 Task: Open the event Second Lunch and Learn: Effective Presentation Delivery and Impact on '2024/04/02', change the date to 2024/04/14, change the font style of the description to Comic Sans MS, set the availability to Tentative, insert an emoji Smile, logged in from the account softage.10@softage.net and add another guest for the event, softage.2@softage.net. Change the alignment of the event description to Align right.Change the font color of the description to Dark Purple and select an event charm, 
Action: Mouse moved to (617, 157)
Screenshot: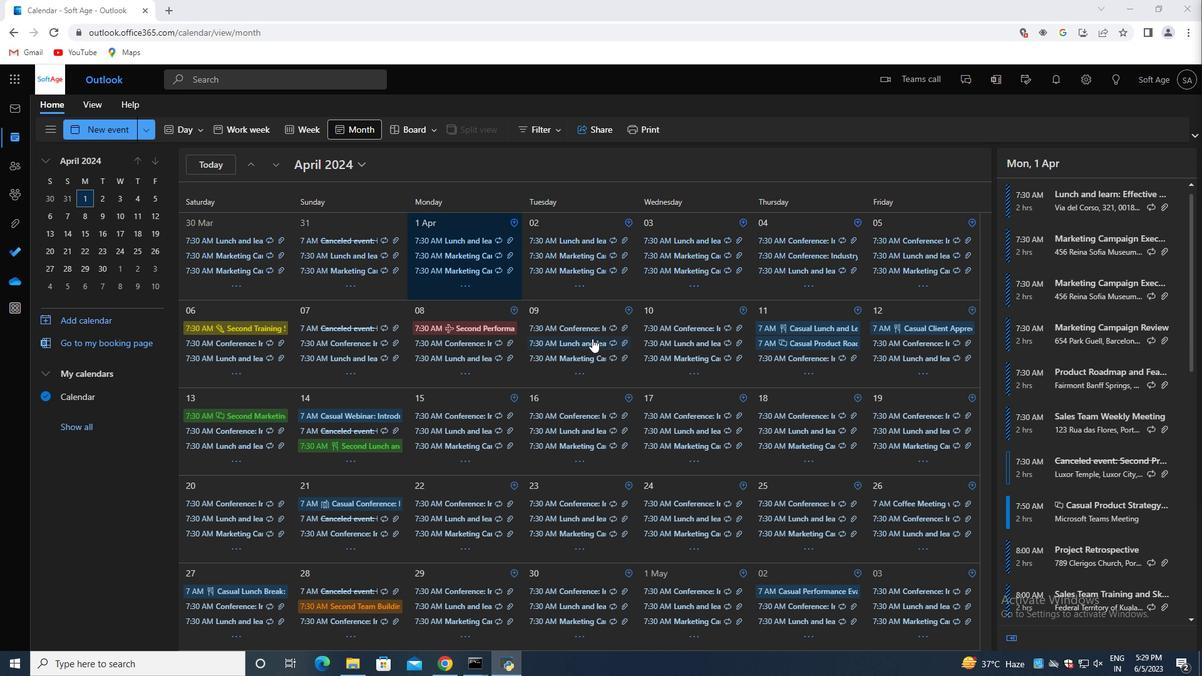 
Action: Mouse pressed left at (617, 157)
Screenshot: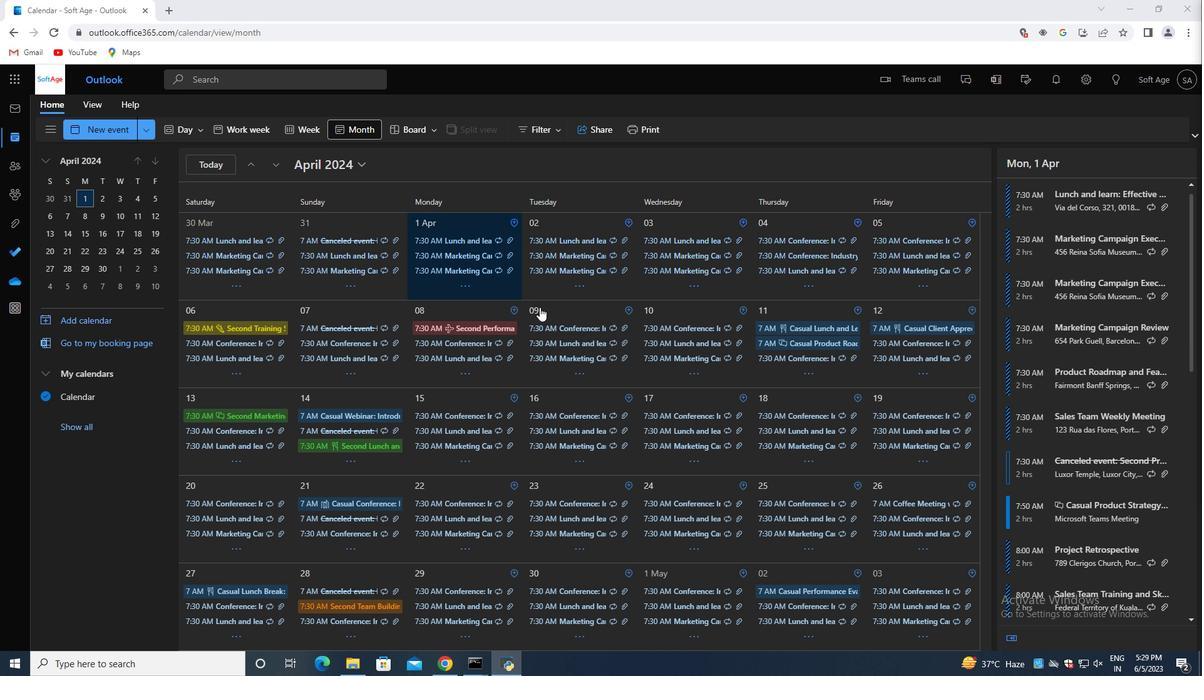 
Action: Mouse moved to (655, 191)
Screenshot: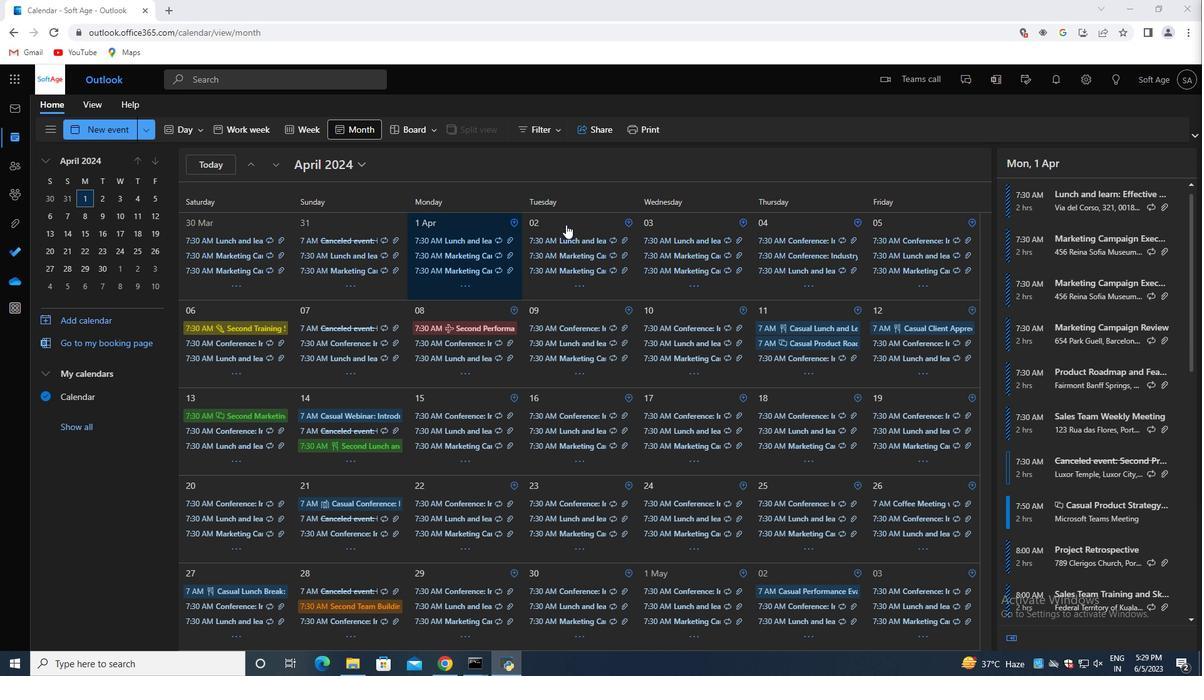 
Action: Mouse pressed left at (655, 191)
Screenshot: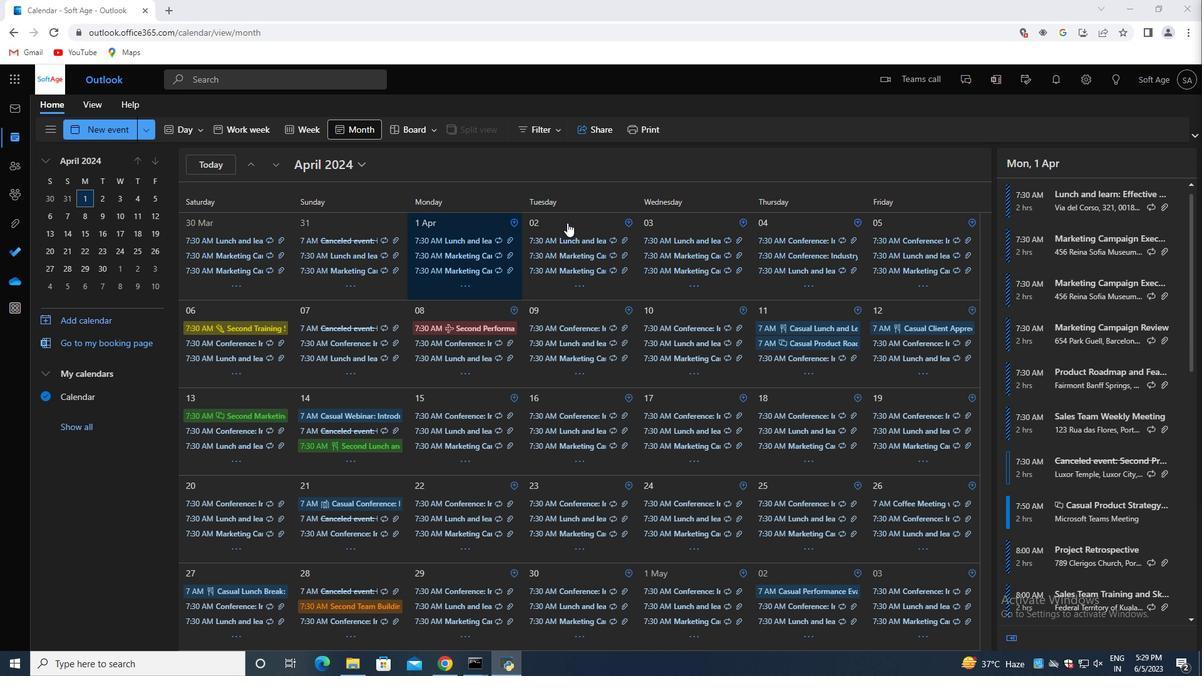 
Action: Mouse moved to (655, 220)
Screenshot: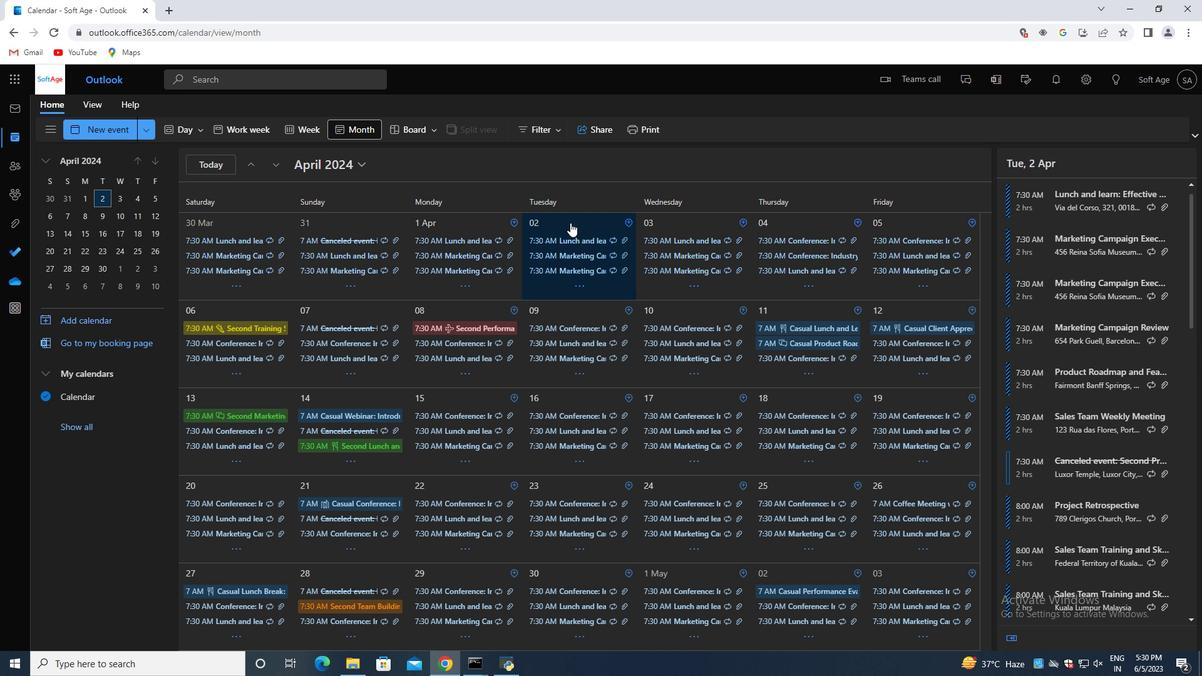 
Action: Mouse pressed left at (655, 220)
Screenshot: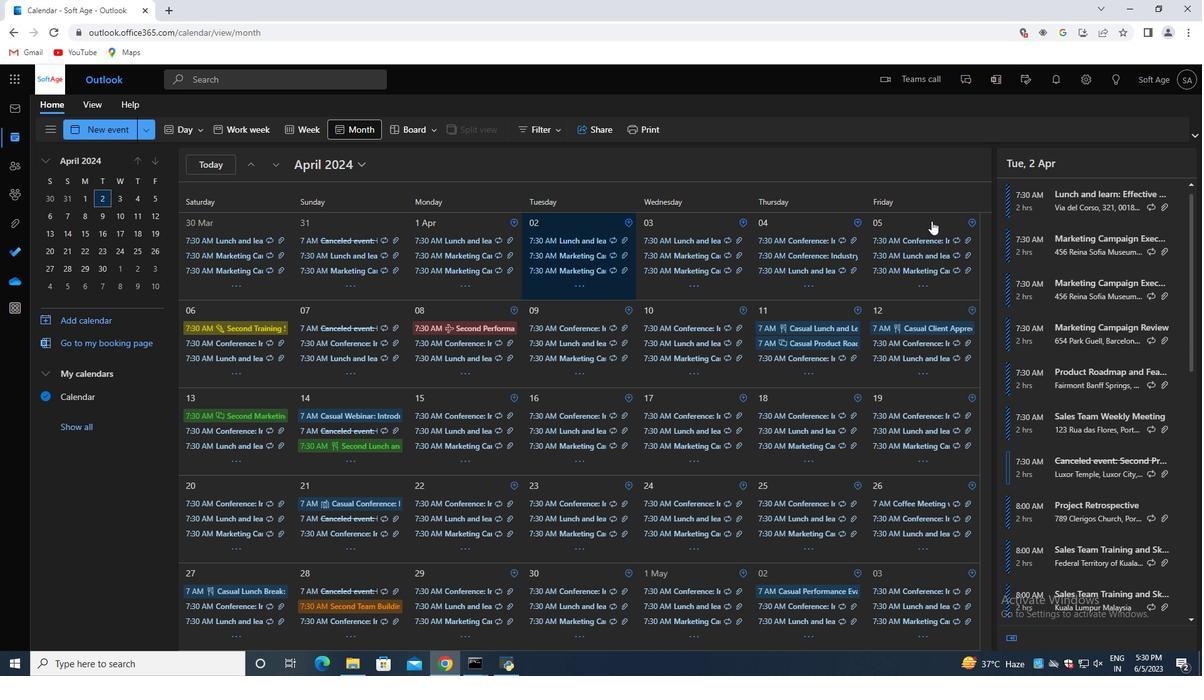 
Action: Mouse moved to (747, 400)
Screenshot: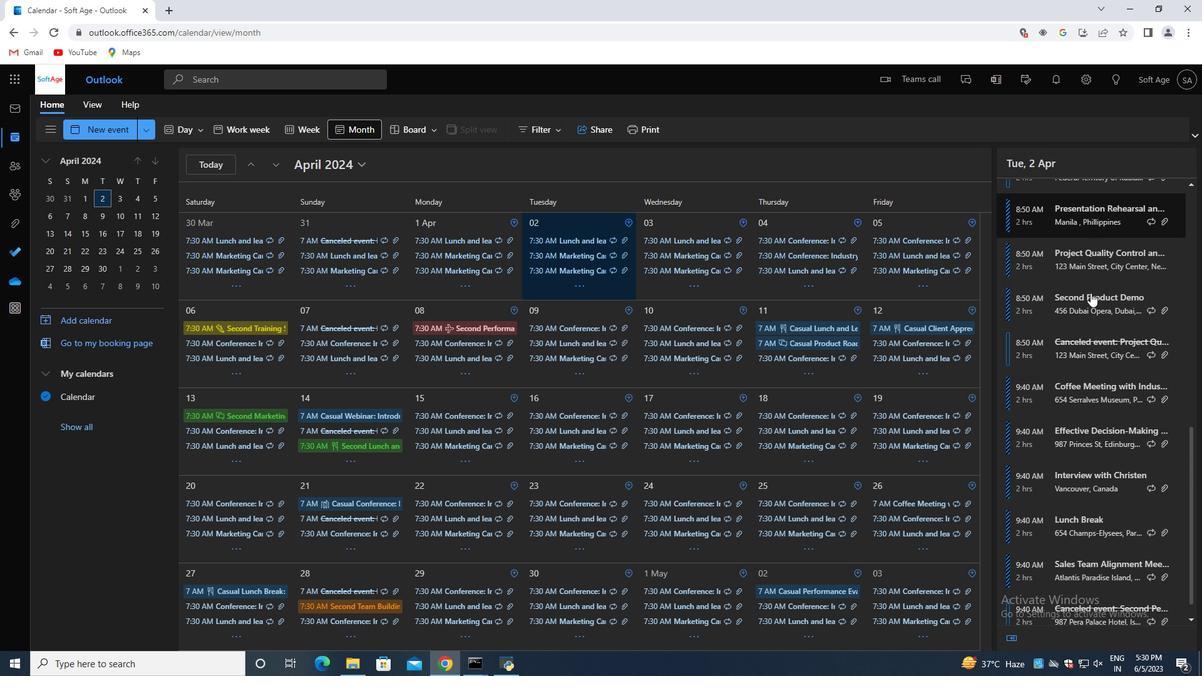 
Action: Mouse scrolled (747, 400) with delta (0, 0)
Screenshot: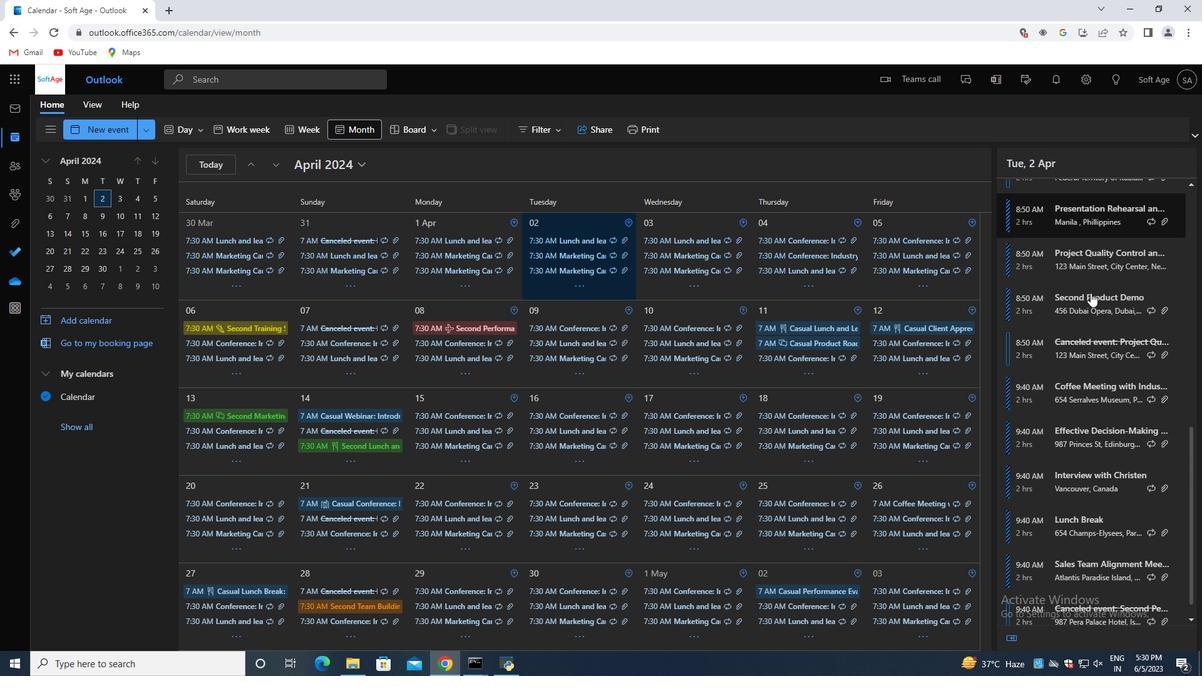 
Action: Mouse moved to (748, 402)
Screenshot: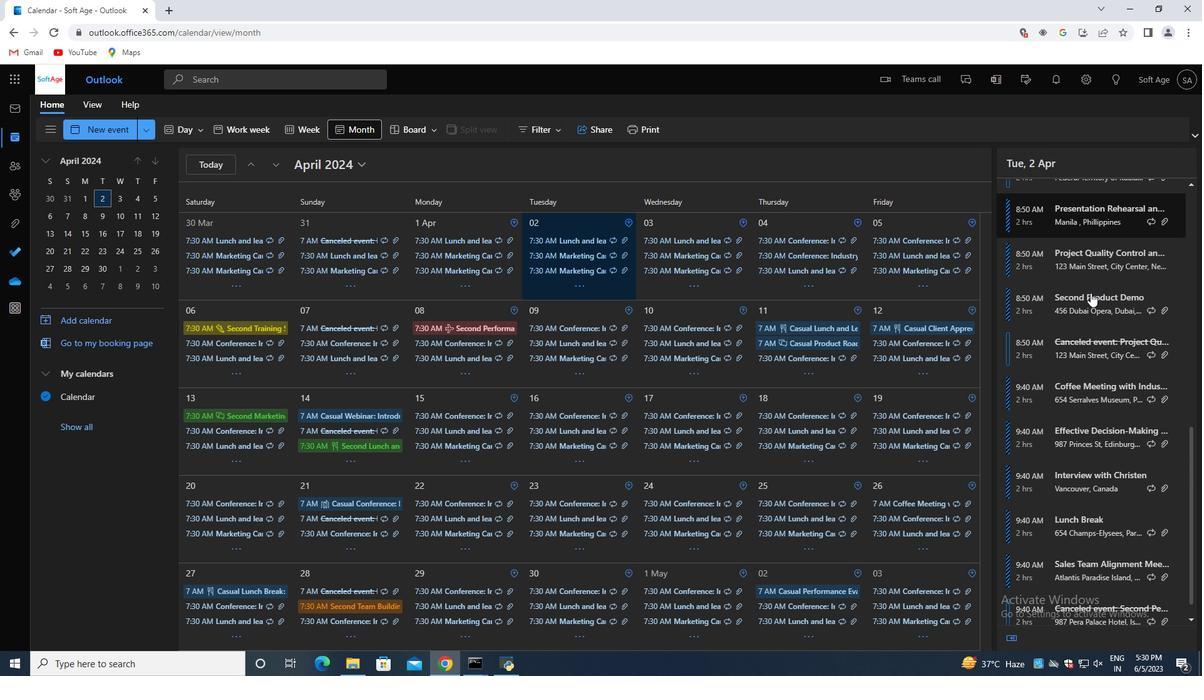
Action: Mouse scrolled (748, 401) with delta (0, 0)
Screenshot: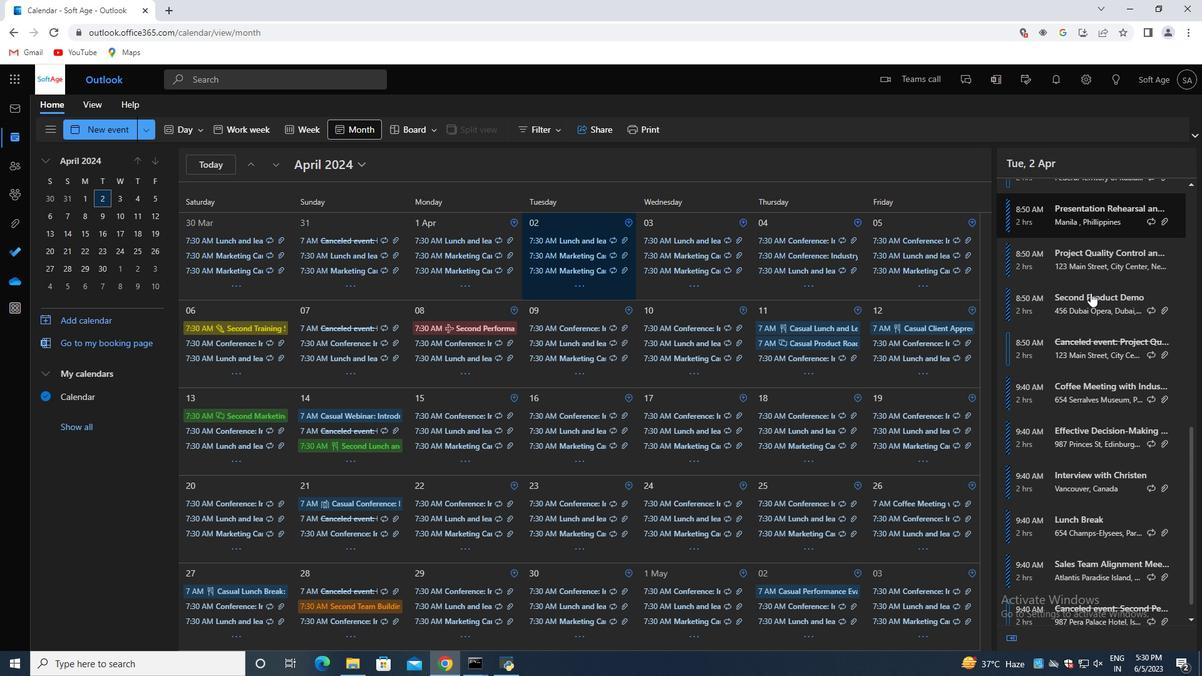 
Action: Mouse moved to (748, 402)
Screenshot: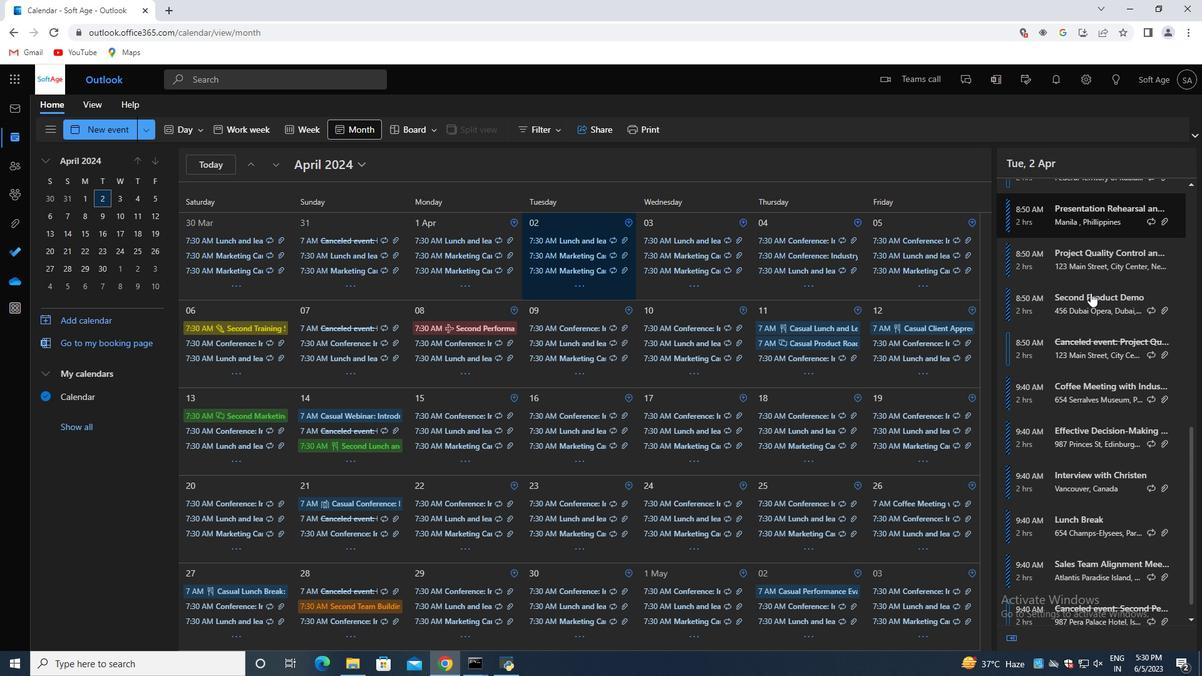 
Action: Mouse scrolled (748, 401) with delta (0, 0)
Screenshot: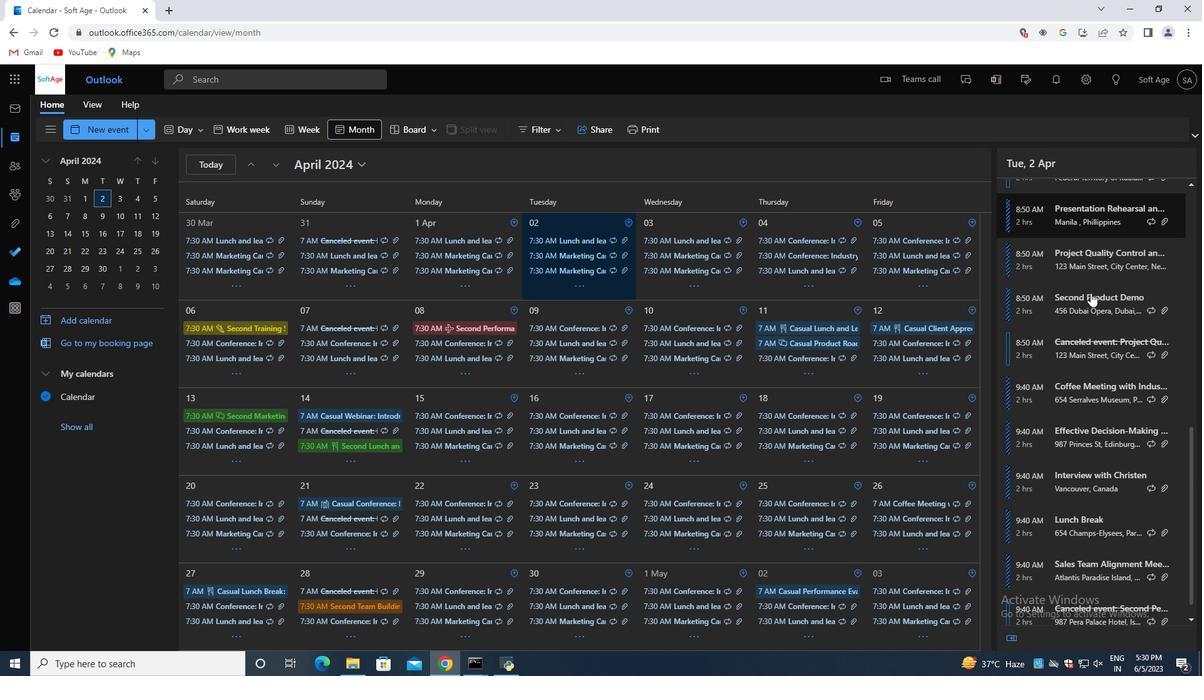 
Action: Mouse scrolled (748, 401) with delta (0, 0)
Screenshot: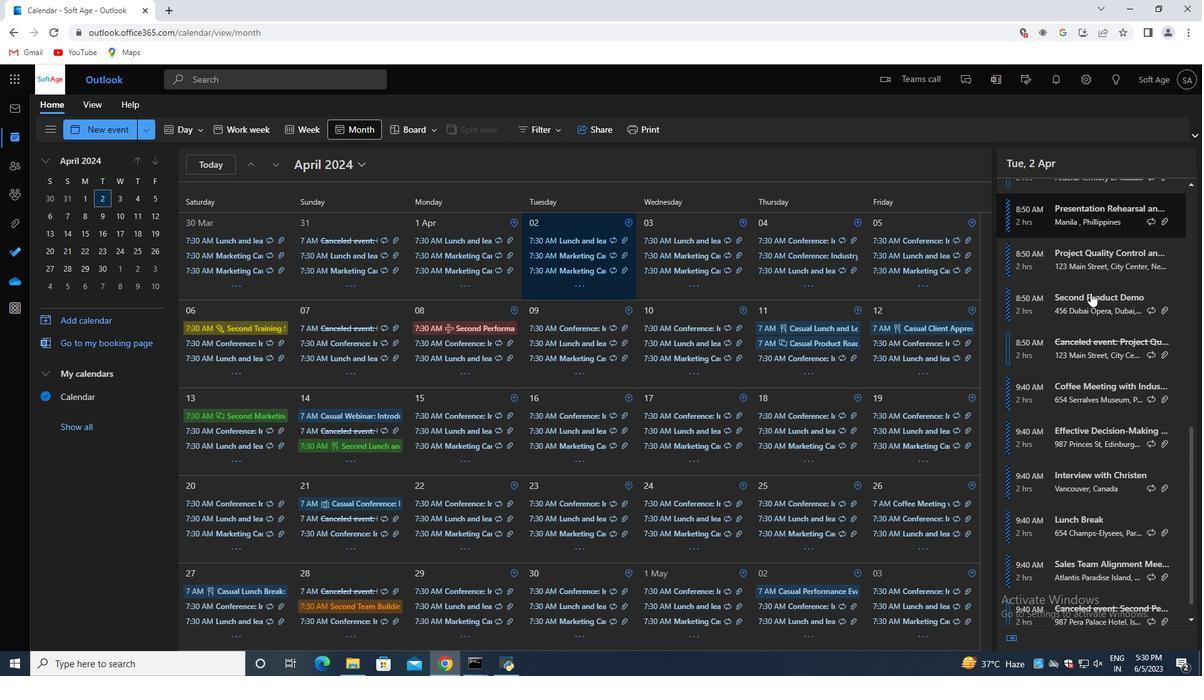 
Action: Mouse moved to (751, 395)
Screenshot: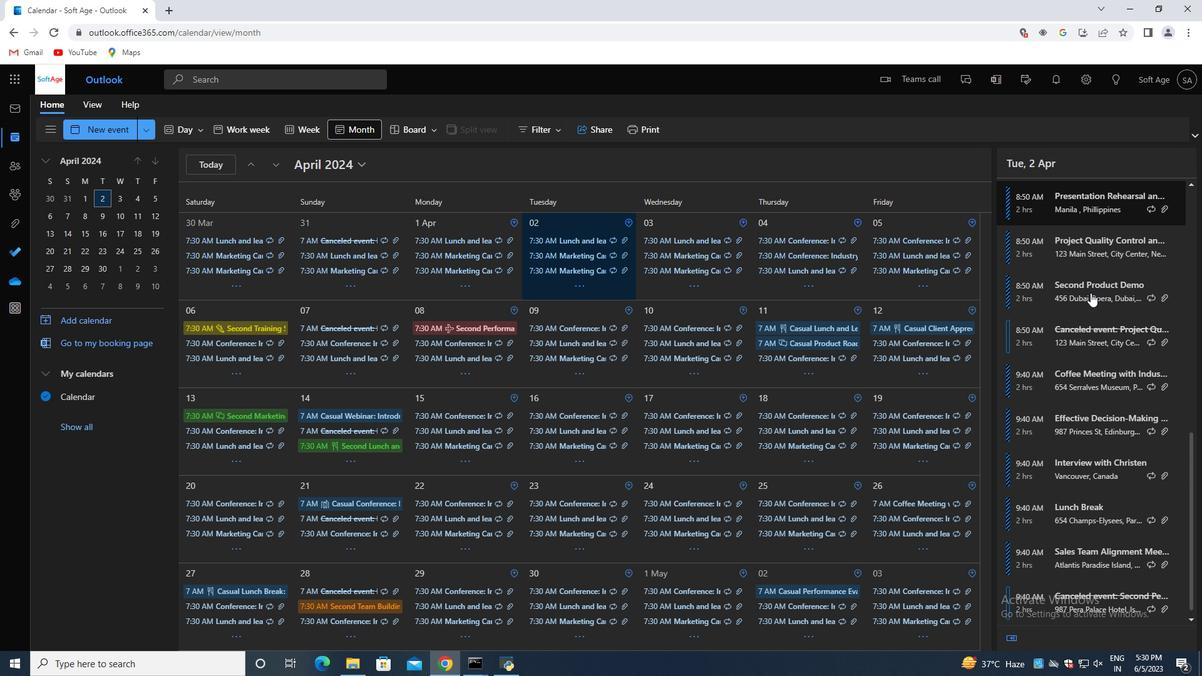 
Action: Mouse scrolled (751, 396) with delta (0, 0)
Screenshot: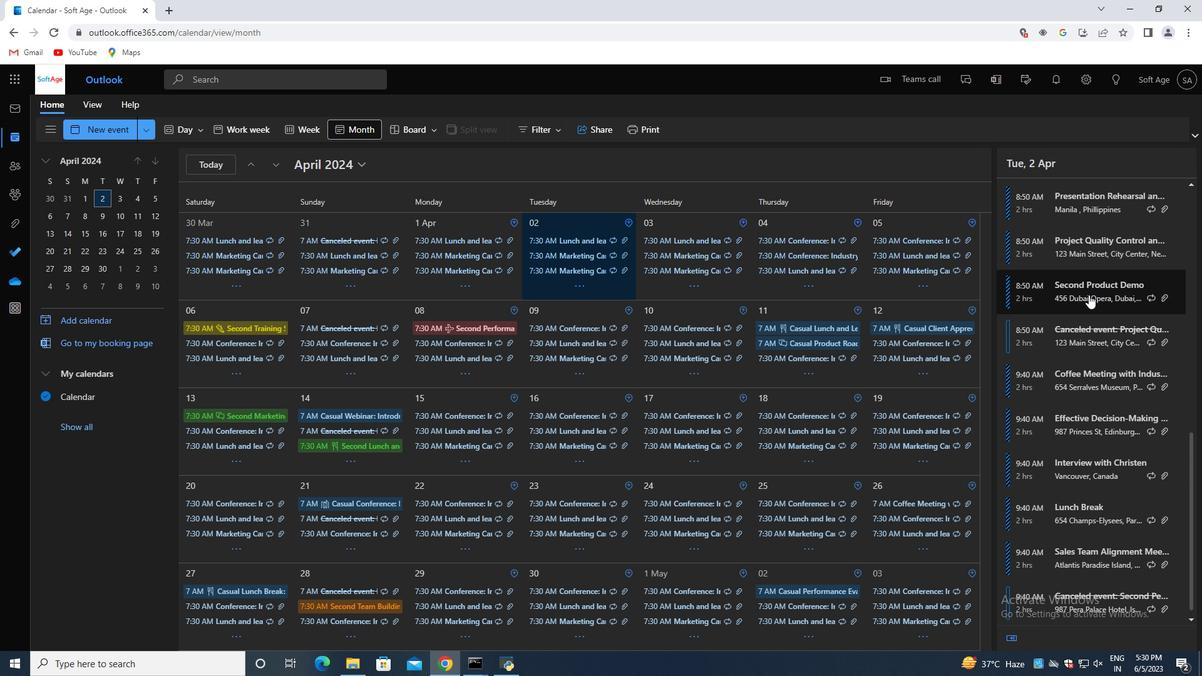 
Action: Mouse scrolled (751, 396) with delta (0, 0)
Screenshot: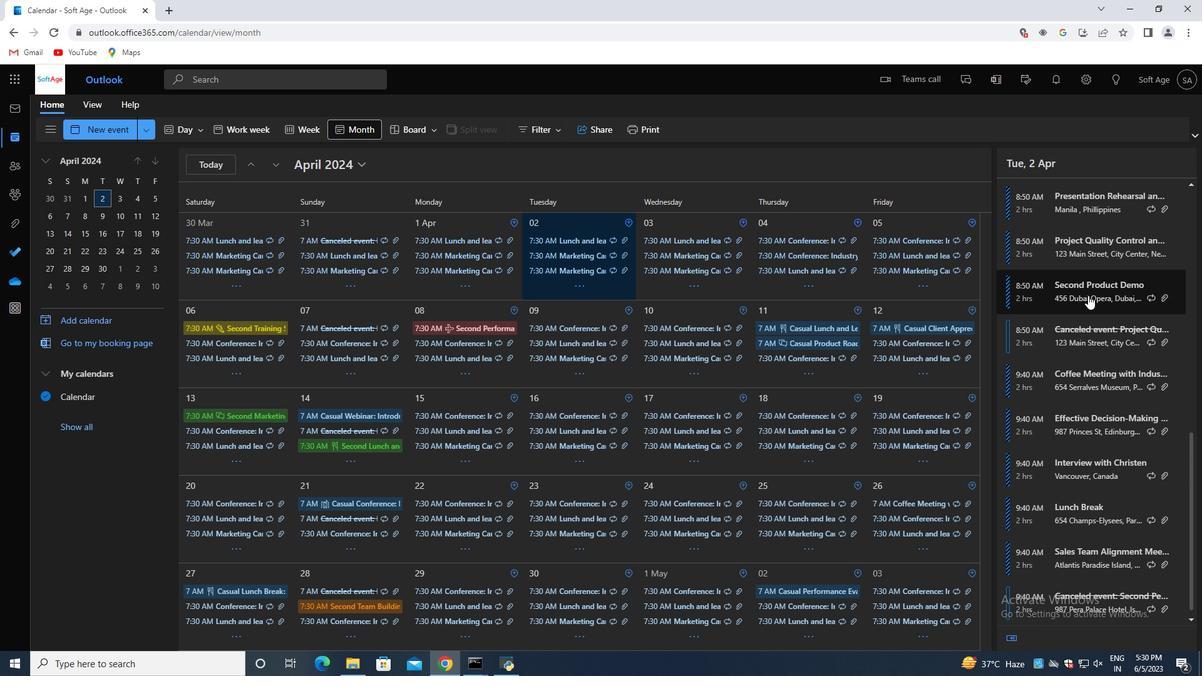 
Action: Mouse scrolled (751, 396) with delta (0, 0)
Screenshot: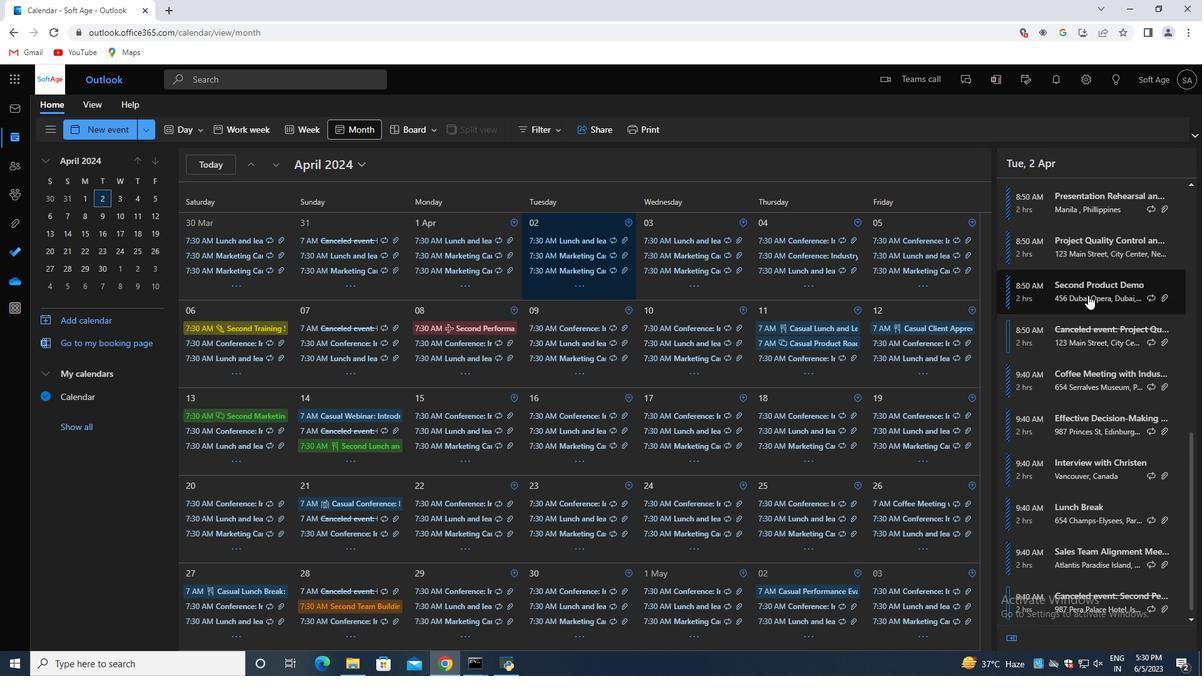 
Action: Mouse moved to (811, 164)
Screenshot: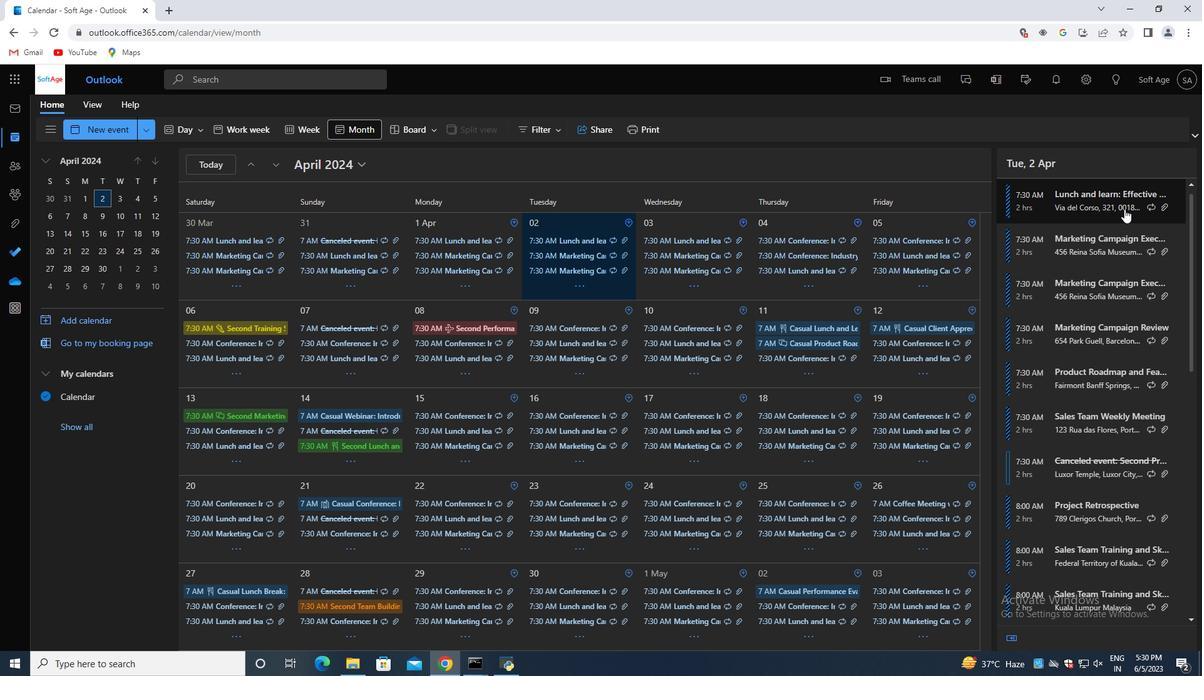 
Action: Mouse pressed left at (811, 164)
Screenshot: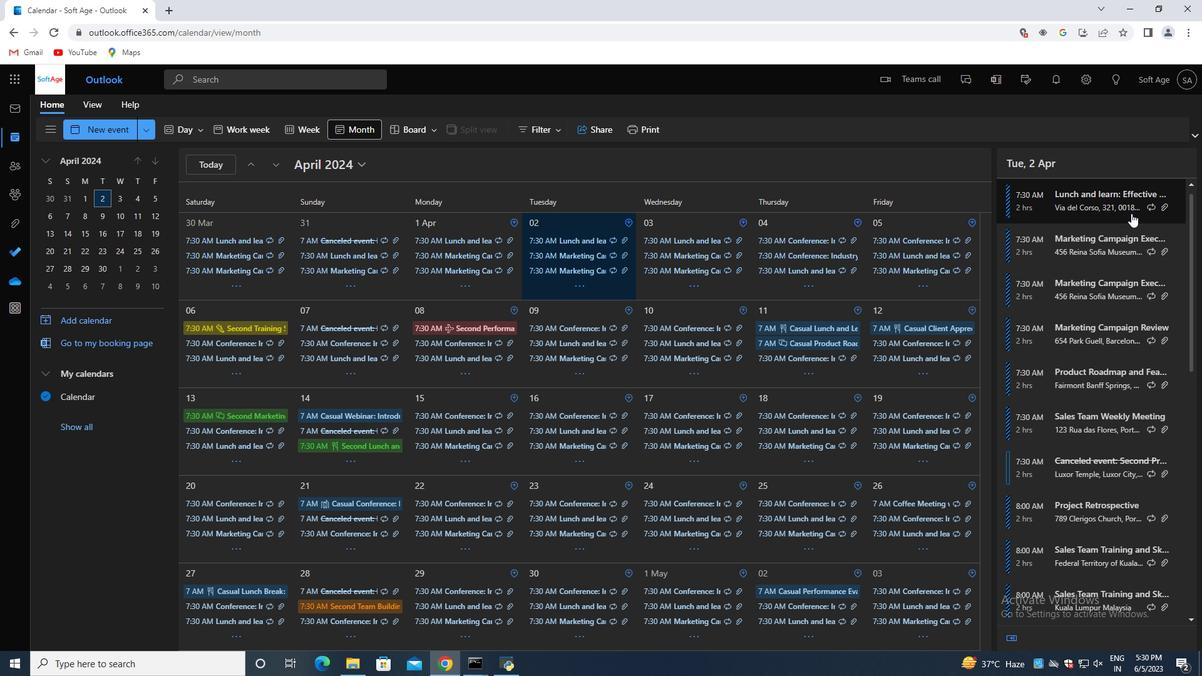 
Action: Mouse moved to (756, 221)
Screenshot: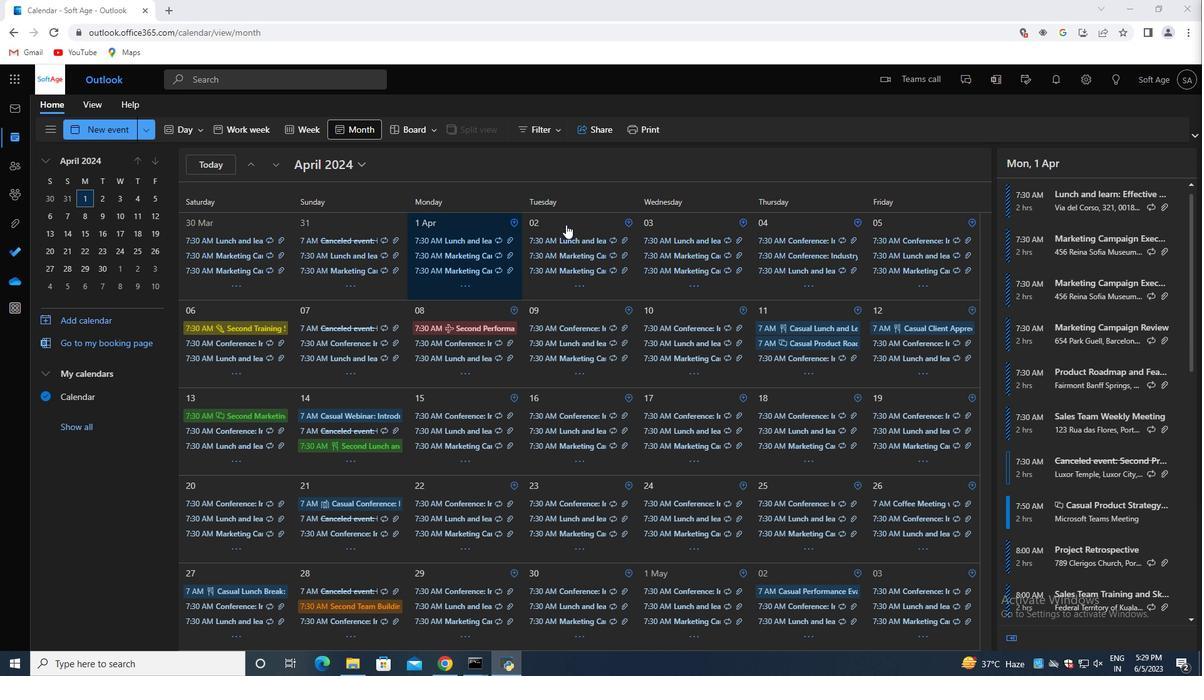 
Action: Mouse pressed left at (756, 221)
Screenshot: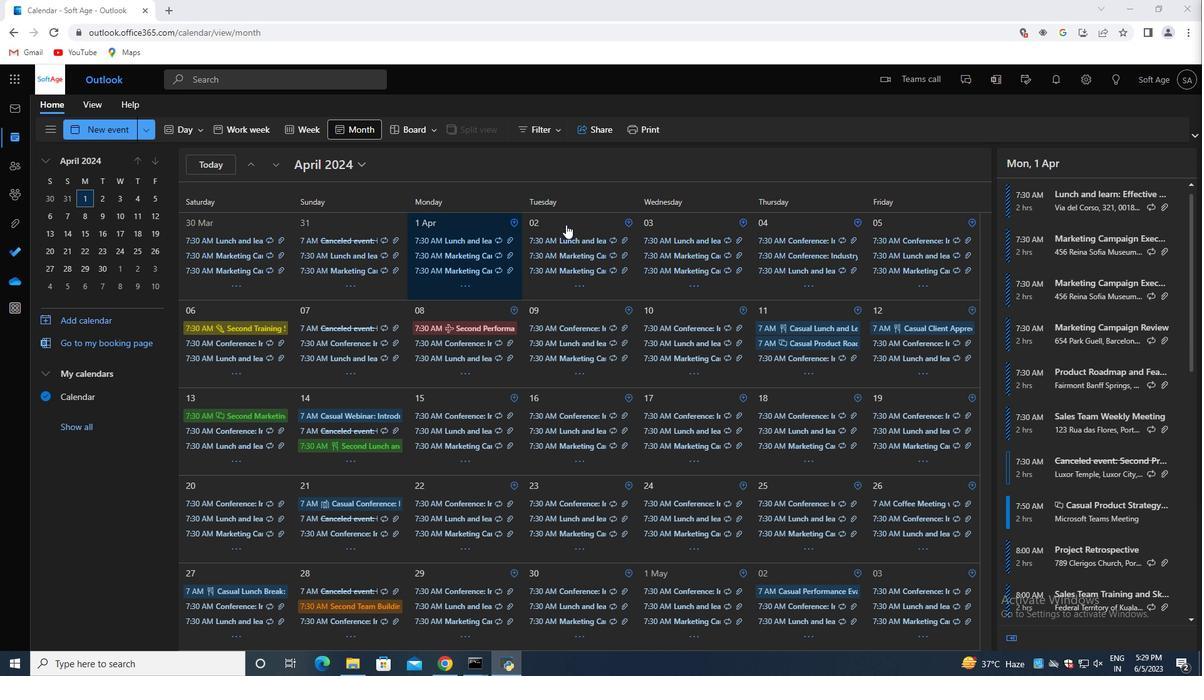 
Action: Mouse moved to (1096, 233)
Screenshot: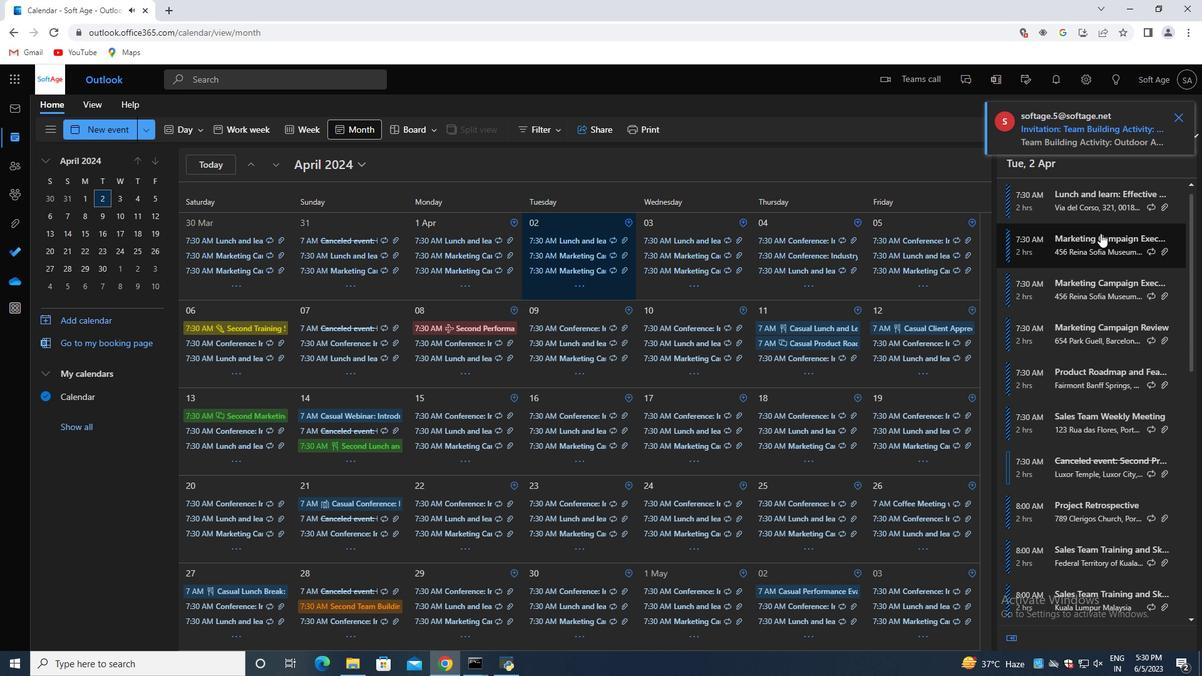 
Action: Mouse scrolled (1096, 232) with delta (0, 0)
Screenshot: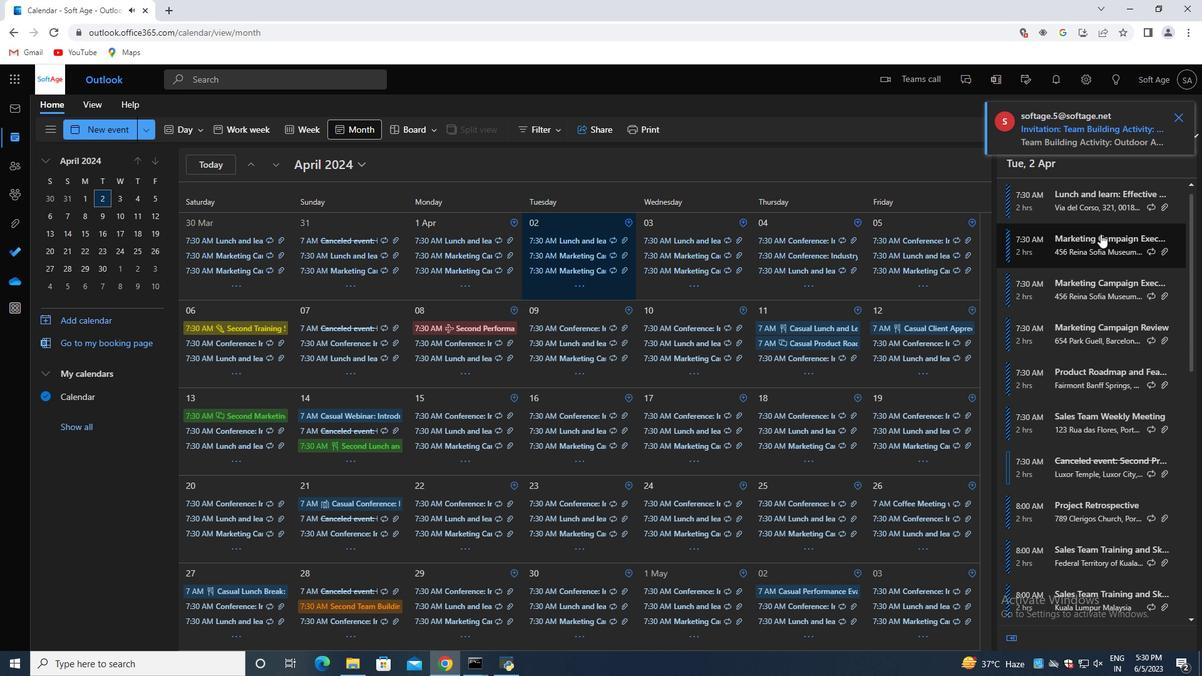 
Action: Mouse moved to (1096, 234)
Screenshot: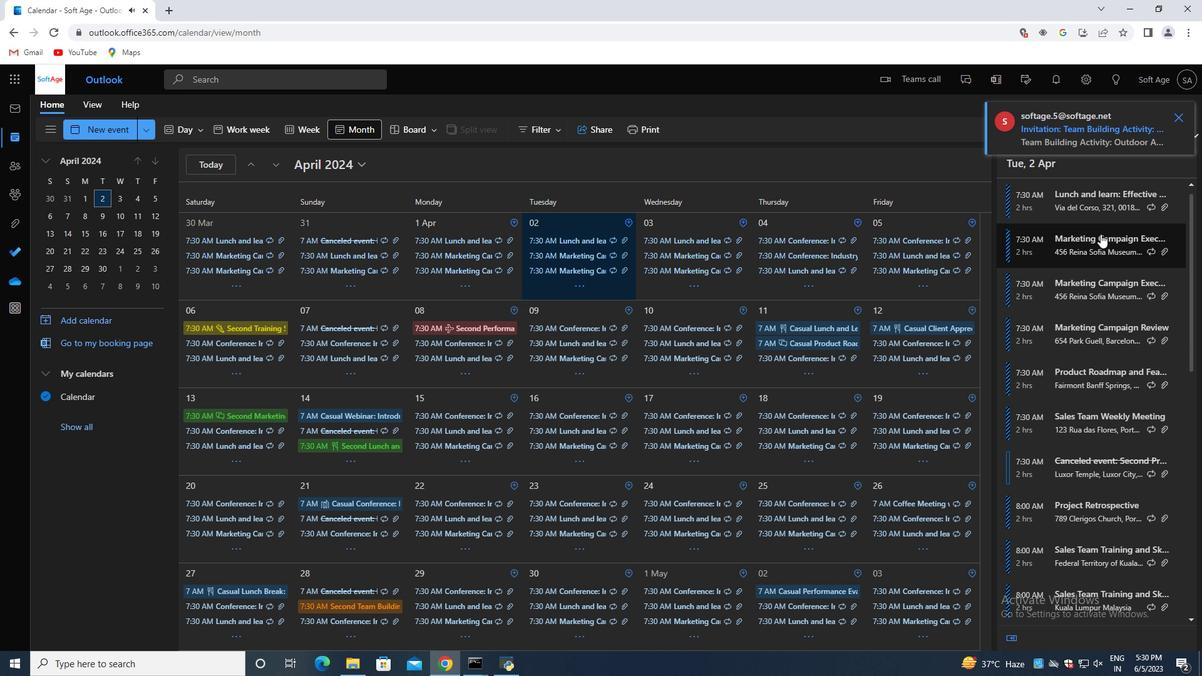 
Action: Mouse scrolled (1096, 233) with delta (0, 0)
Screenshot: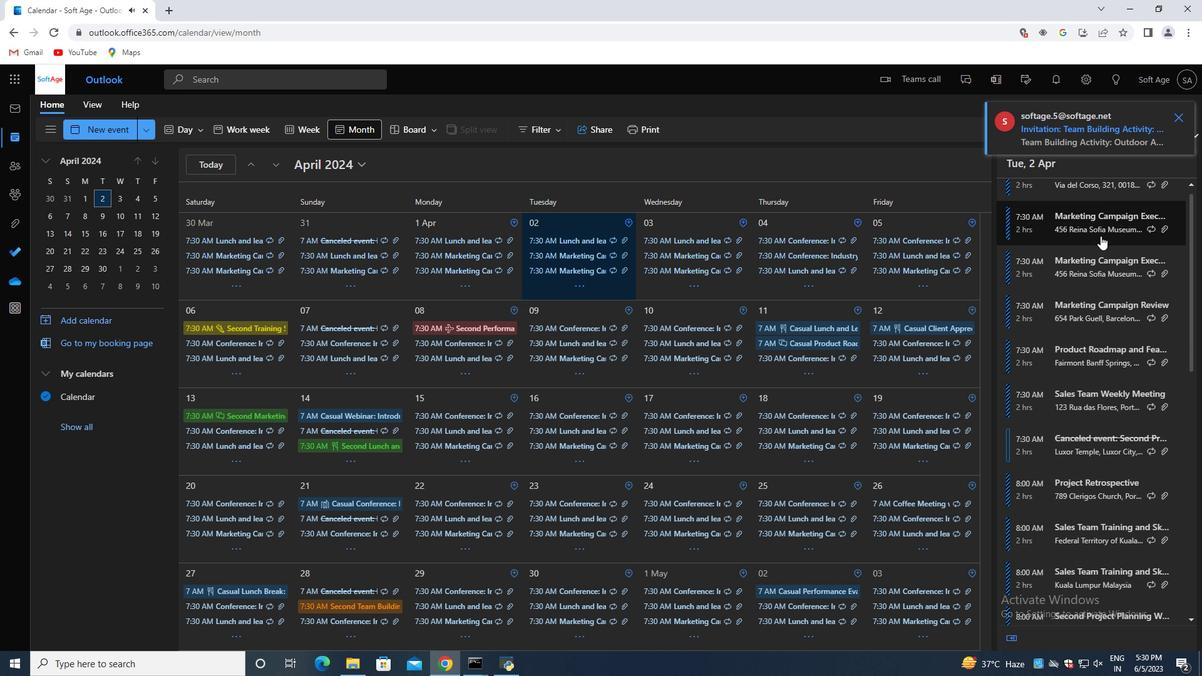 
Action: Mouse scrolled (1096, 233) with delta (0, 0)
Screenshot: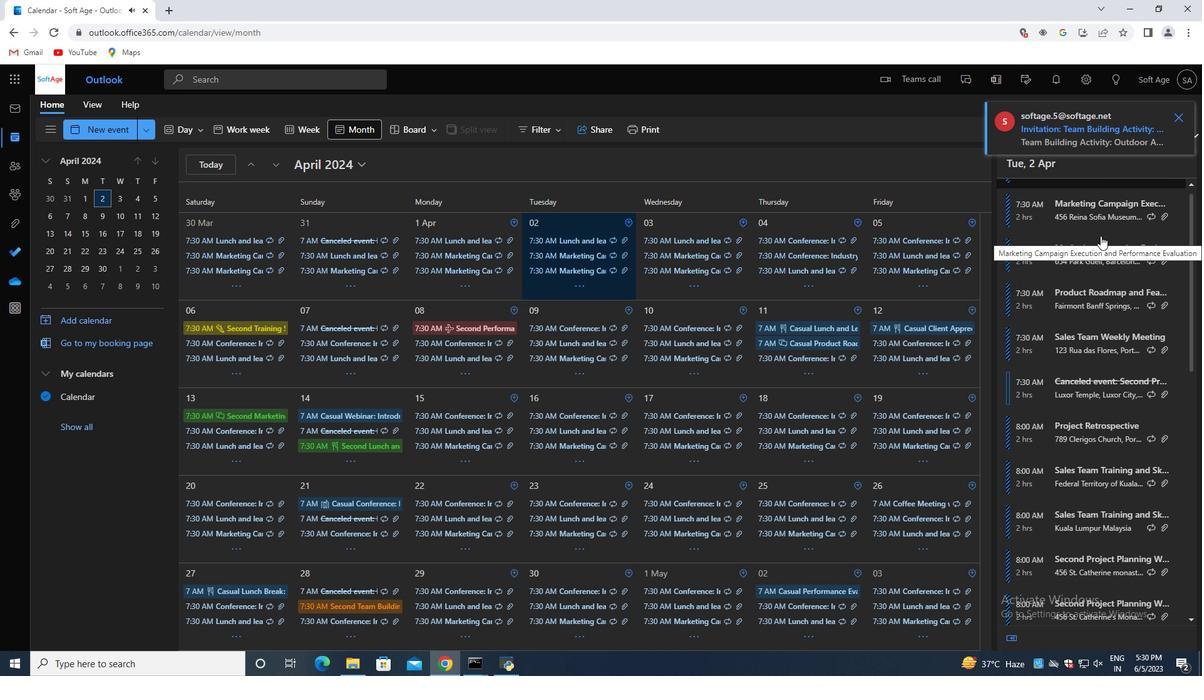 
Action: Mouse moved to (1096, 256)
Screenshot: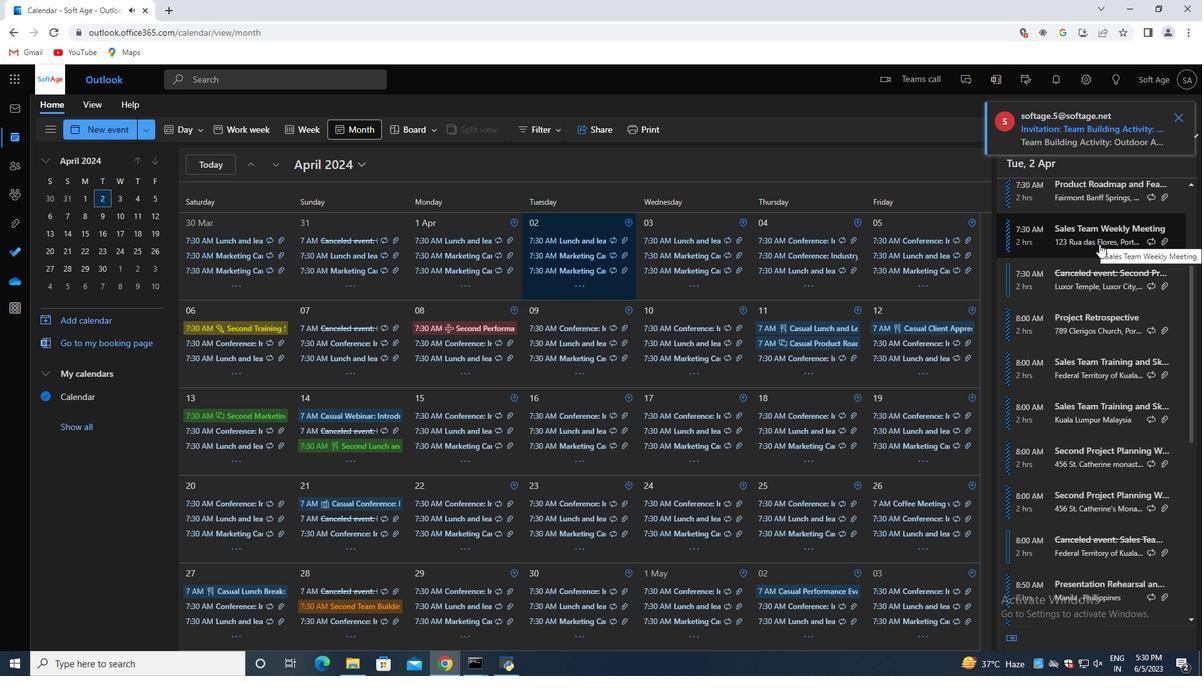 
Action: Mouse scrolled (1096, 256) with delta (0, 0)
Screenshot: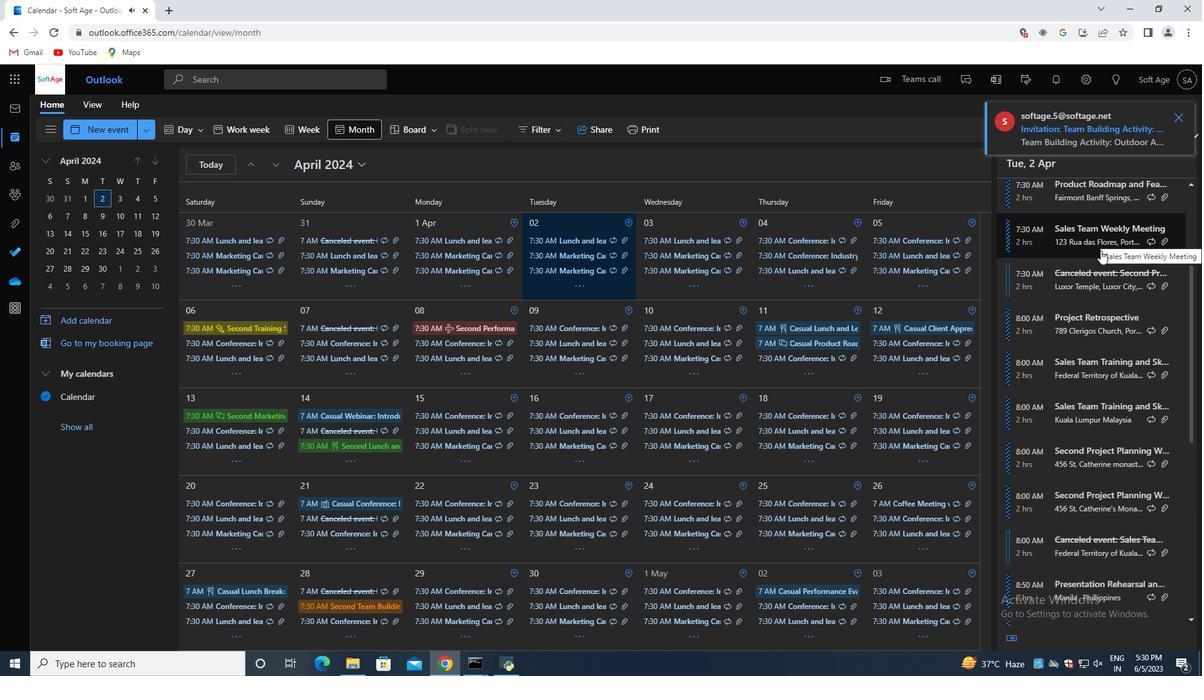 
Action: Mouse moved to (1094, 268)
Screenshot: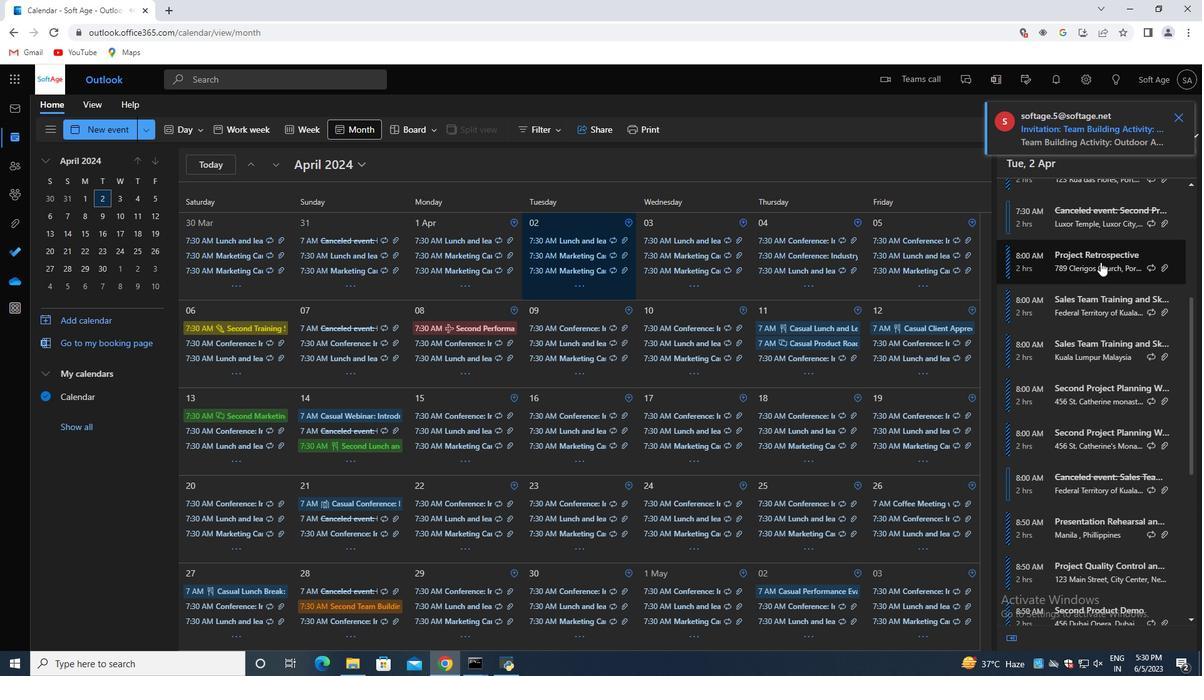 
Action: Mouse scrolled (1094, 268) with delta (0, 0)
Screenshot: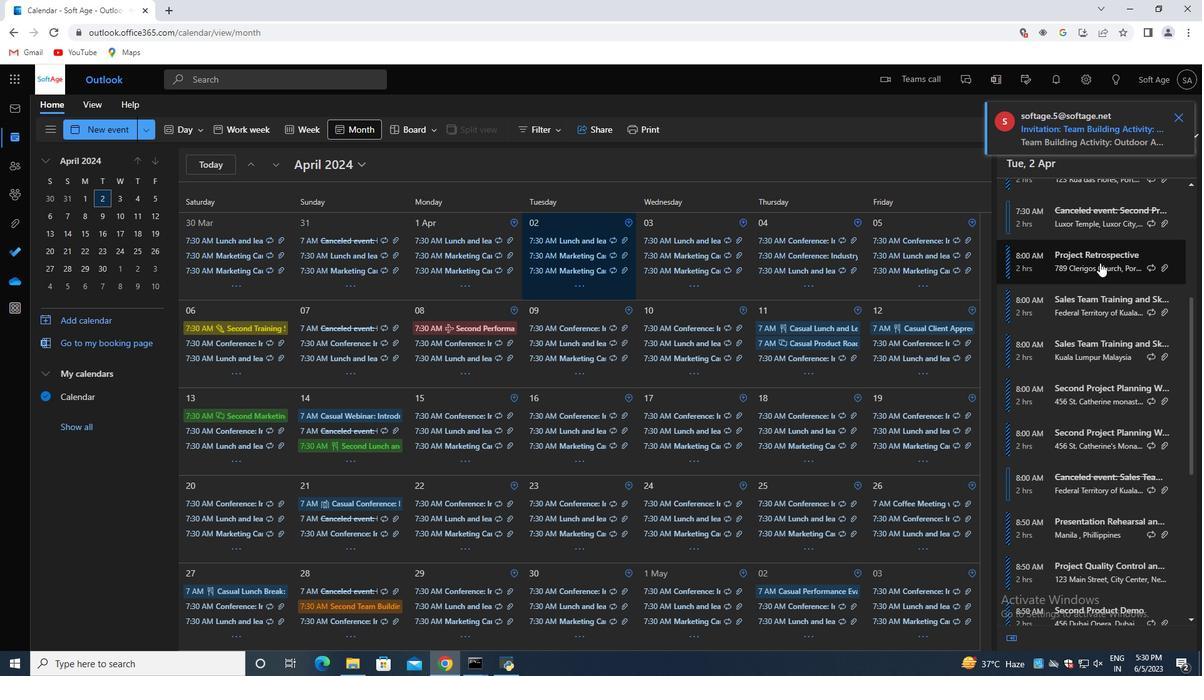 
Action: Mouse moved to (1093, 275)
Screenshot: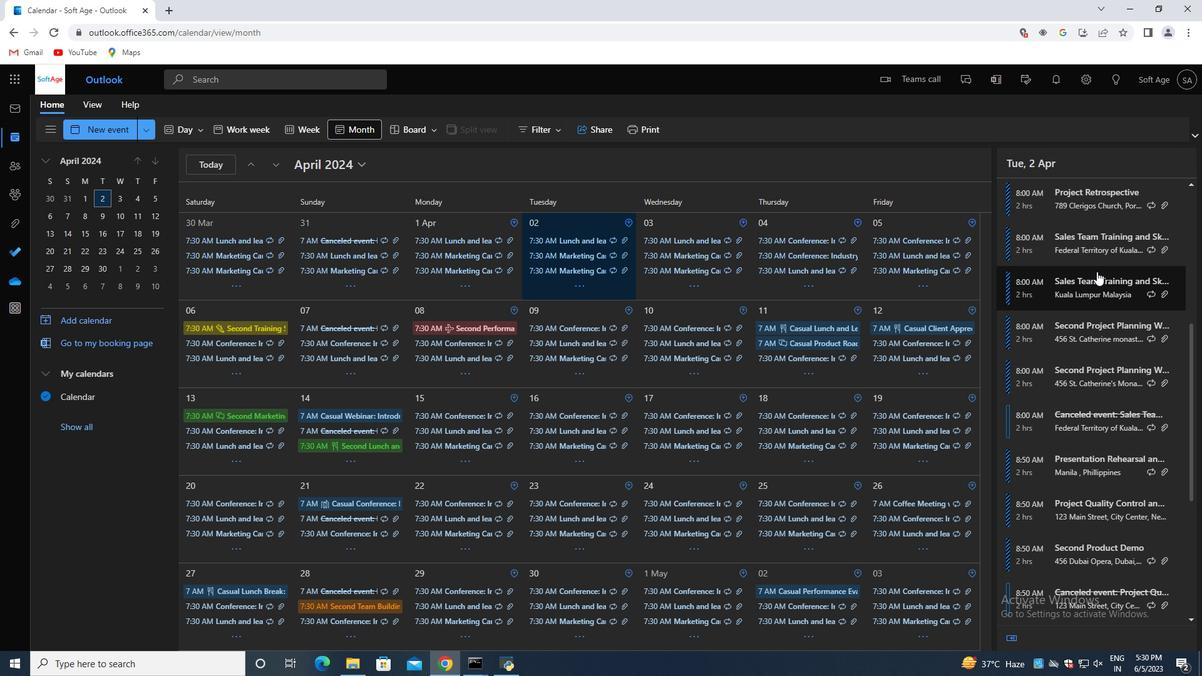 
Action: Mouse scrolled (1093, 274) with delta (0, 0)
Screenshot: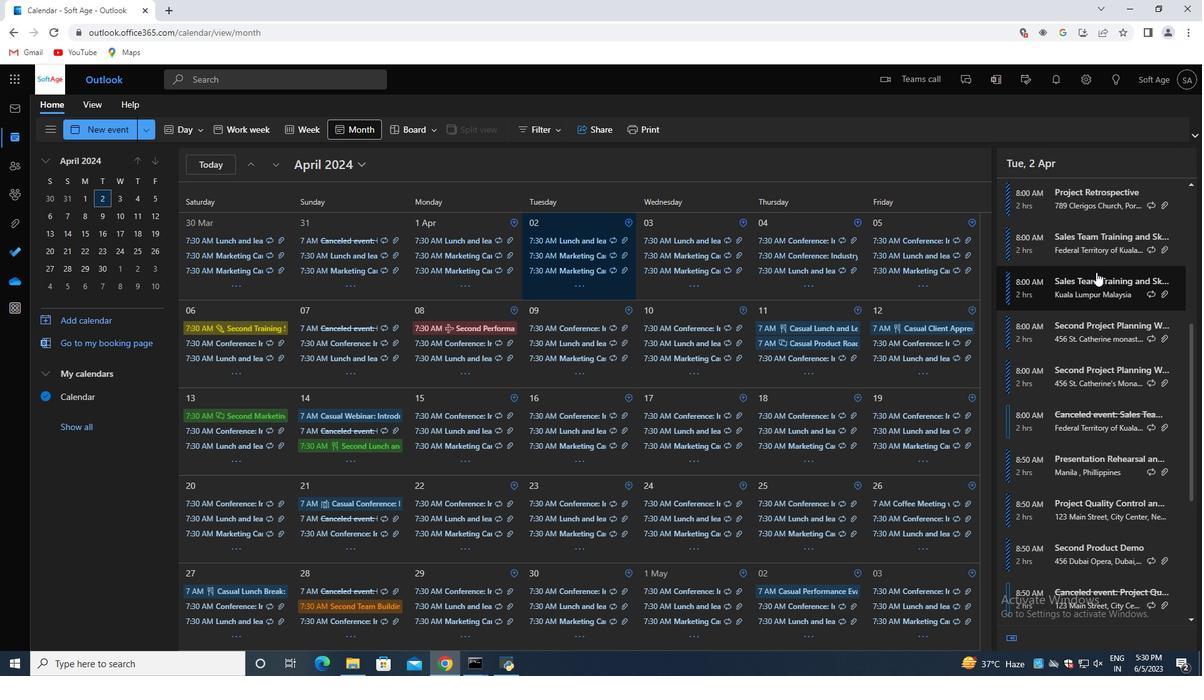 
Action: Mouse moved to (1091, 287)
Screenshot: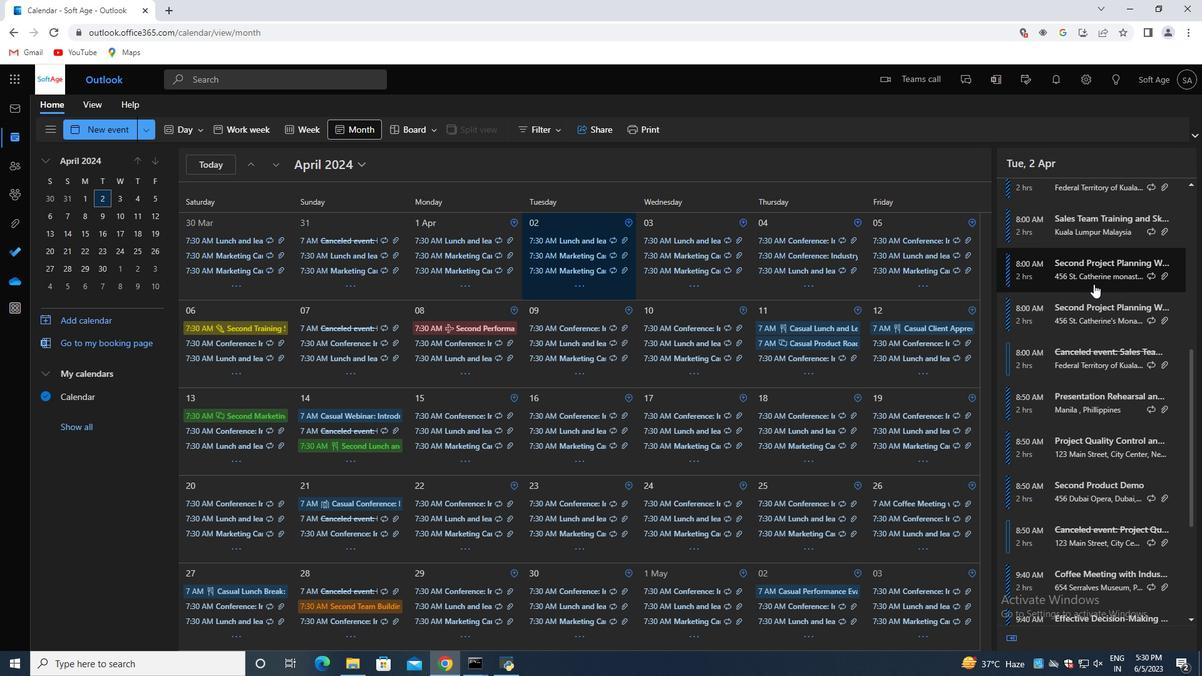 
Action: Mouse scrolled (1091, 286) with delta (0, 0)
Screenshot: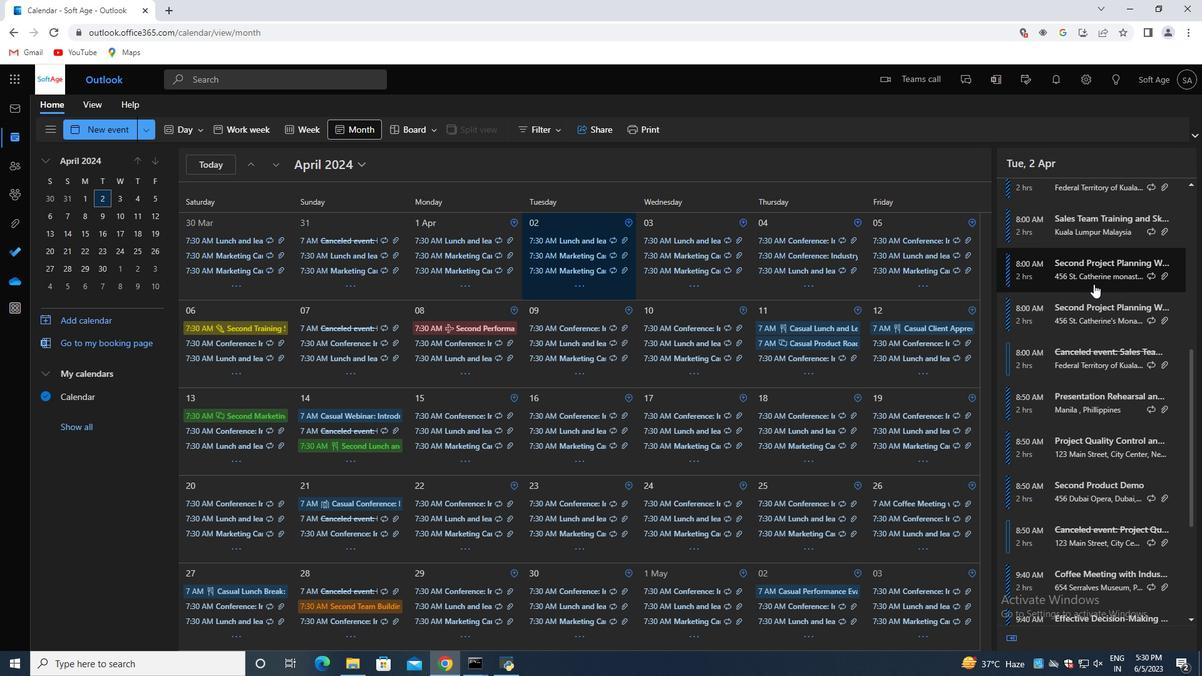 
Action: Mouse moved to (1090, 290)
Screenshot: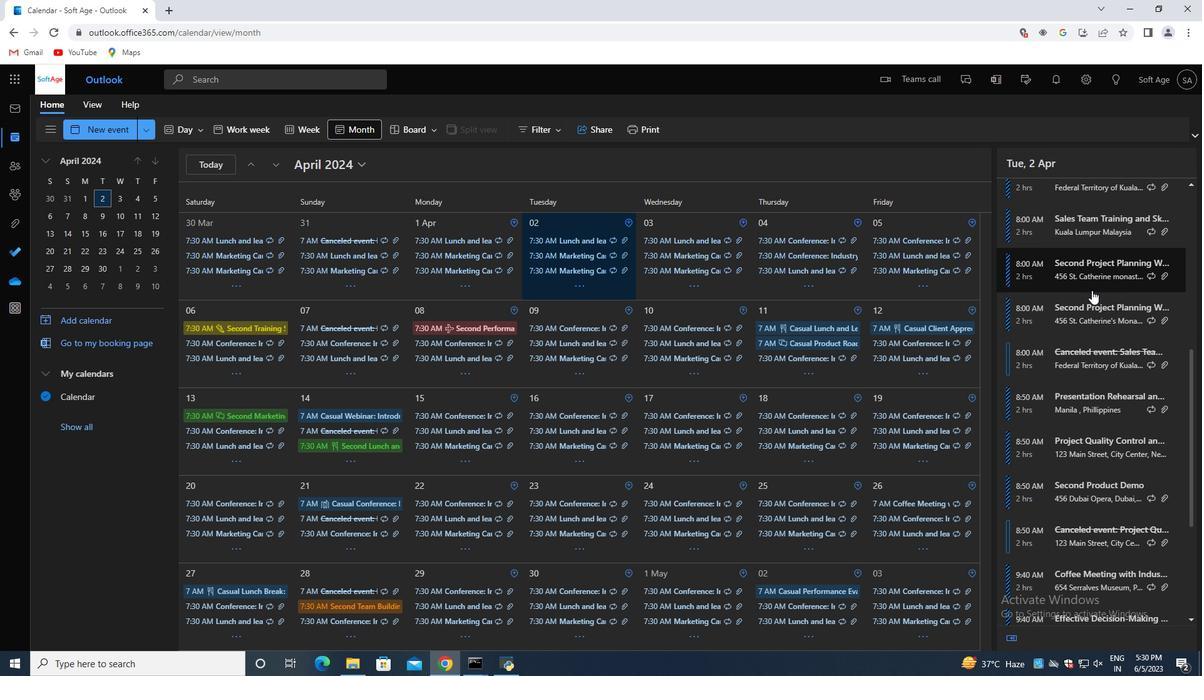 
Action: Mouse scrolled (1090, 290) with delta (0, 0)
Screenshot: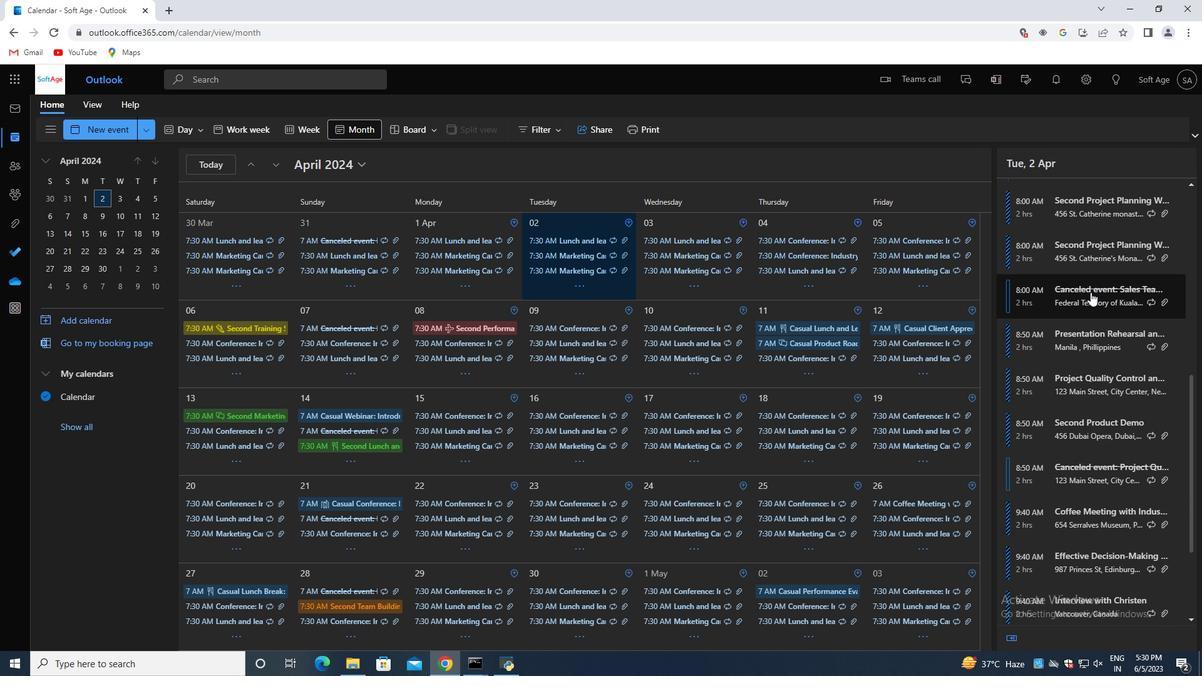 
Action: Mouse scrolled (1090, 290) with delta (0, 0)
Screenshot: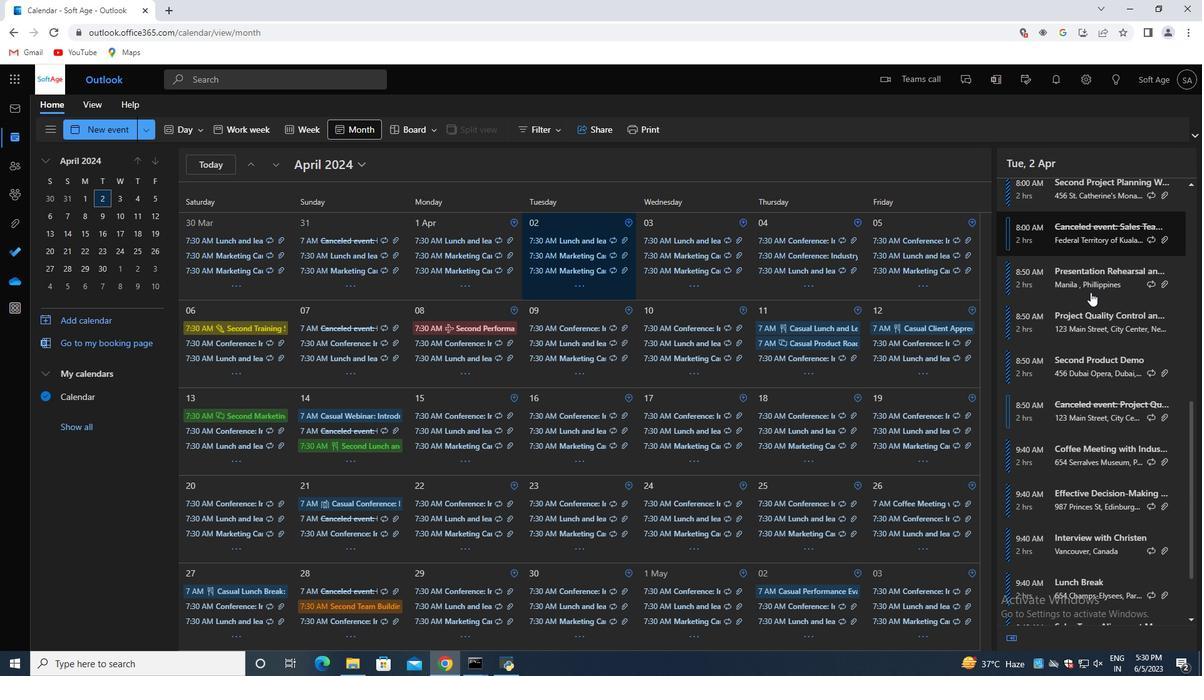 
Action: Mouse moved to (1090, 291)
Screenshot: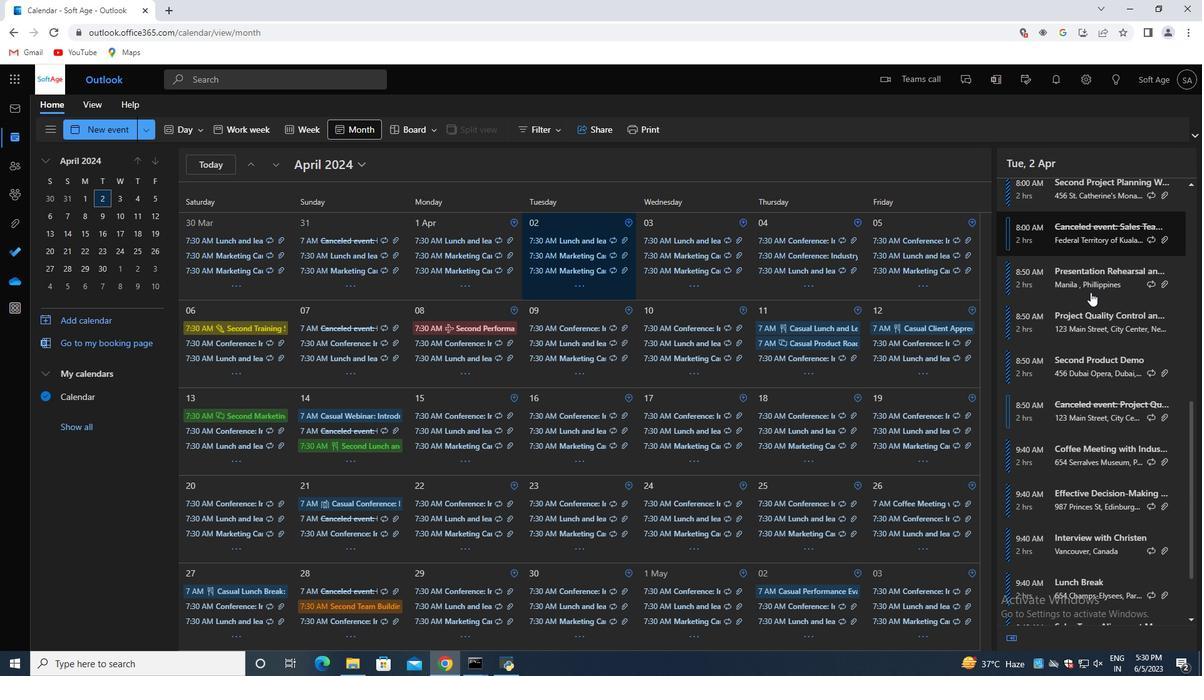 
Action: Mouse scrolled (1090, 290) with delta (0, 0)
Screenshot: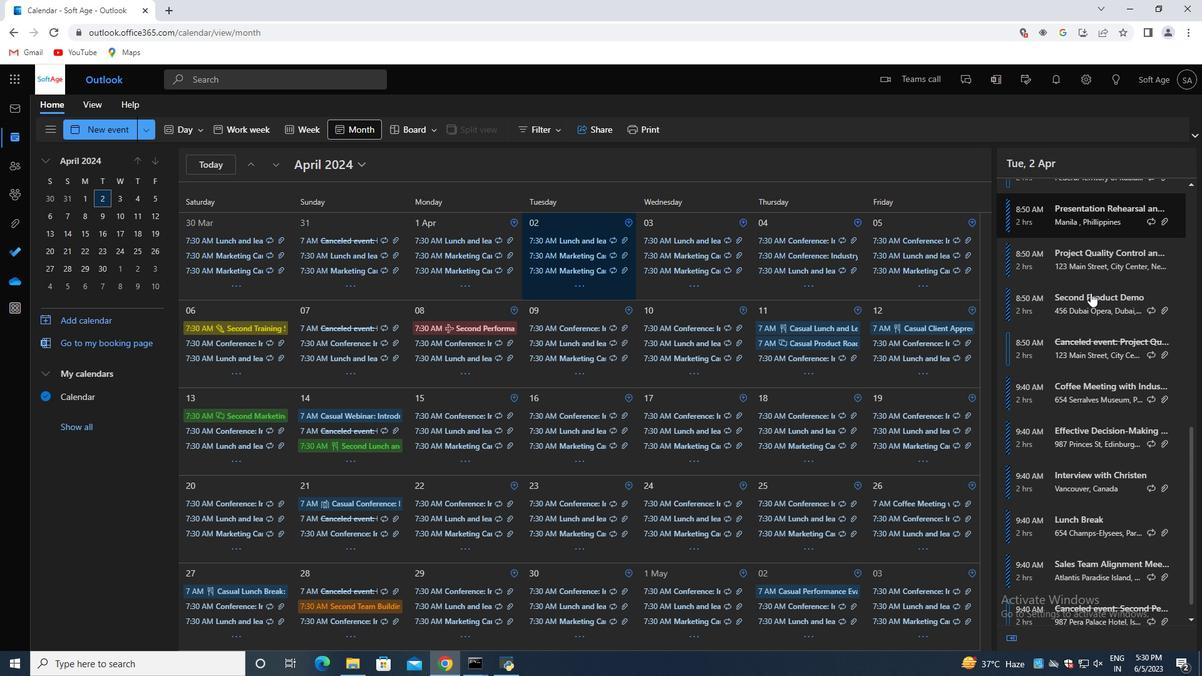 
Action: Mouse moved to (1089, 291)
Screenshot: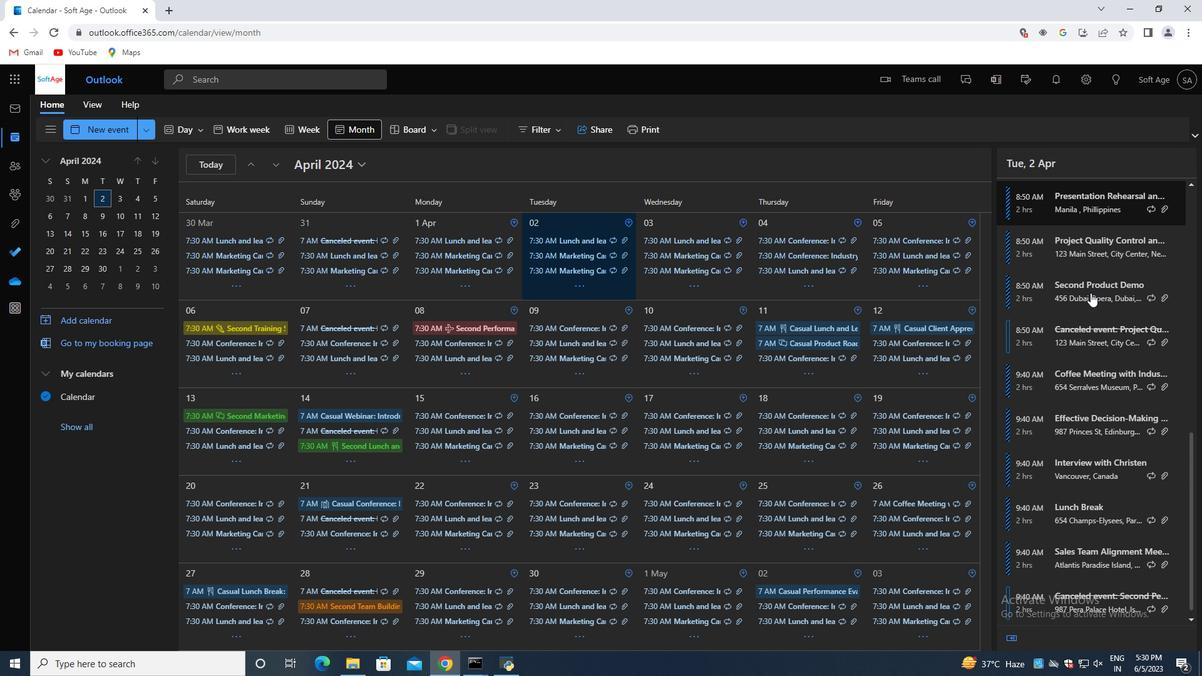 
Action: Mouse scrolled (1089, 291) with delta (0, 0)
Screenshot: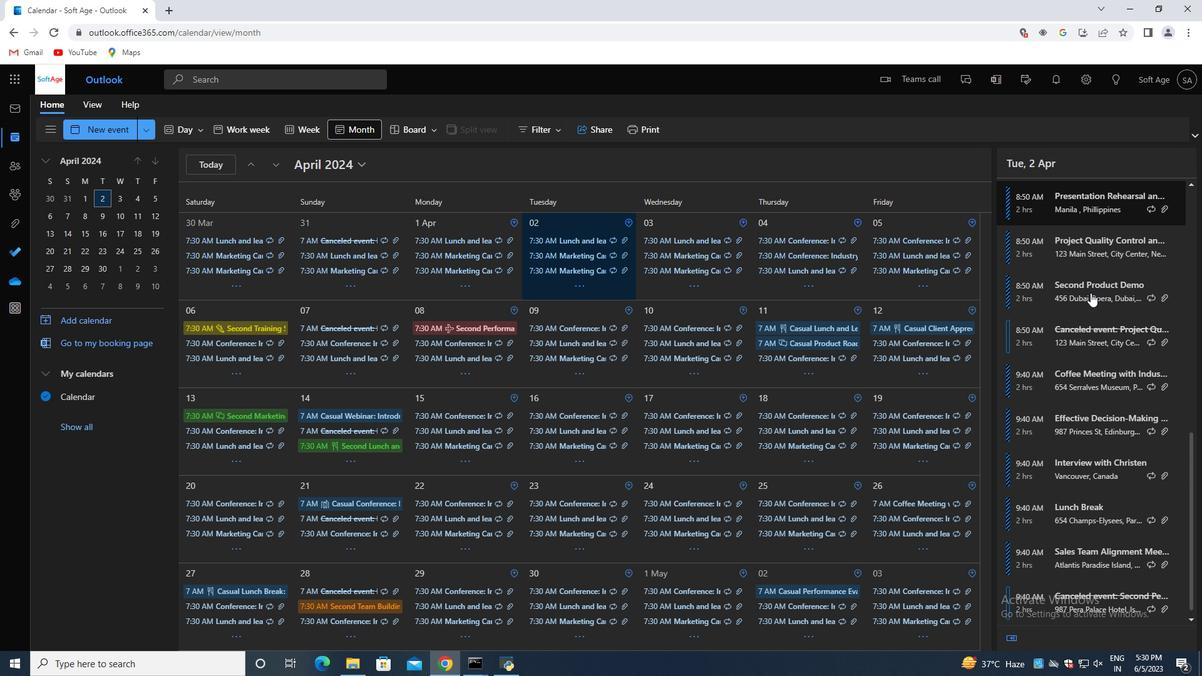 
Action: Mouse moved to (1086, 315)
Screenshot: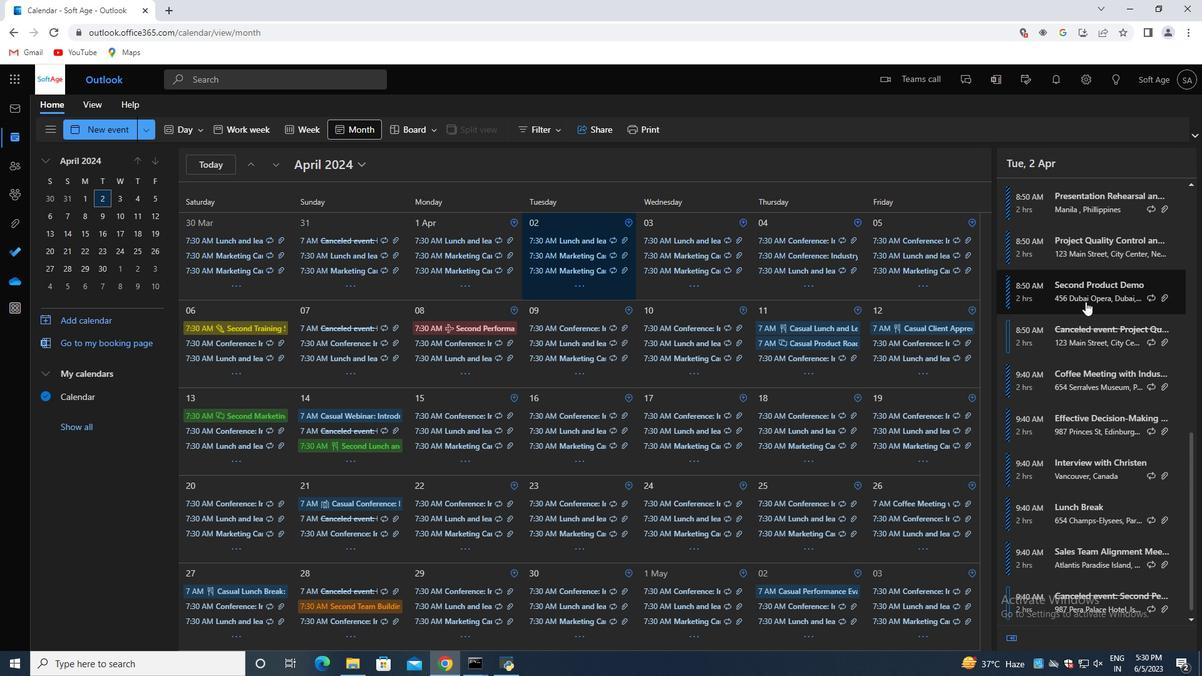 
Action: Mouse scrolled (1086, 314) with delta (0, 0)
Screenshot: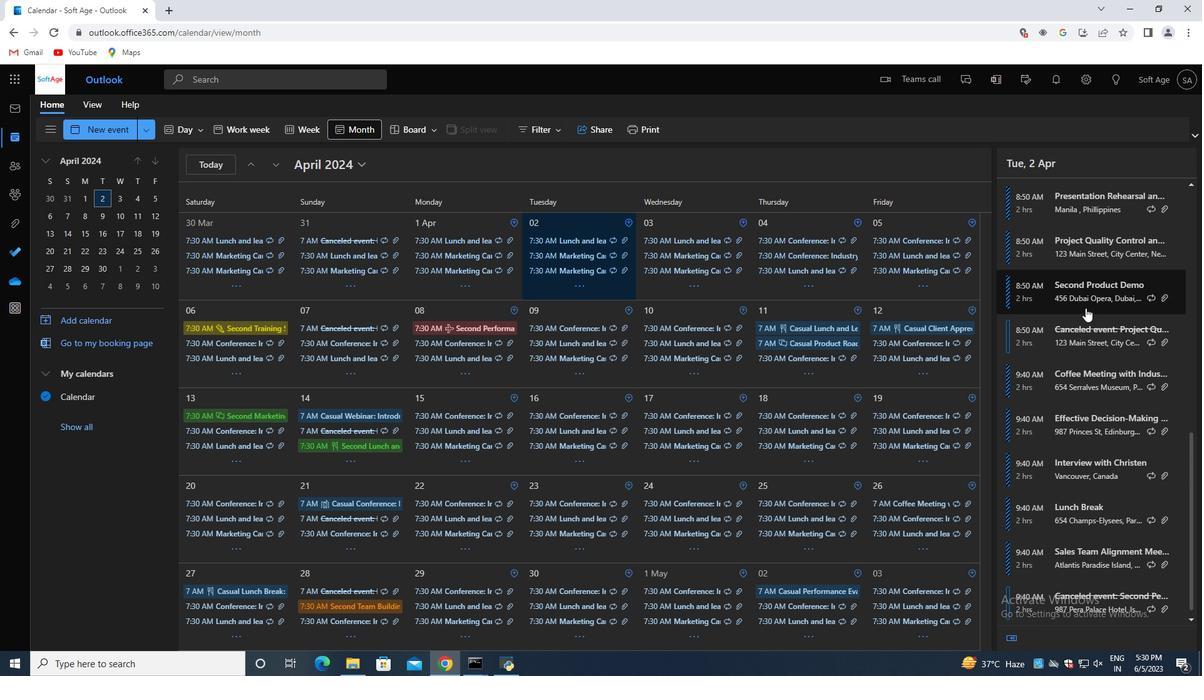 
Action: Mouse moved to (1086, 331)
Screenshot: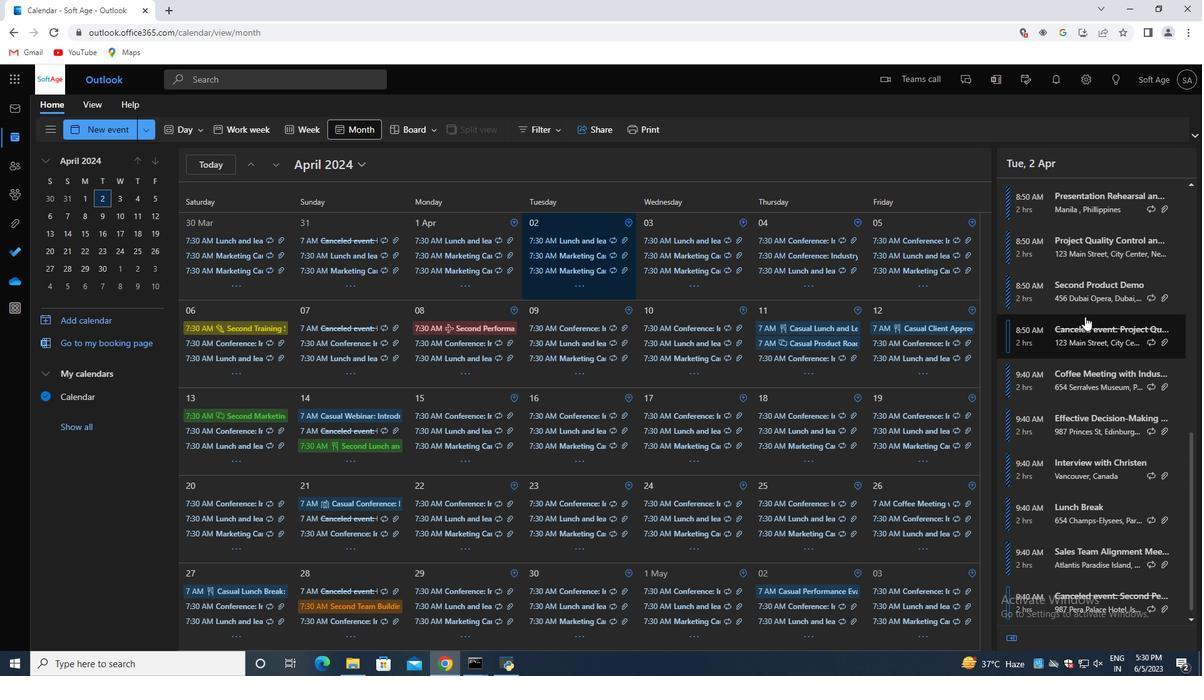 
Action: Mouse scrolled (1086, 323) with delta (0, 0)
Screenshot: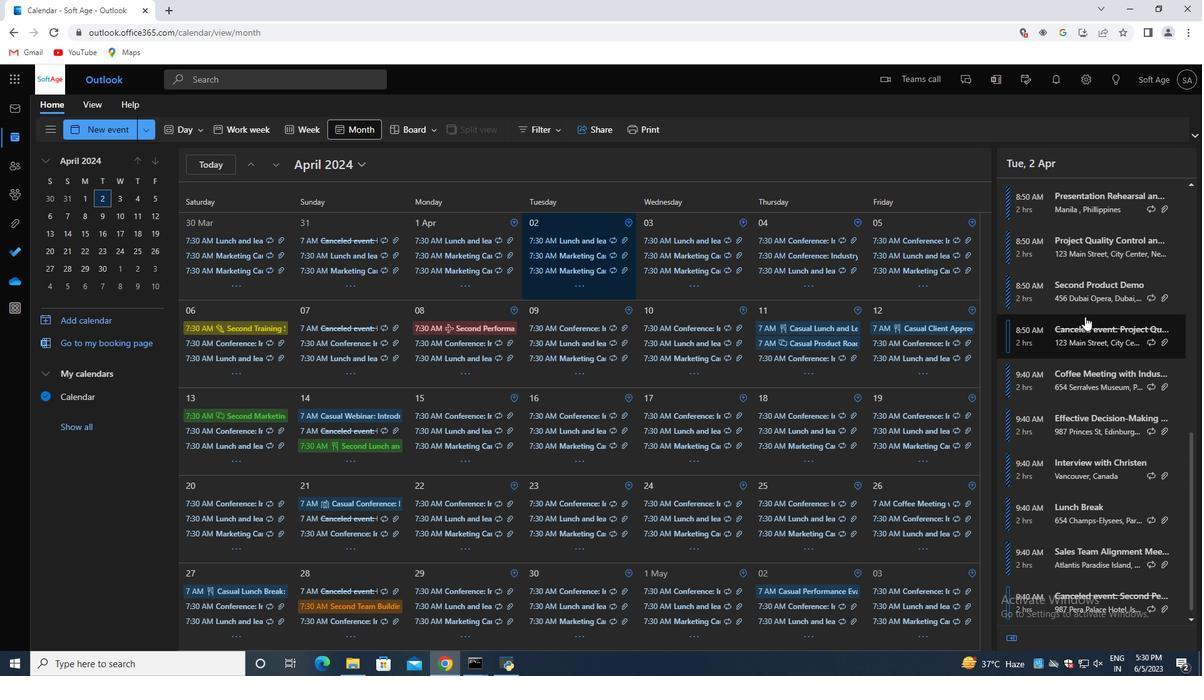 
Action: Mouse moved to (1097, 487)
Screenshot: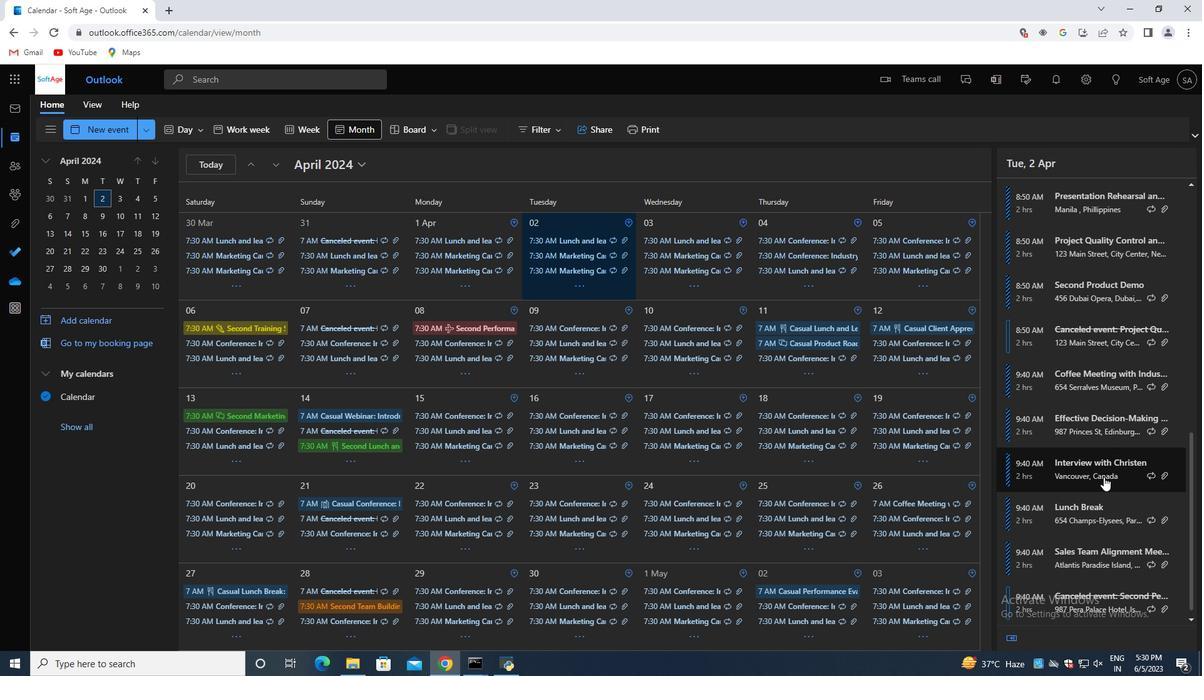 
Action: Mouse scrolled (1098, 484) with delta (0, 0)
Screenshot: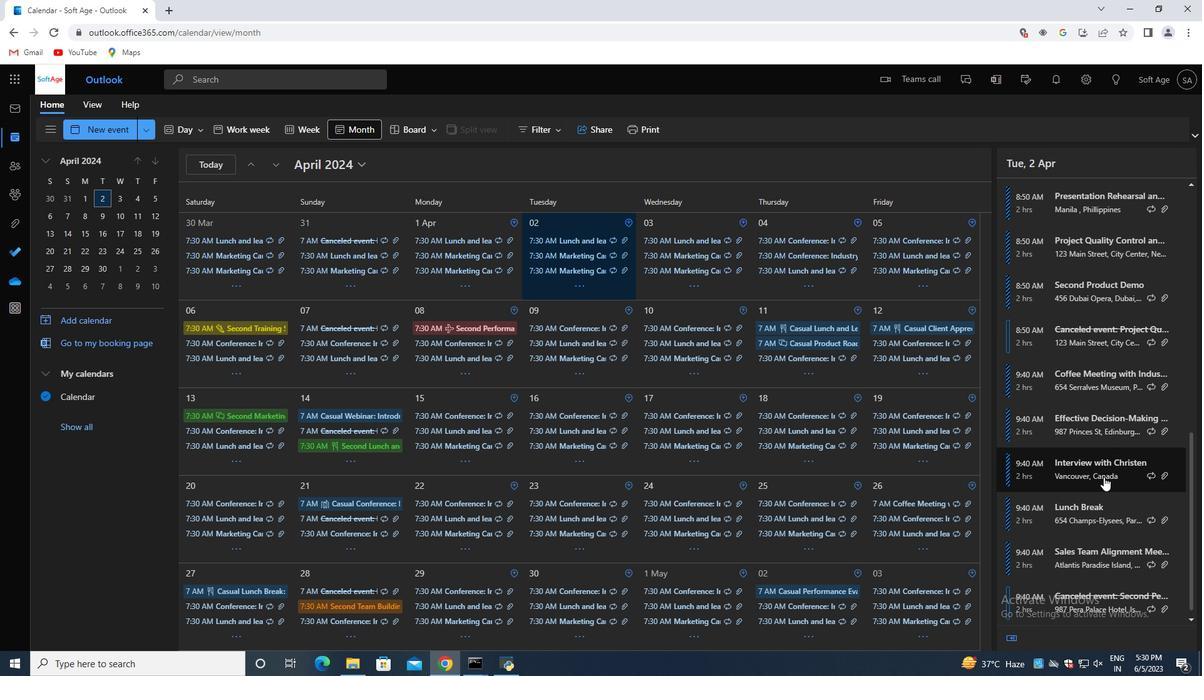 
Action: Mouse moved to (1094, 534)
Screenshot: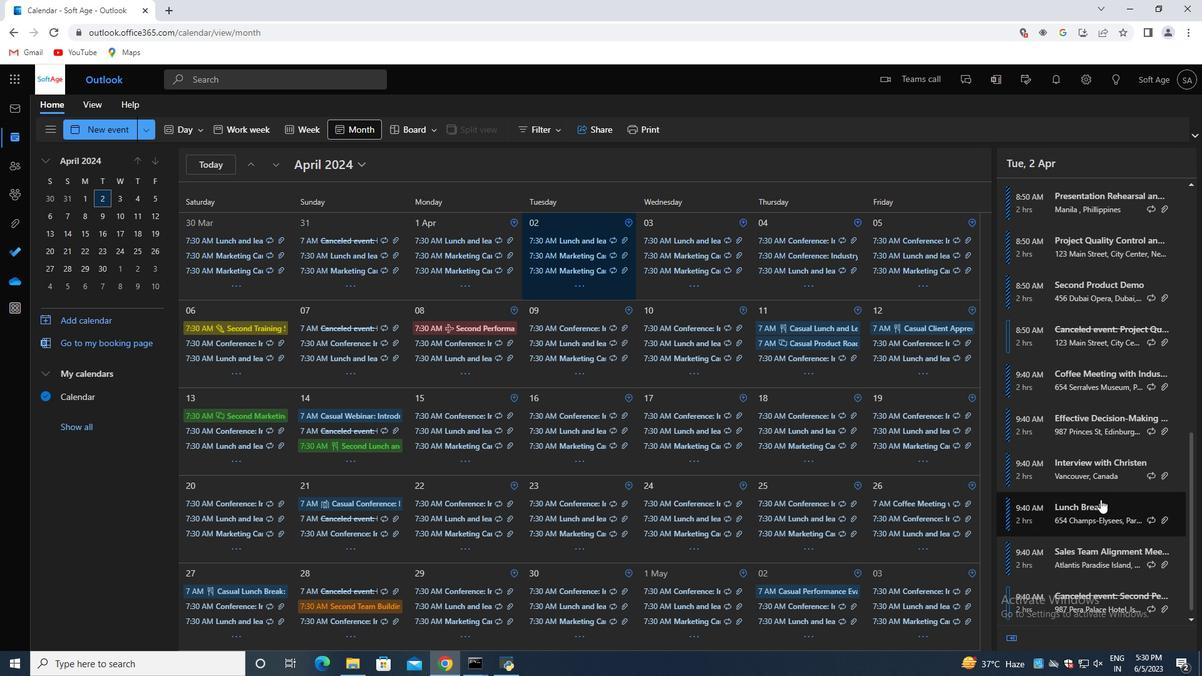 
Action: Mouse scrolled (1095, 523) with delta (0, 0)
Screenshot: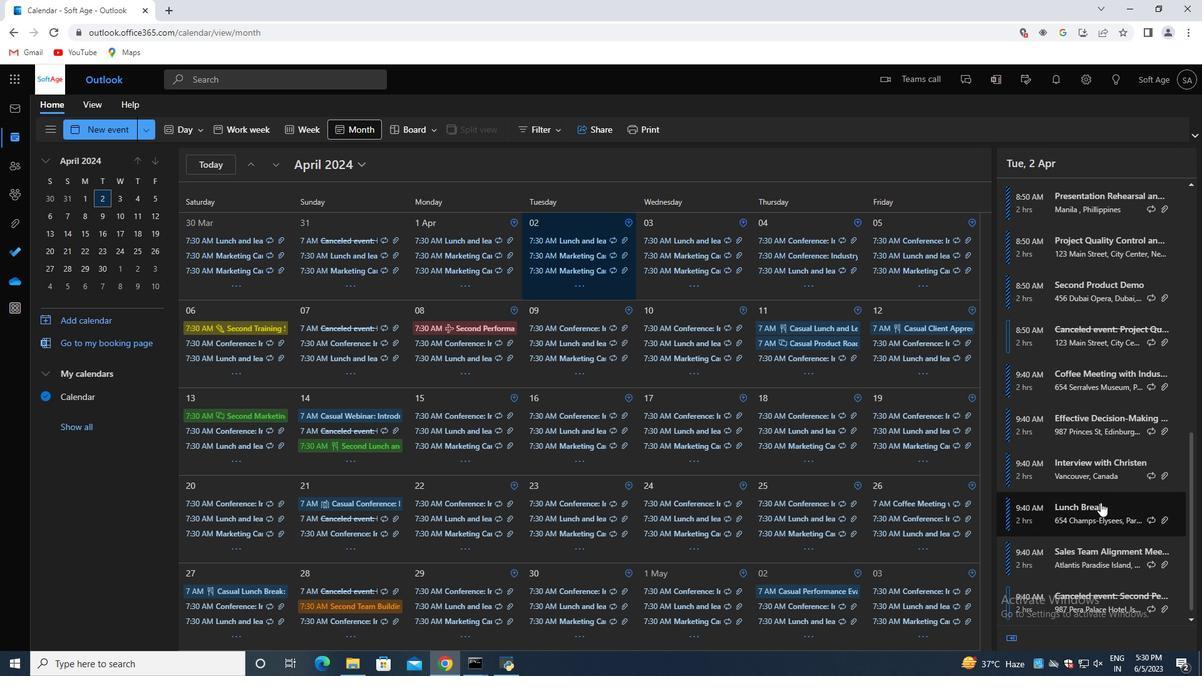 
Action: Mouse moved to (1094, 540)
Screenshot: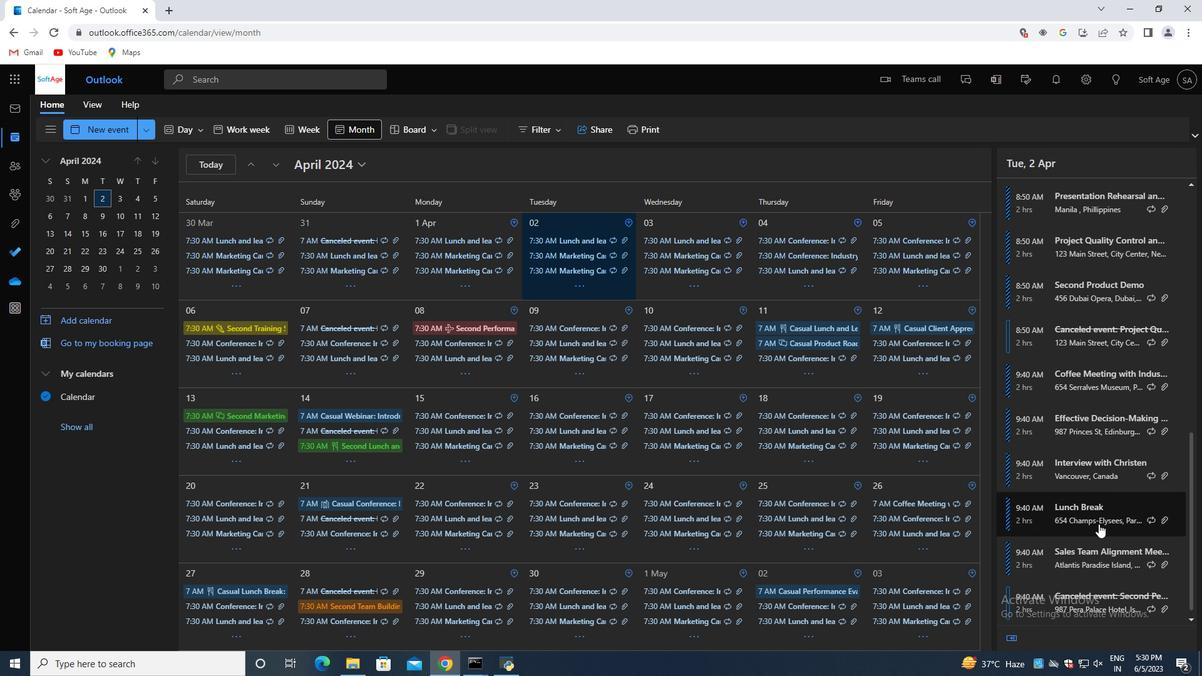 
Action: Mouse scrolled (1094, 539) with delta (0, 0)
Screenshot: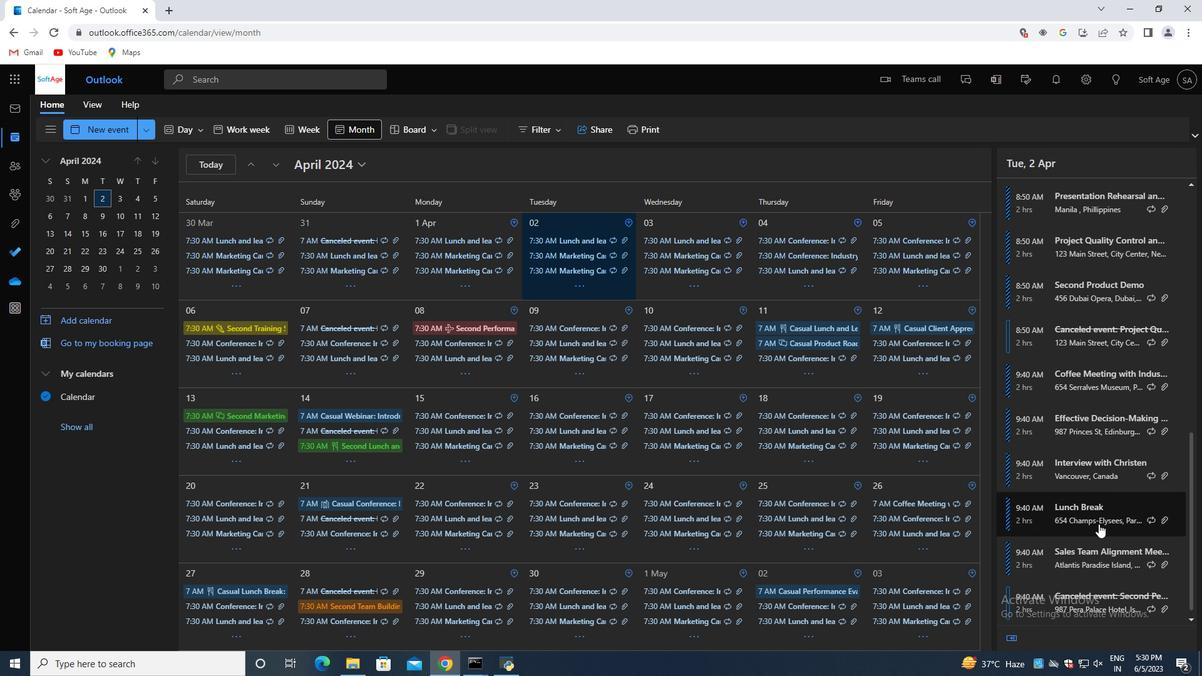 
Action: Mouse moved to (1089, 564)
Screenshot: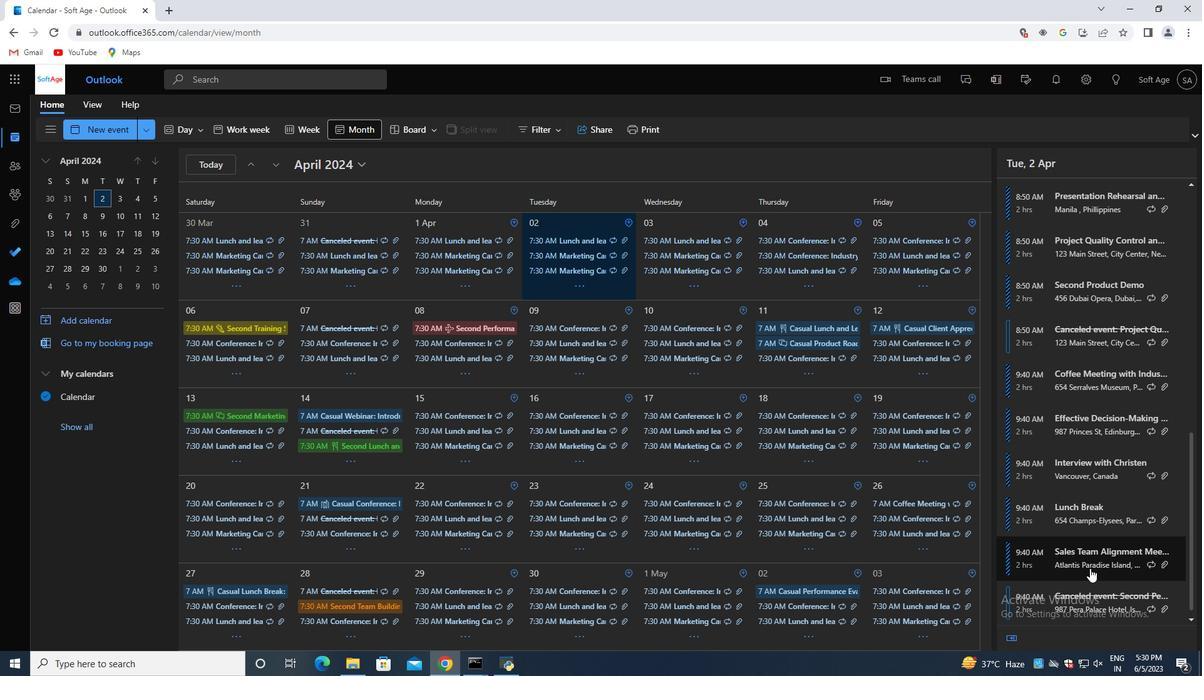 
Action: Mouse scrolled (1089, 565) with delta (0, 0)
Screenshot: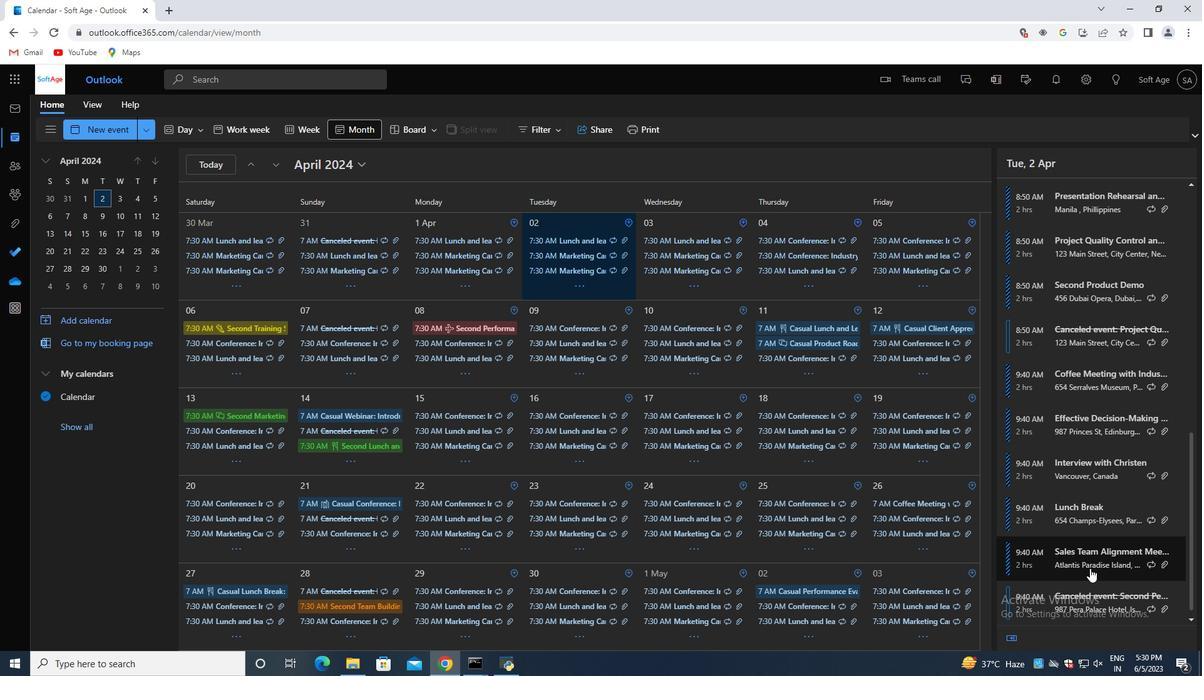 
Action: Mouse moved to (1089, 564)
Screenshot: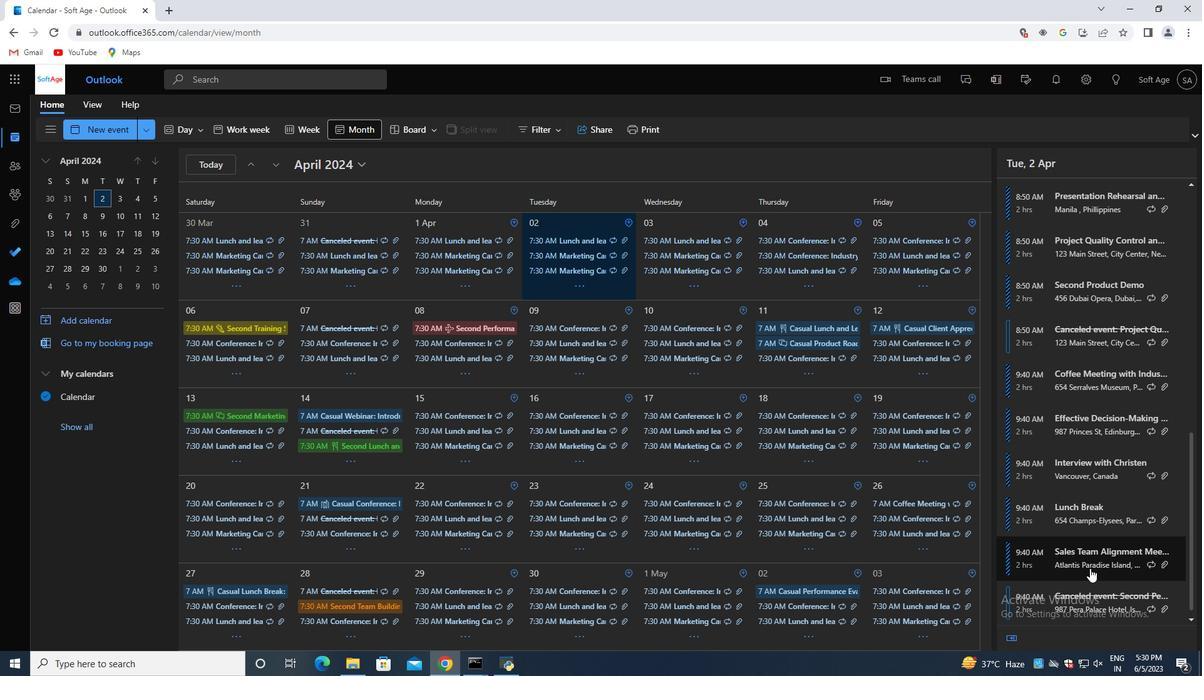 
Action: Mouse scrolled (1089, 564) with delta (0, 0)
Screenshot: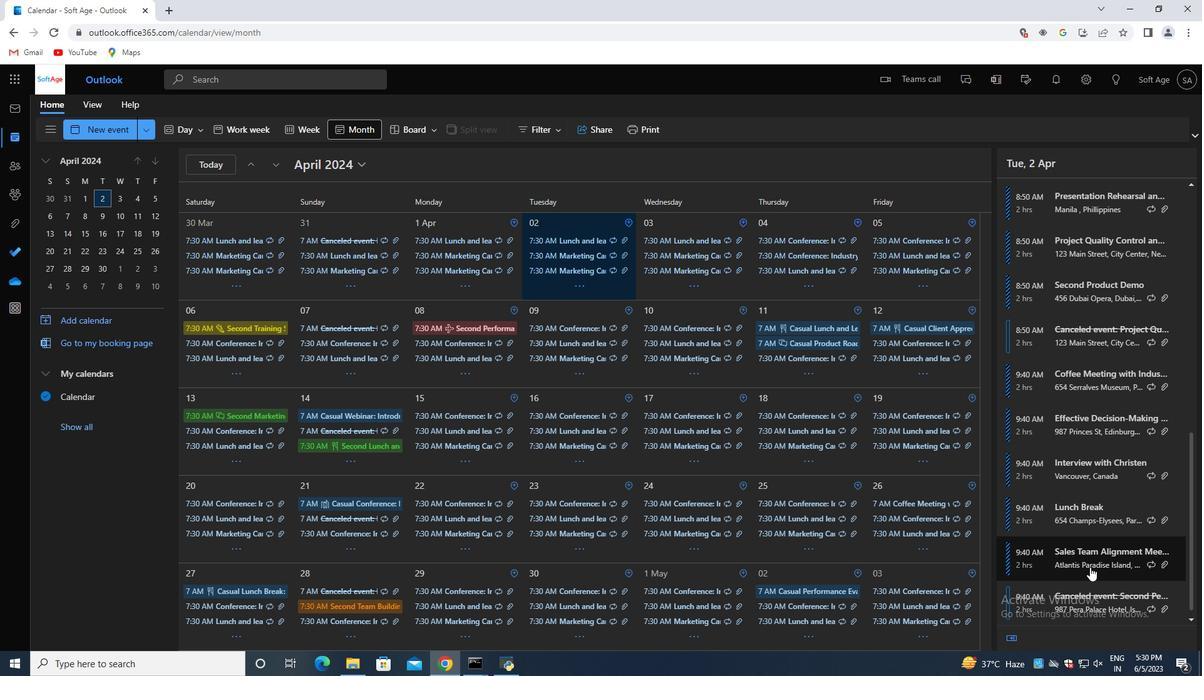 
Action: Mouse moved to (1090, 563)
Screenshot: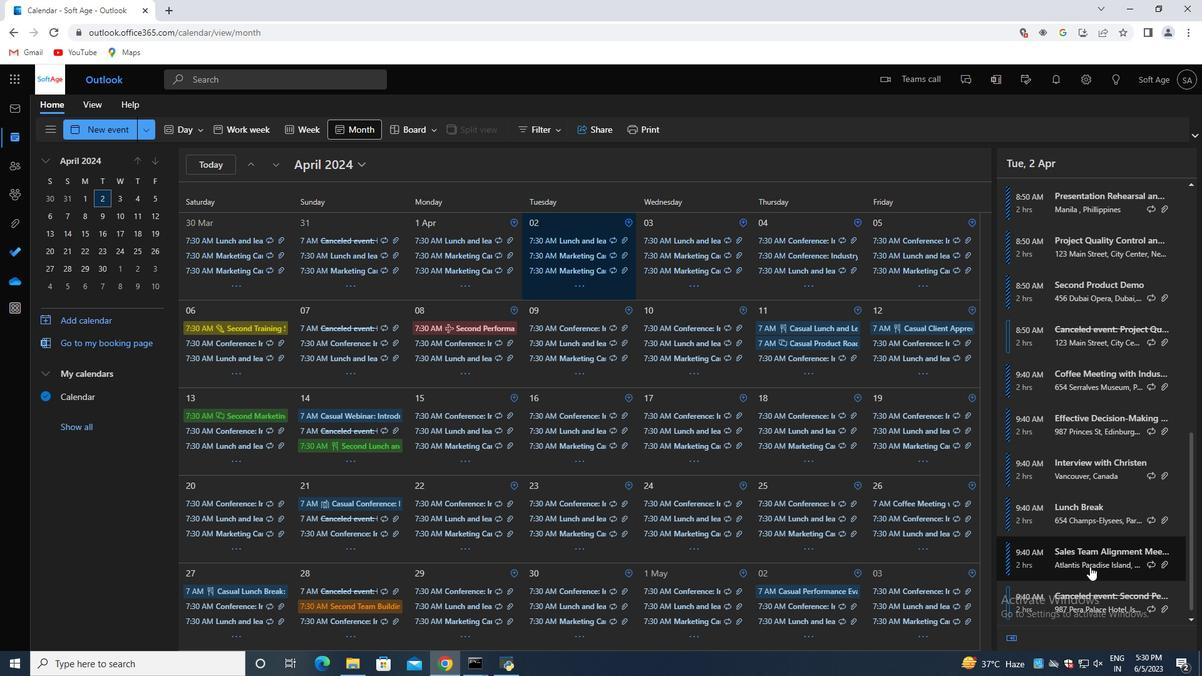 
Action: Mouse scrolled (1090, 564) with delta (0, 0)
Screenshot: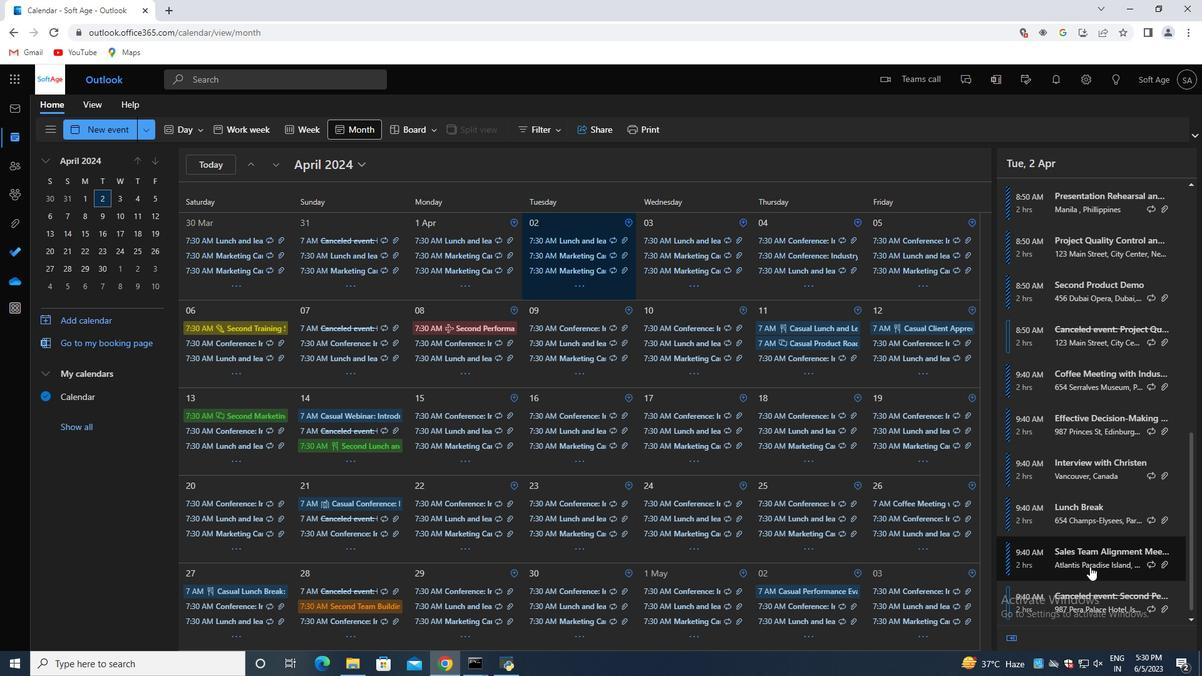 
Action: Mouse moved to (1090, 562)
Screenshot: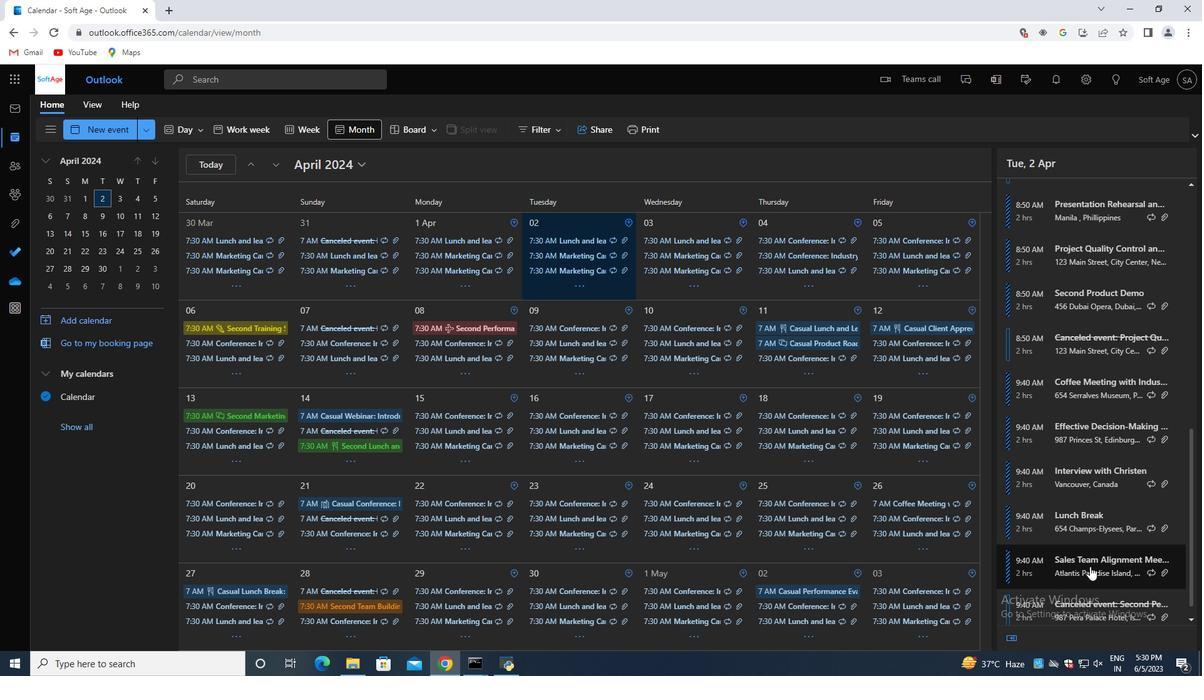 
Action: Mouse scrolled (1090, 563) with delta (0, 0)
Screenshot: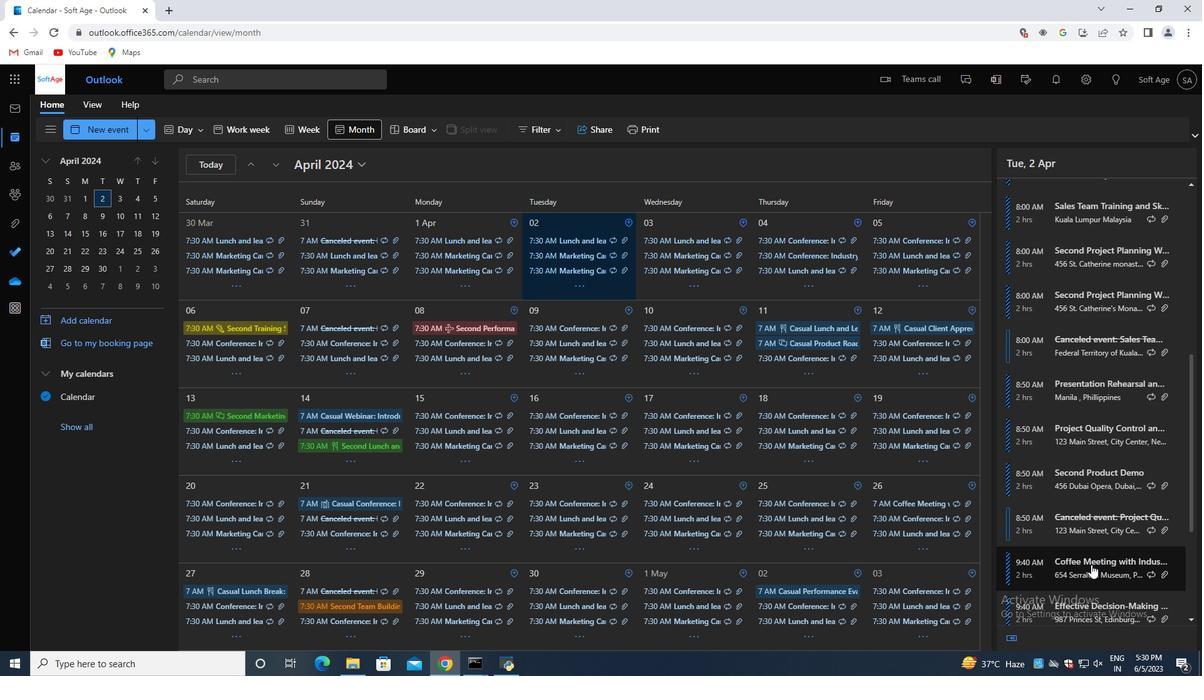 
Action: Mouse scrolled (1090, 563) with delta (0, 0)
Screenshot: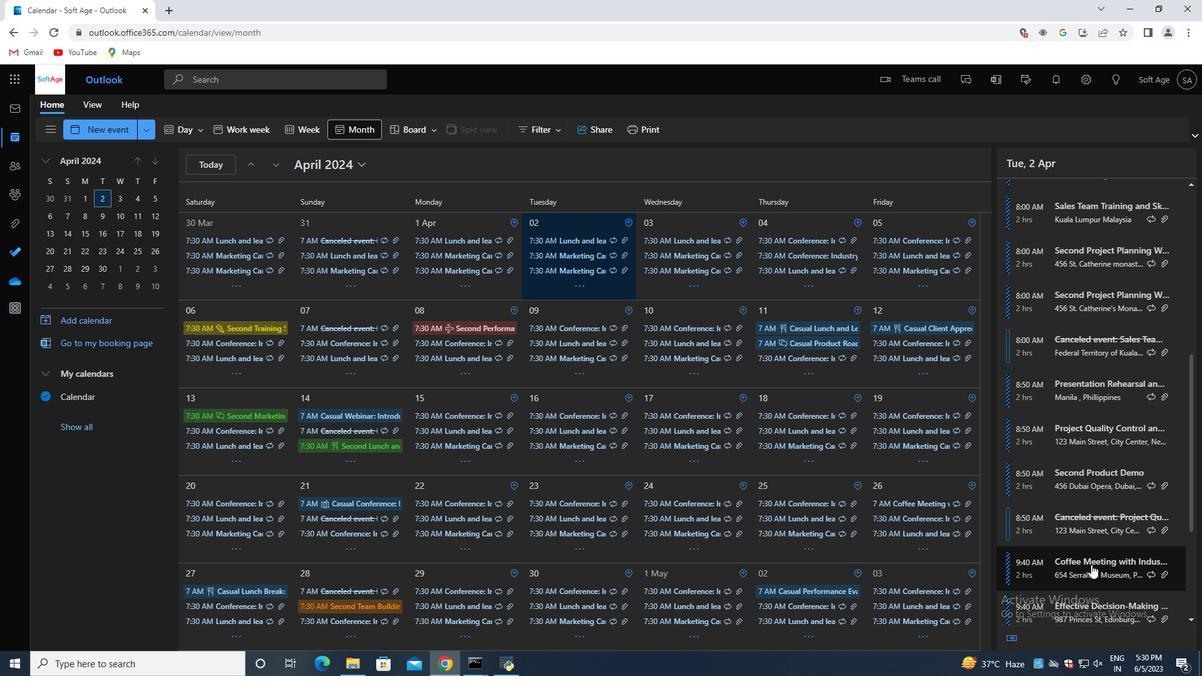 
Action: Mouse scrolled (1090, 563) with delta (0, 0)
Screenshot: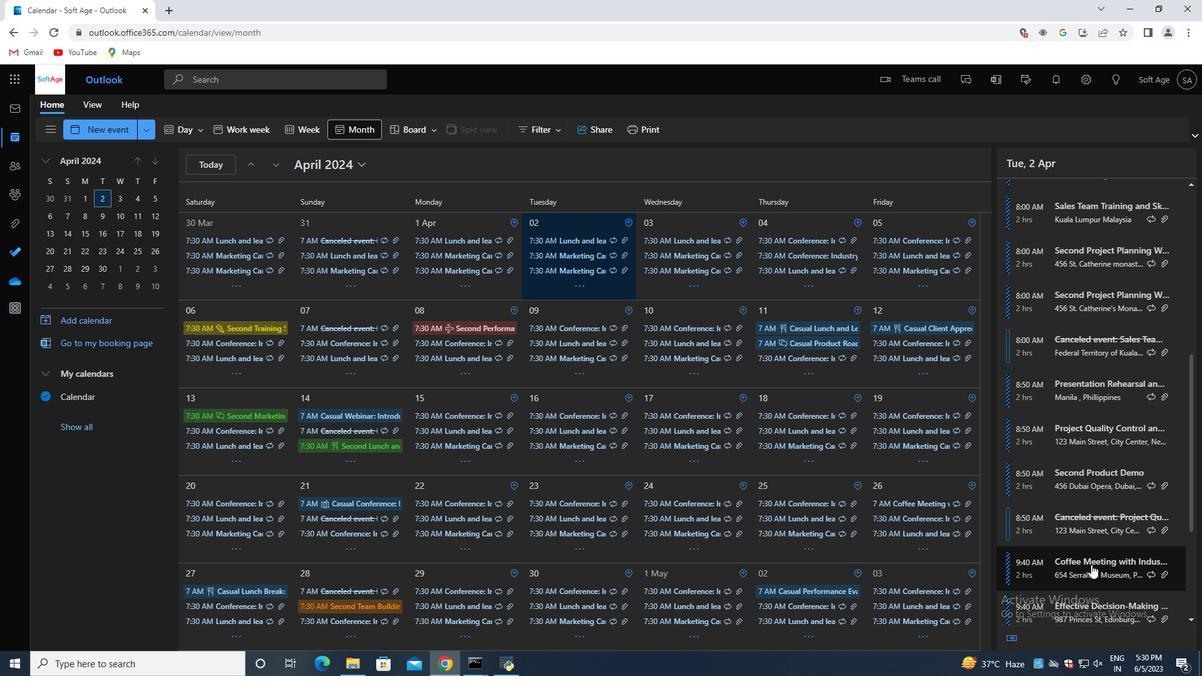 
Action: Mouse scrolled (1090, 563) with delta (0, 0)
Screenshot: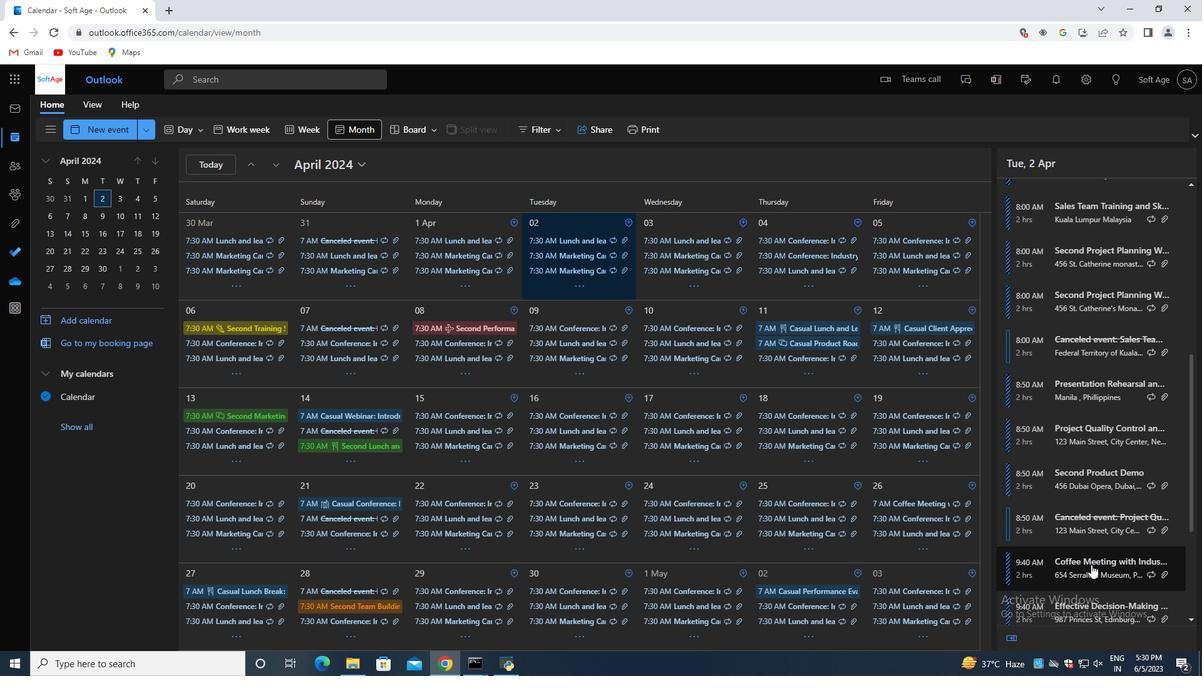 
Action: Mouse scrolled (1090, 563) with delta (0, 0)
Screenshot: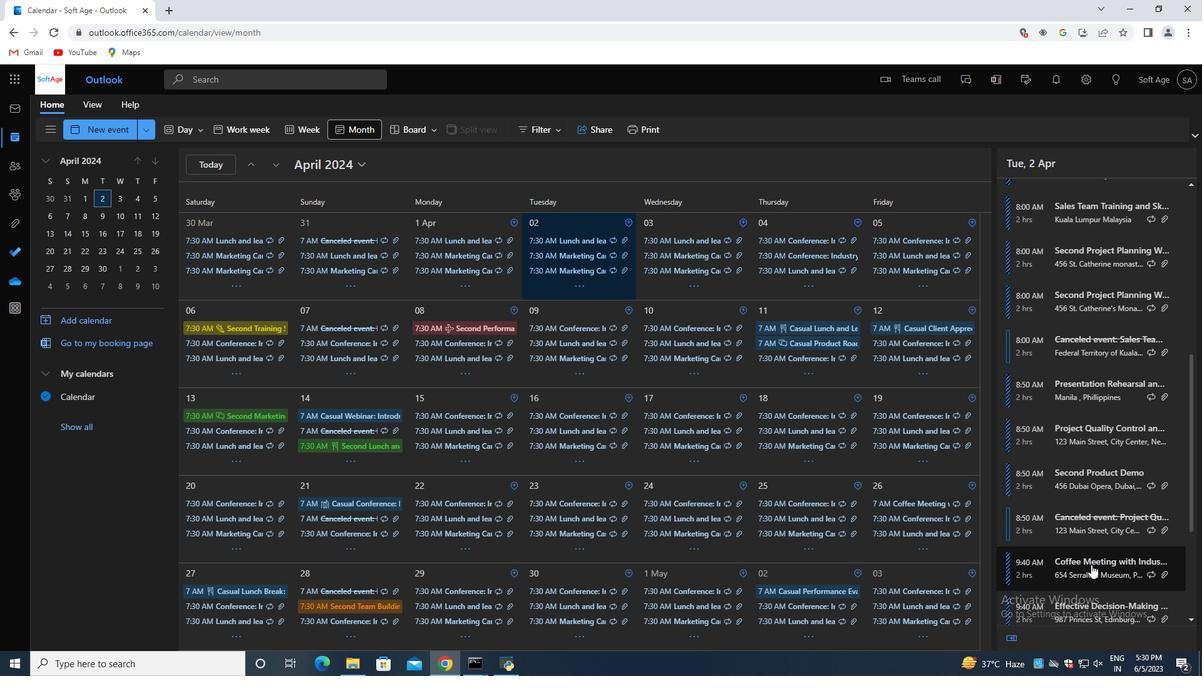 
Action: Mouse scrolled (1090, 563) with delta (0, 0)
Screenshot: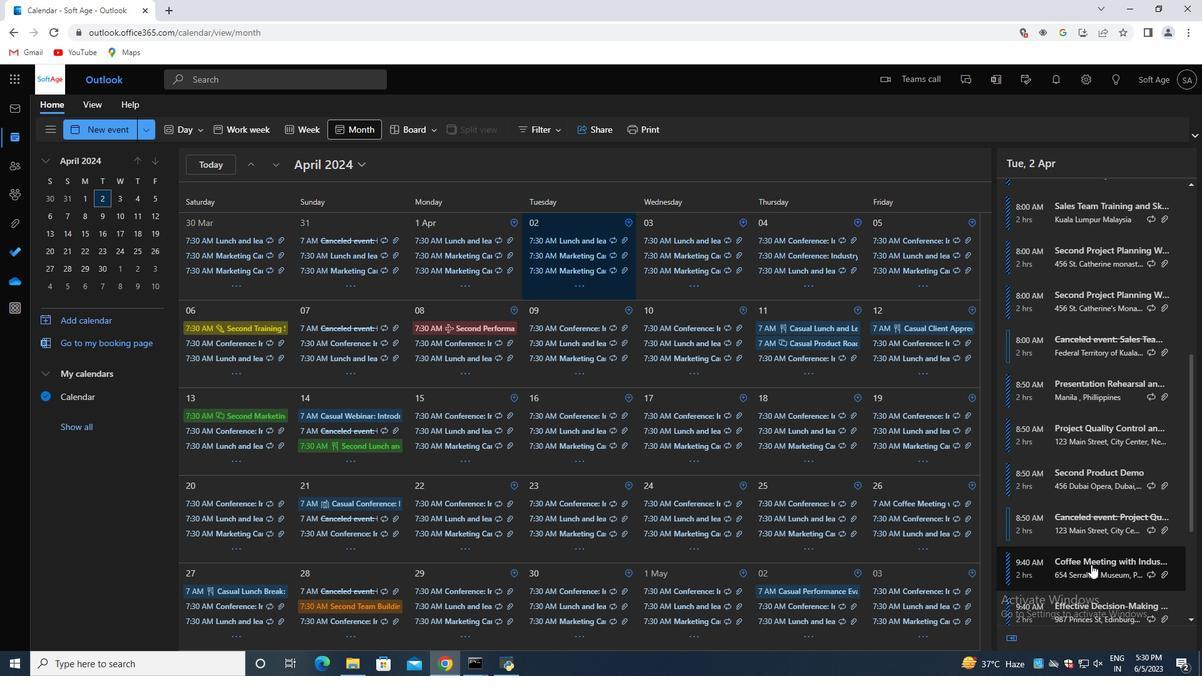 
Action: Mouse scrolled (1090, 563) with delta (0, 0)
Screenshot: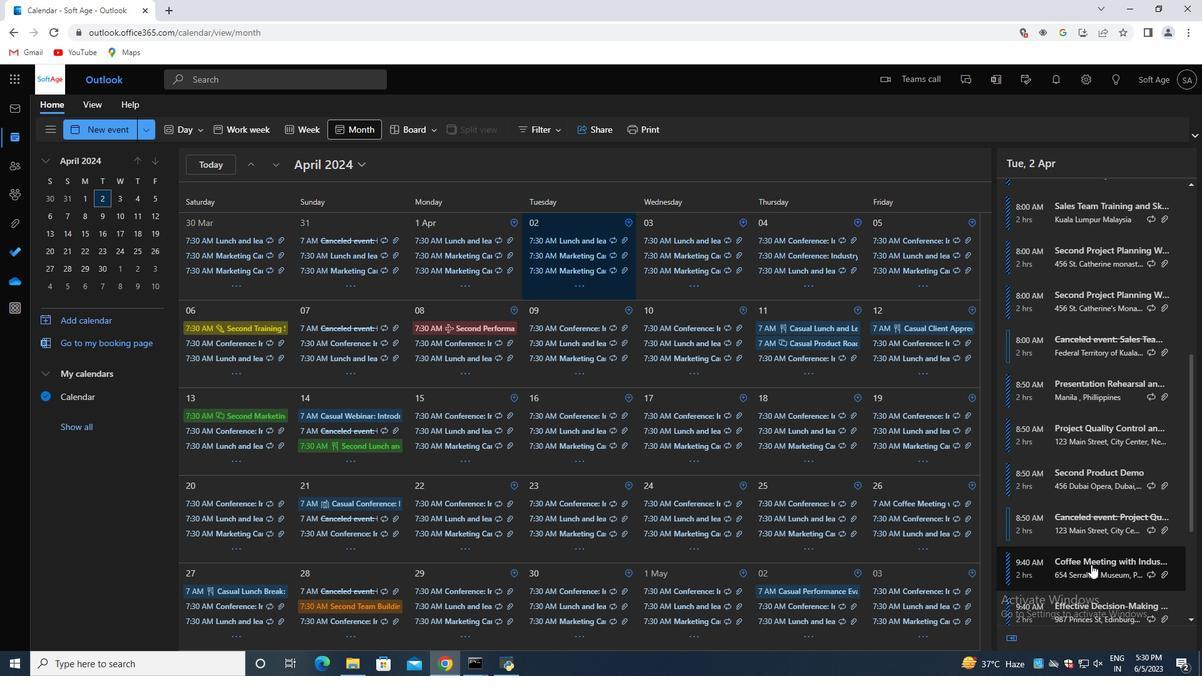 
Action: Mouse moved to (1091, 561)
Screenshot: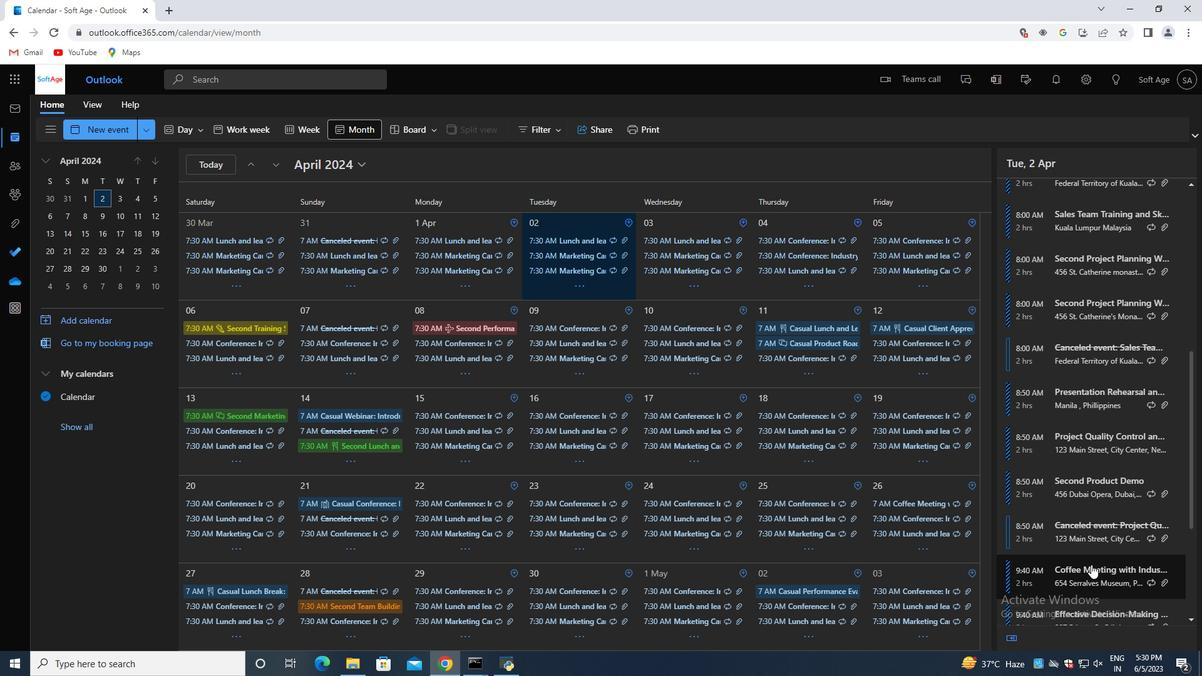 
Action: Mouse scrolled (1091, 562) with delta (0, 0)
Screenshot: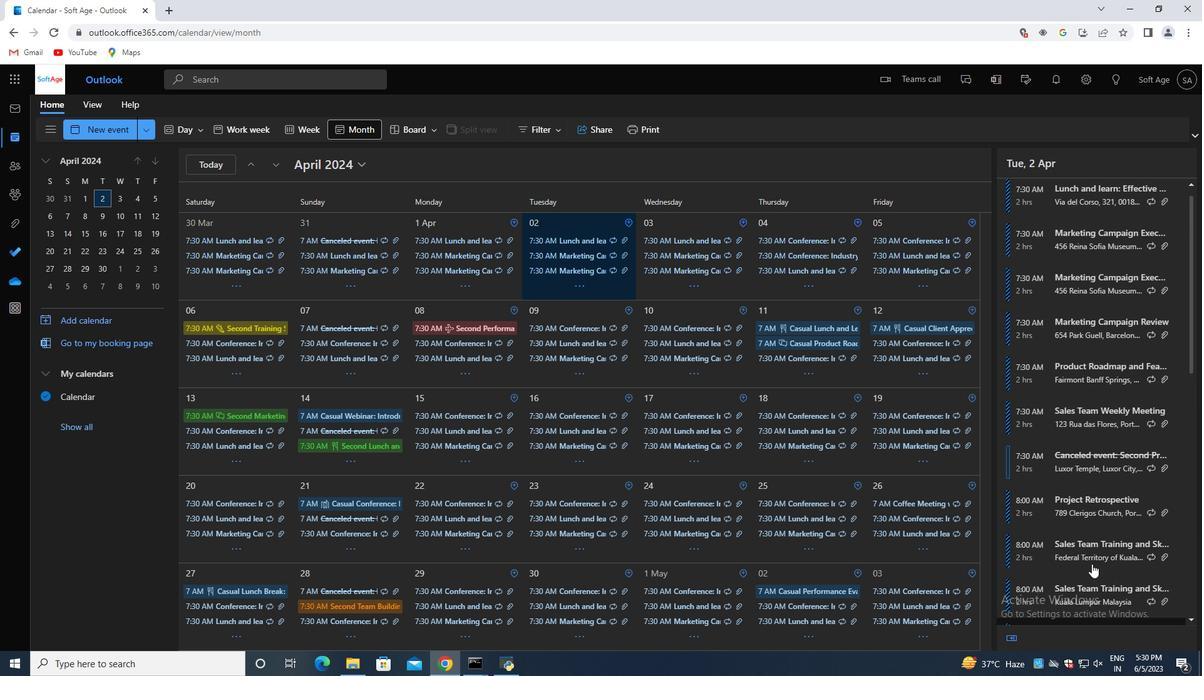 
Action: Mouse scrolled (1091, 562) with delta (0, 0)
Screenshot: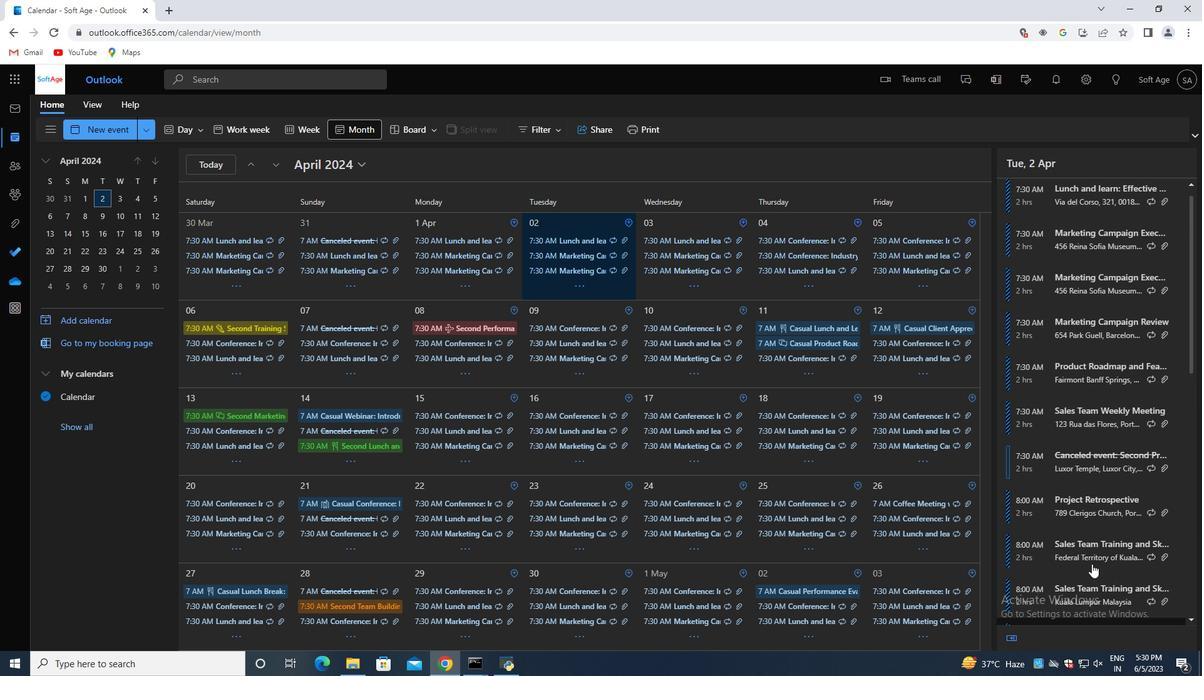 
Action: Mouse scrolled (1091, 562) with delta (0, 0)
Screenshot: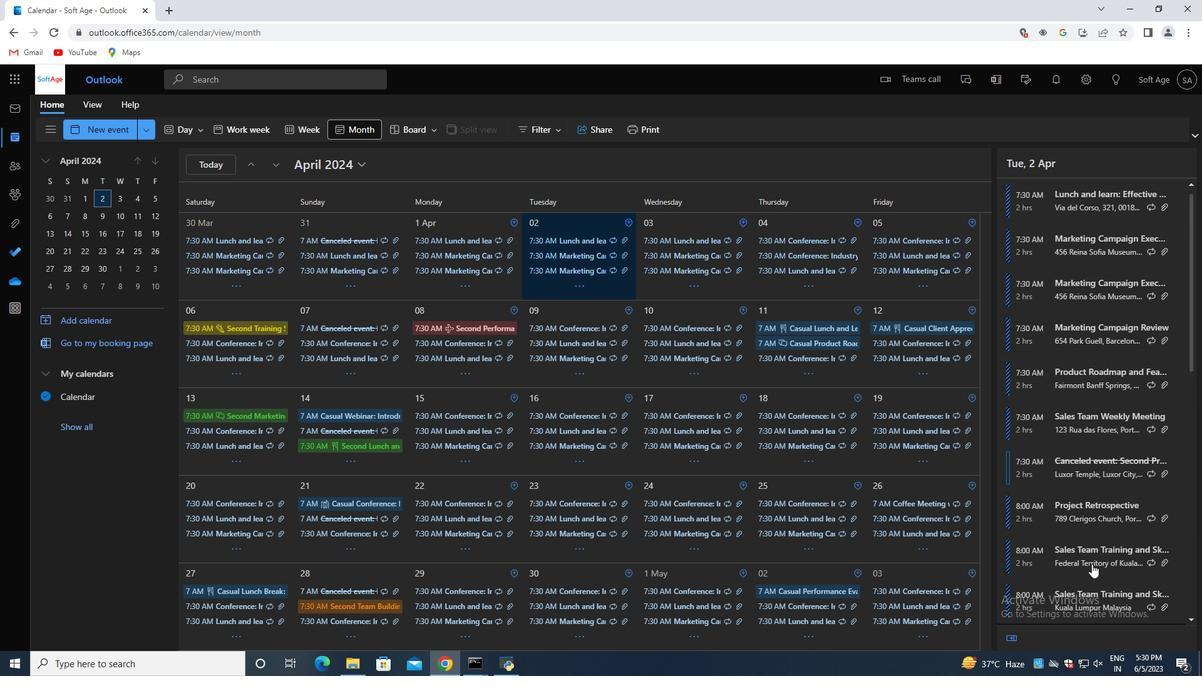 
Action: Mouse scrolled (1091, 562) with delta (0, 0)
Screenshot: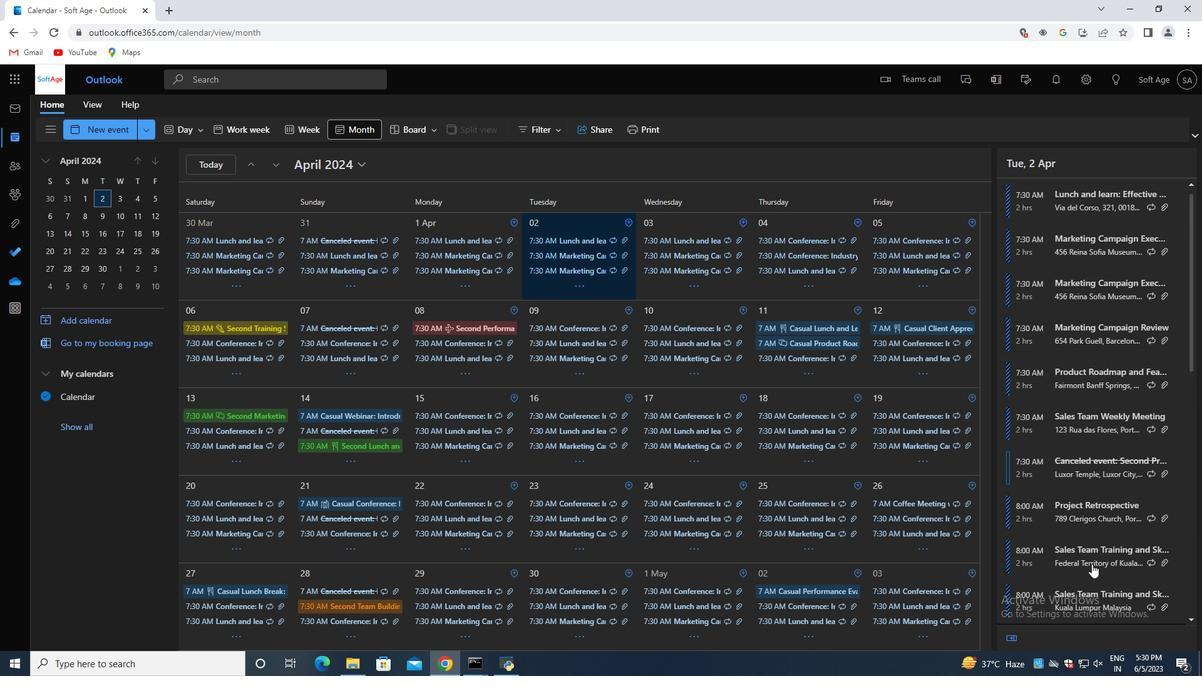 
Action: Mouse scrolled (1091, 562) with delta (0, 0)
Screenshot: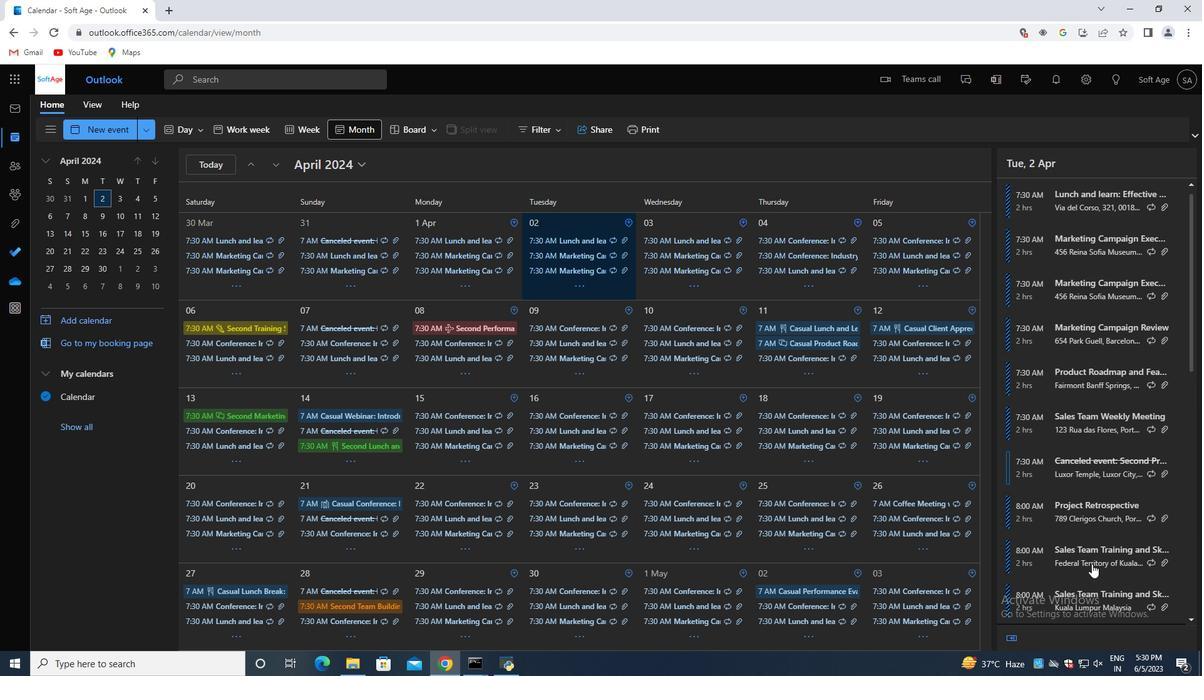 
Action: Mouse scrolled (1091, 562) with delta (0, 0)
Screenshot: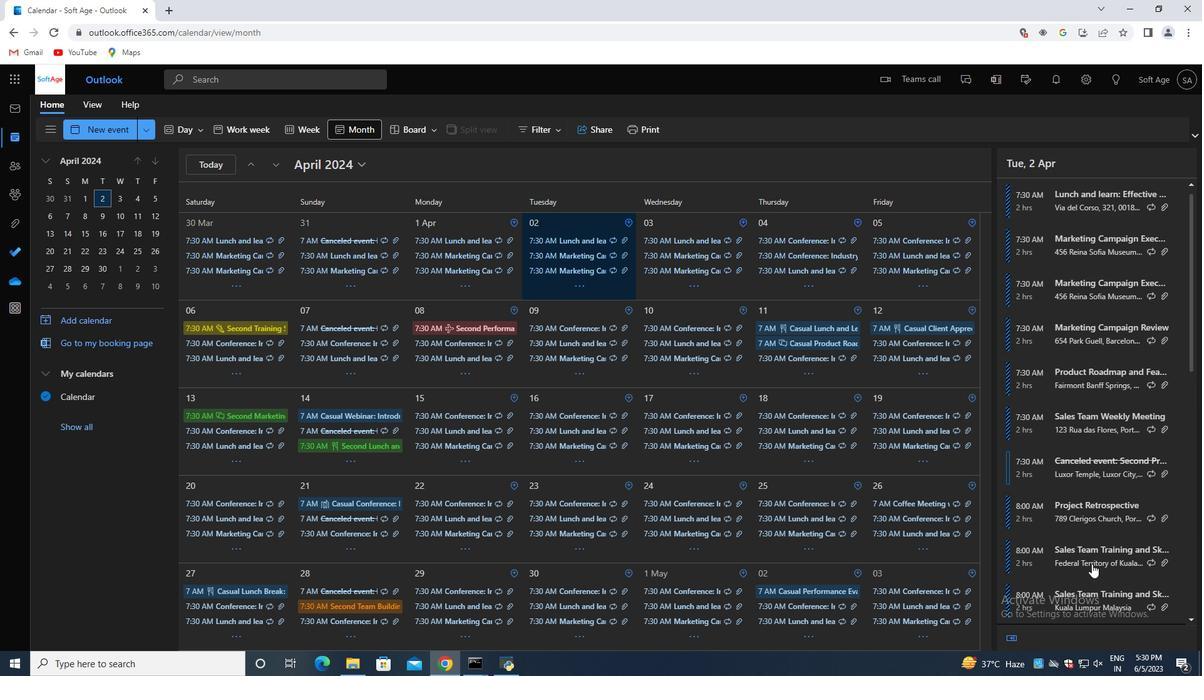 
Action: Mouse scrolled (1091, 562) with delta (0, 0)
Screenshot: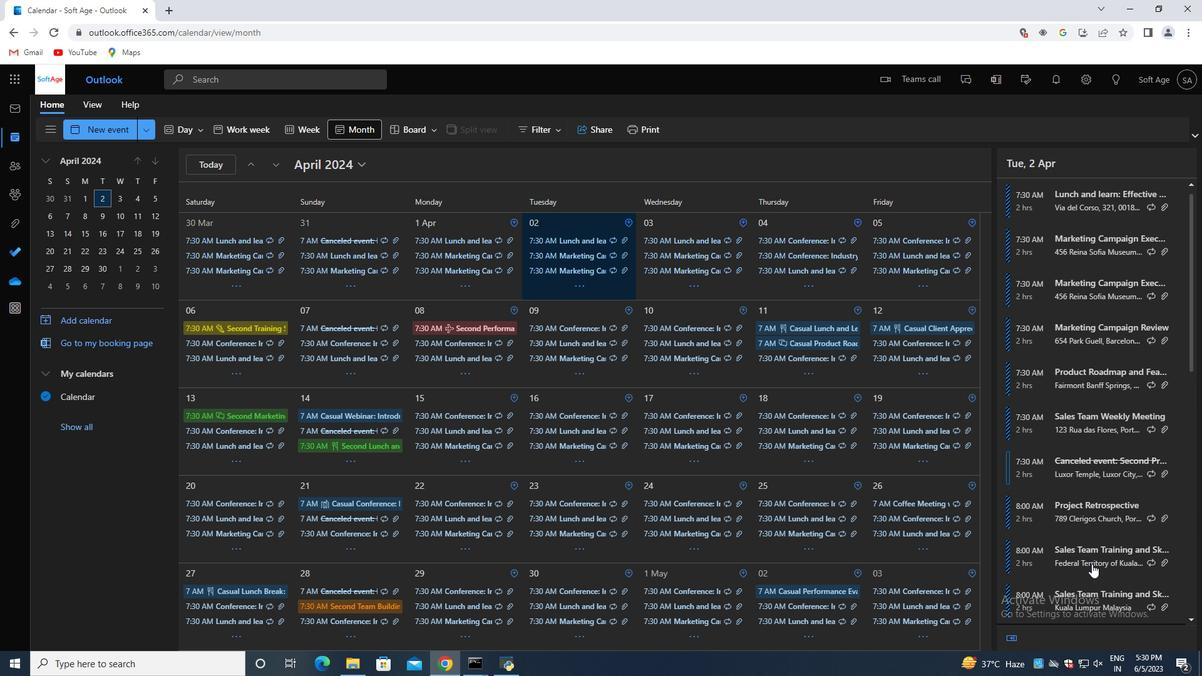 
Action: Mouse scrolled (1091, 562) with delta (0, 0)
Screenshot: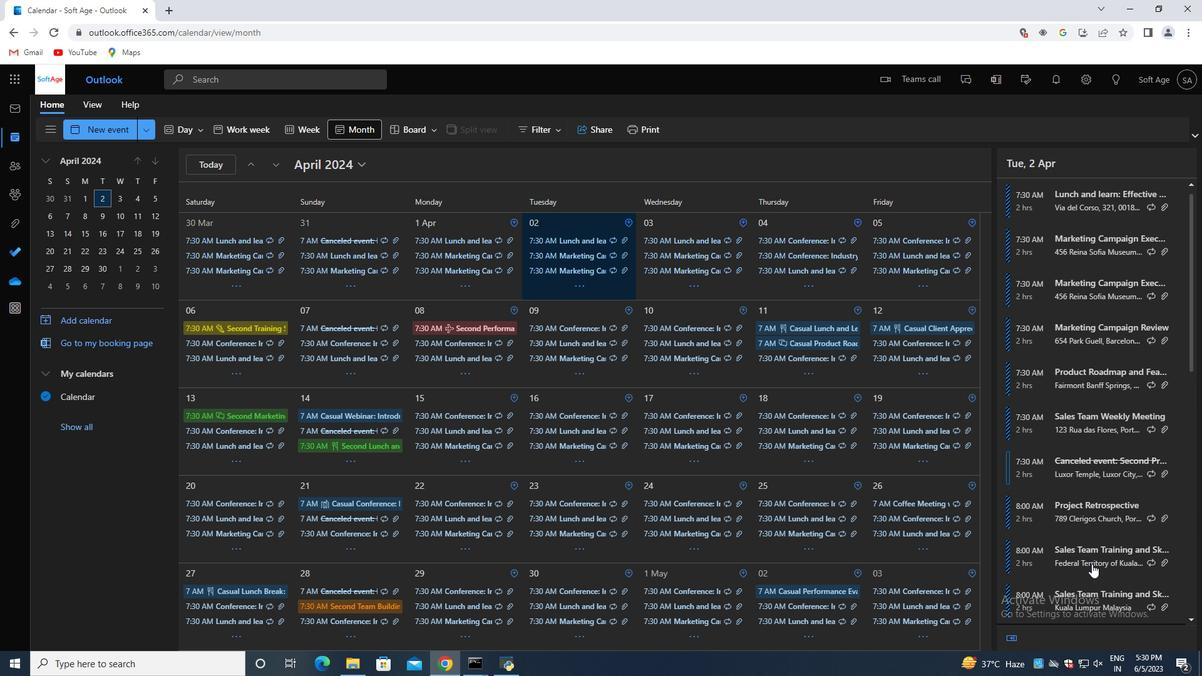 
Action: Mouse scrolled (1091, 562) with delta (0, 0)
Screenshot: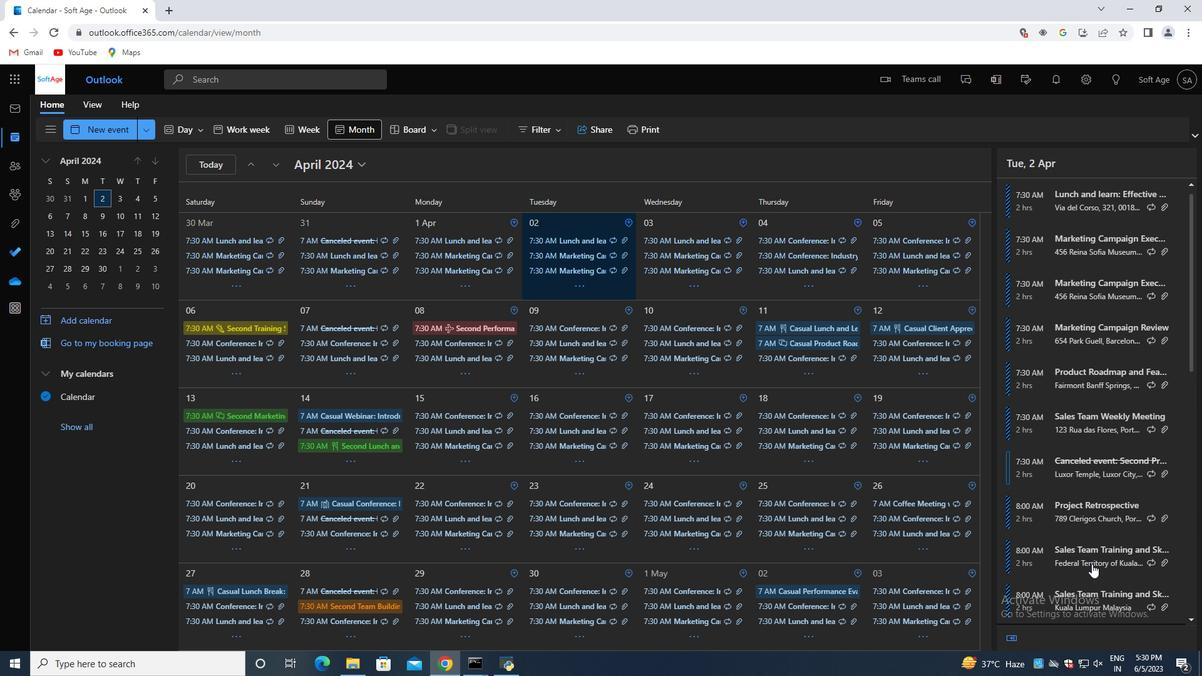 
Action: Mouse scrolled (1091, 562) with delta (0, 0)
Screenshot: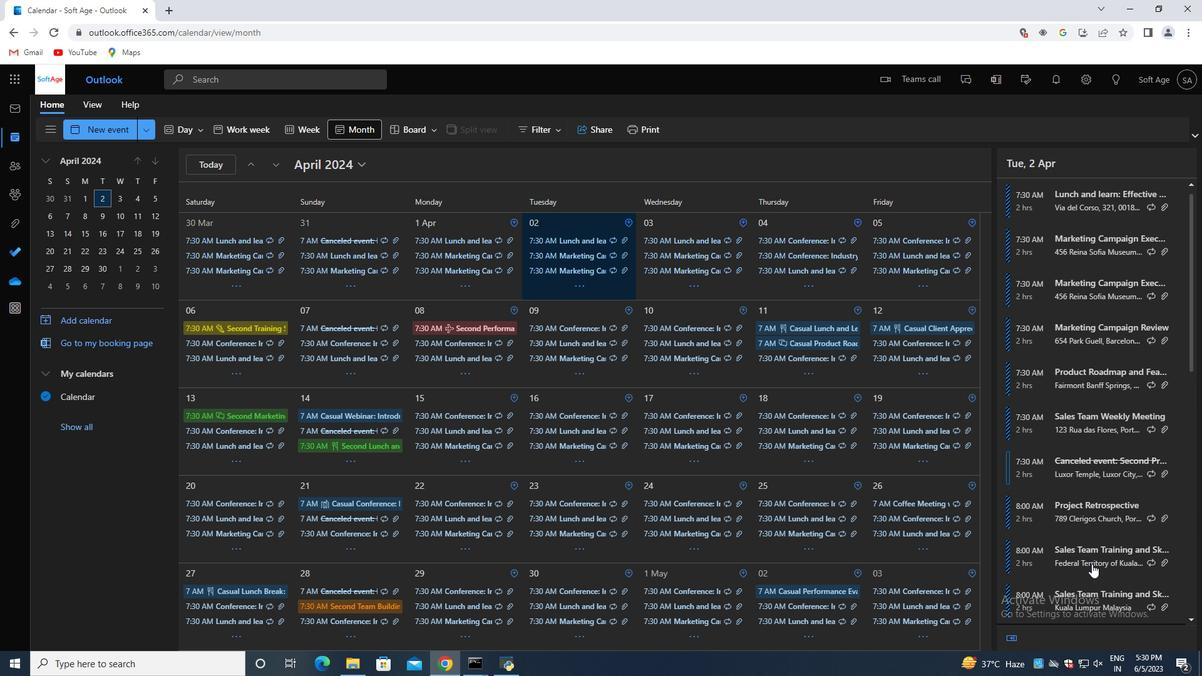 
Action: Mouse scrolled (1091, 562) with delta (0, 0)
Screenshot: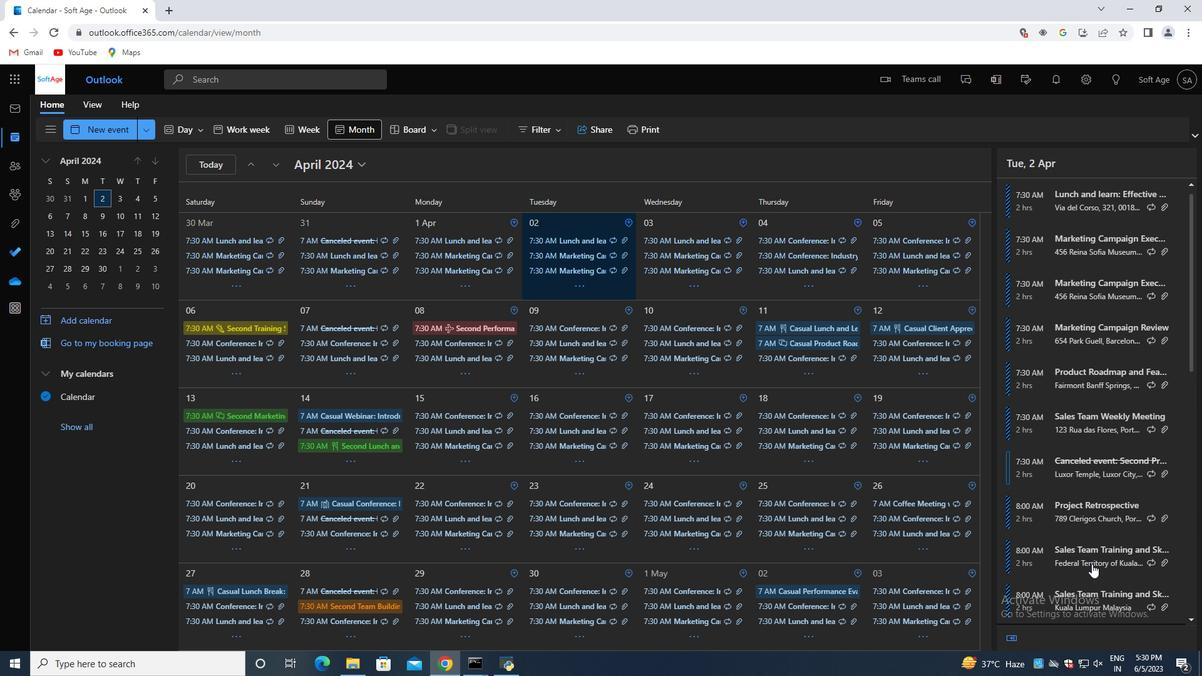 
Action: Mouse scrolled (1091, 562) with delta (0, 0)
Screenshot: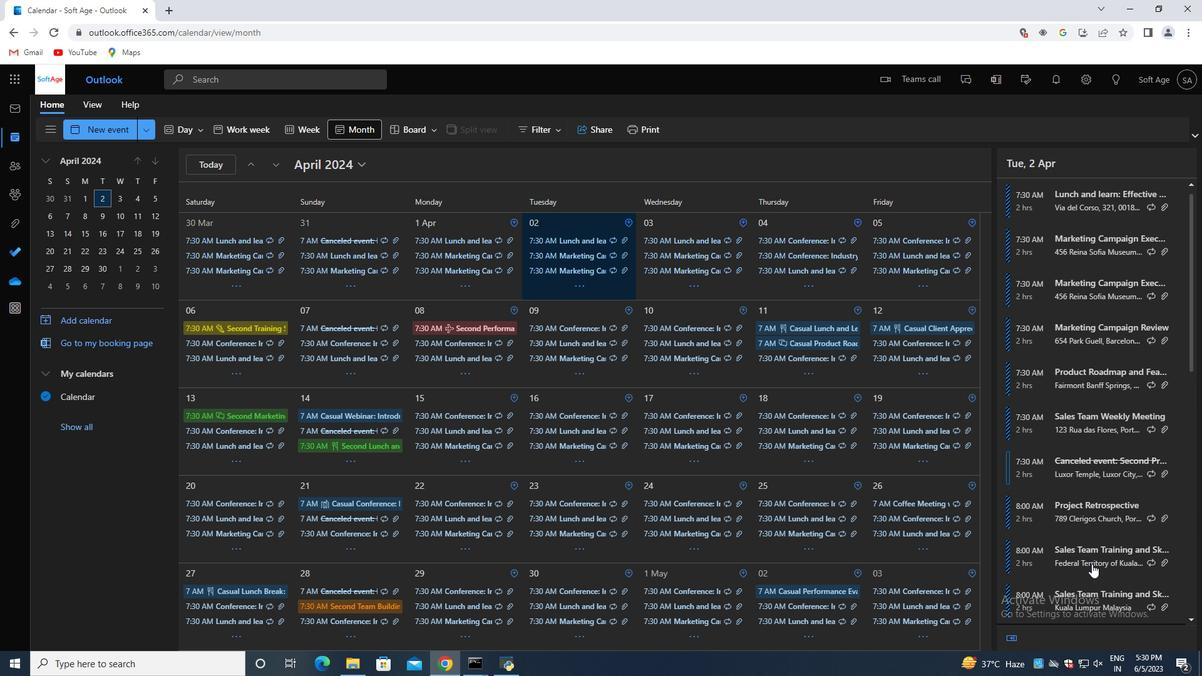 
Action: Mouse scrolled (1091, 562) with delta (0, 0)
Screenshot: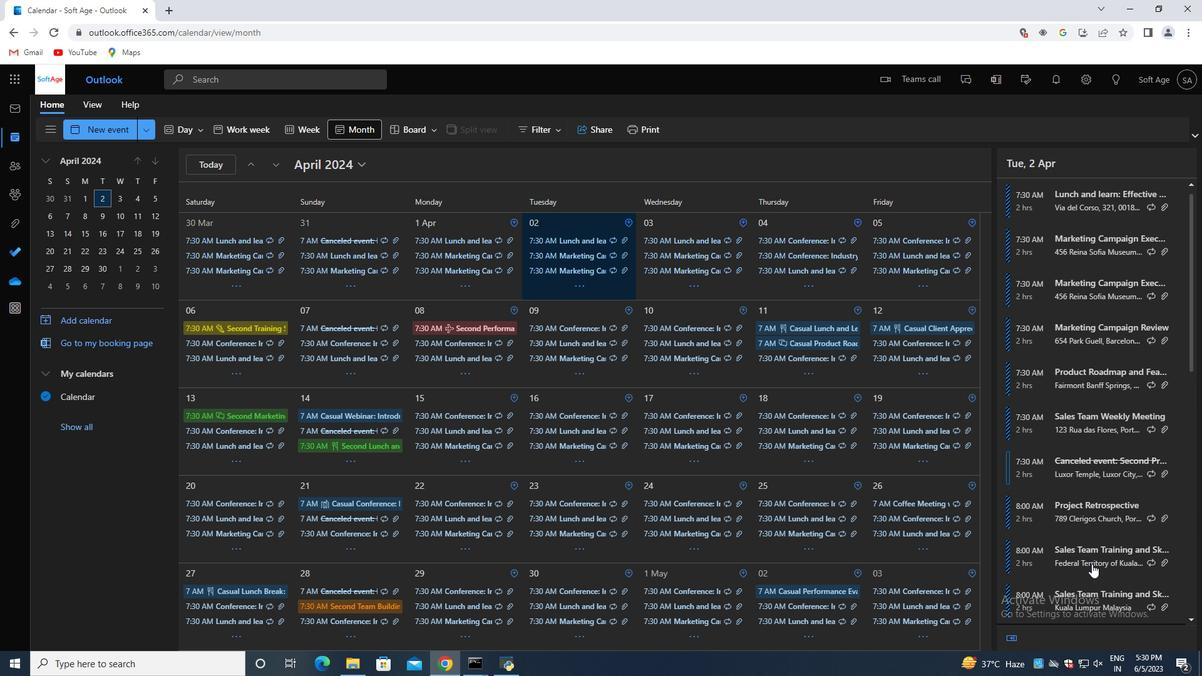 
Action: Mouse moved to (1116, 209)
Screenshot: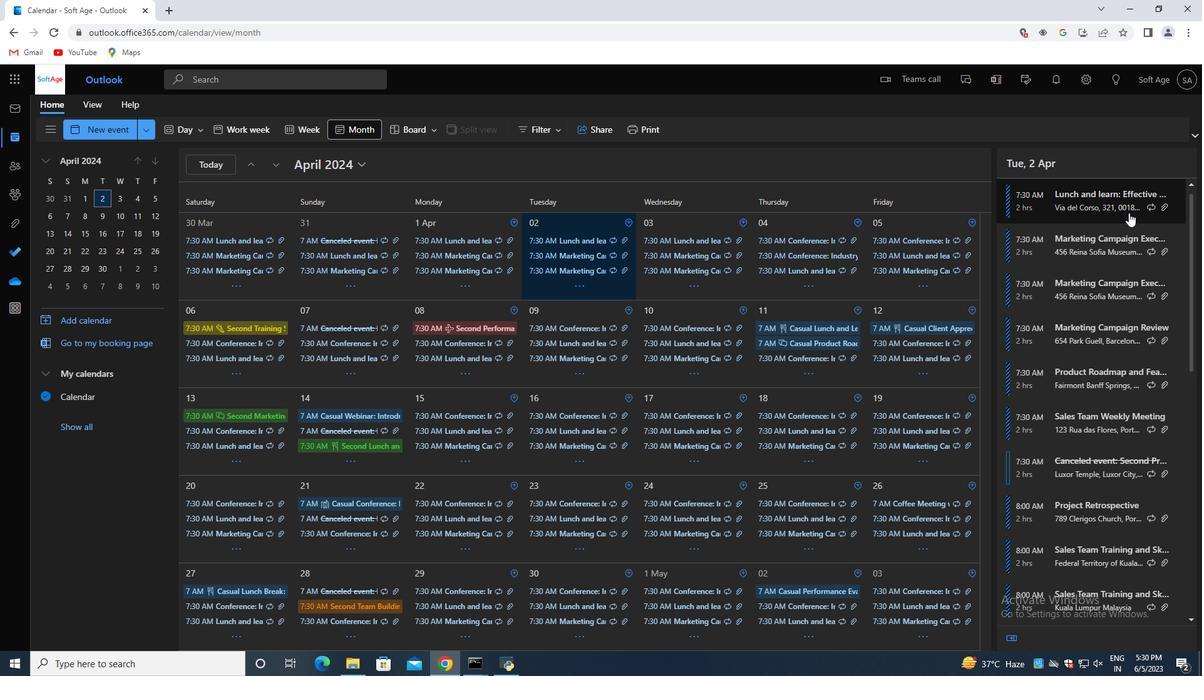
Action: Mouse pressed left at (1116, 209)
Screenshot: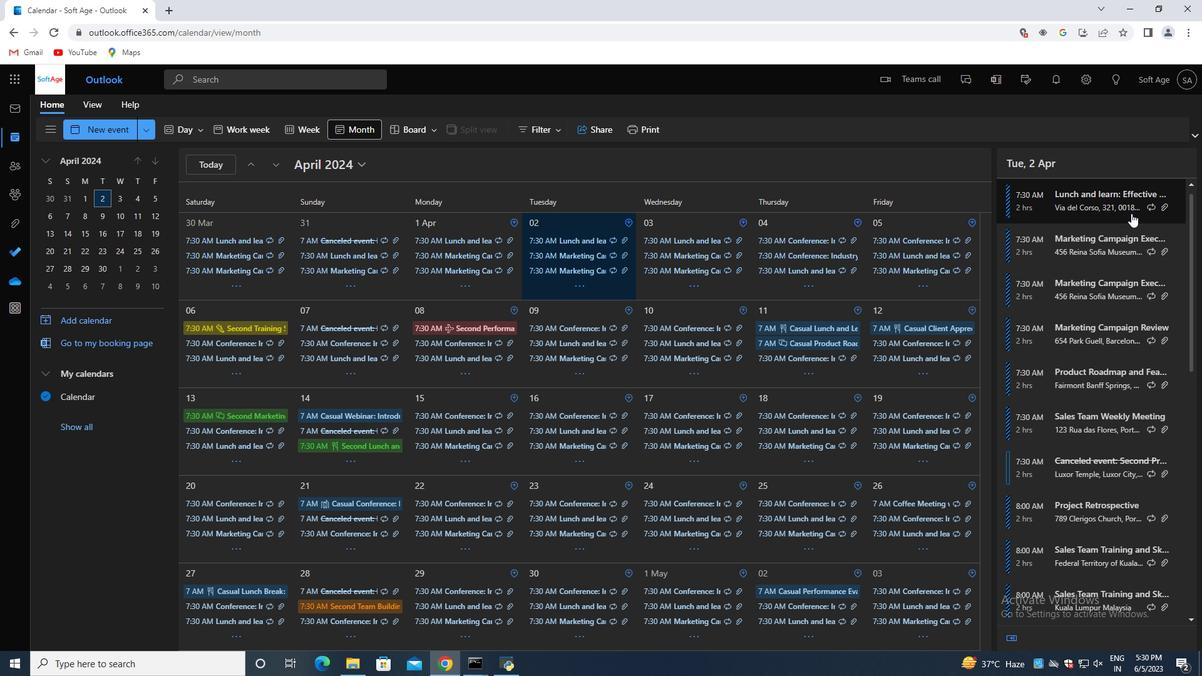 
Action: Mouse moved to (856, 157)
Screenshot: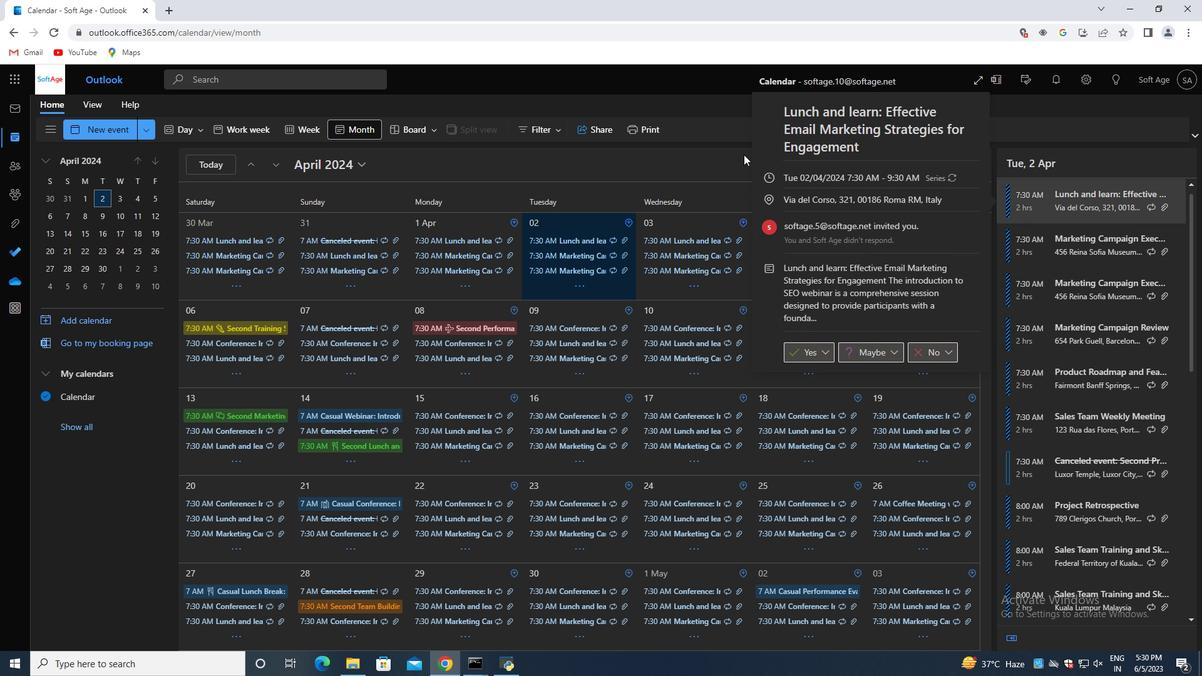 
Action: Mouse pressed left at (856, 157)
Screenshot: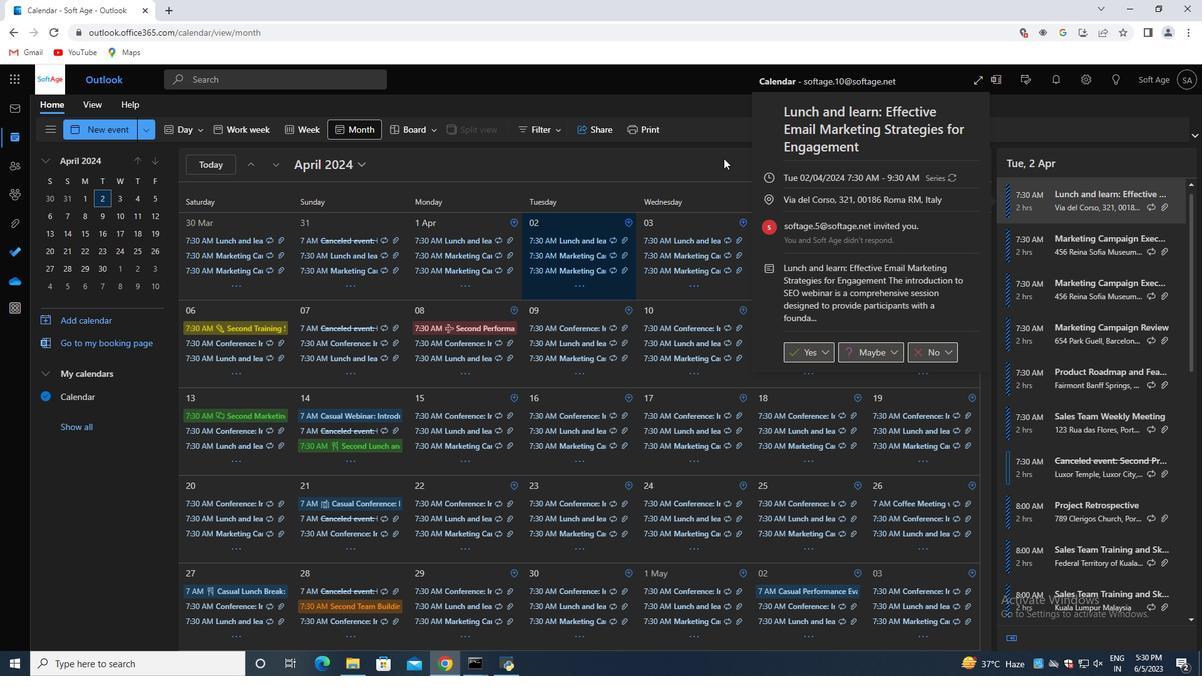 
Action: Mouse moved to (1097, 368)
Screenshot: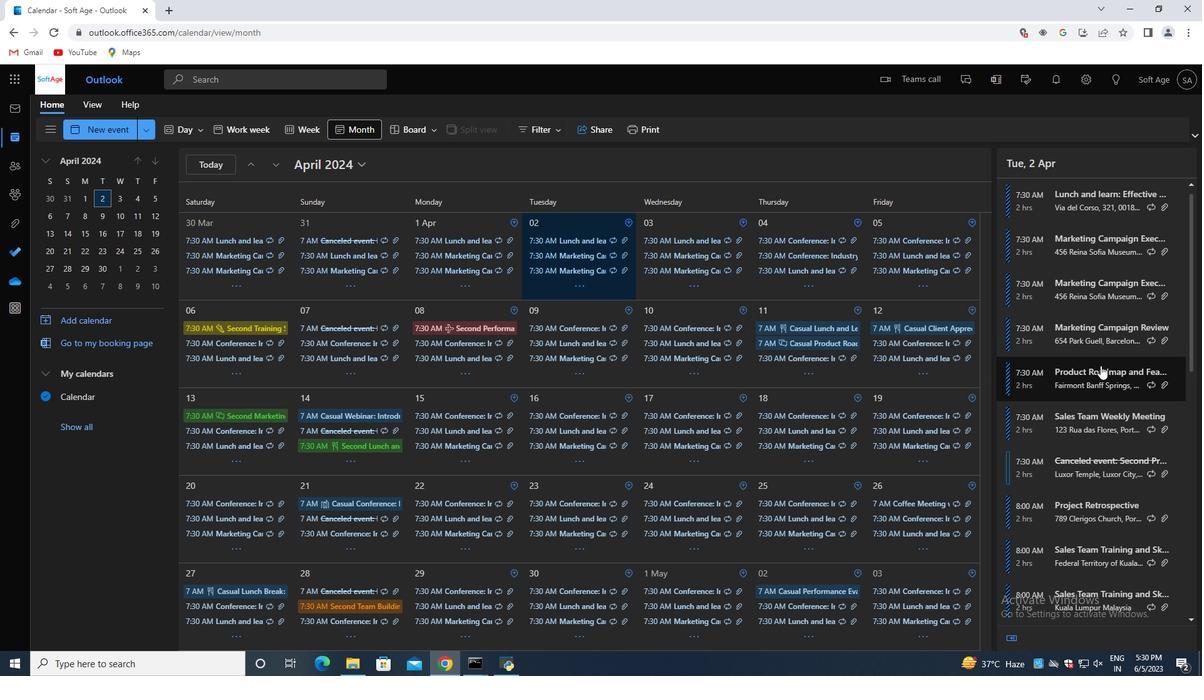 
Action: Mouse scrolled (1097, 368) with delta (0, 0)
Screenshot: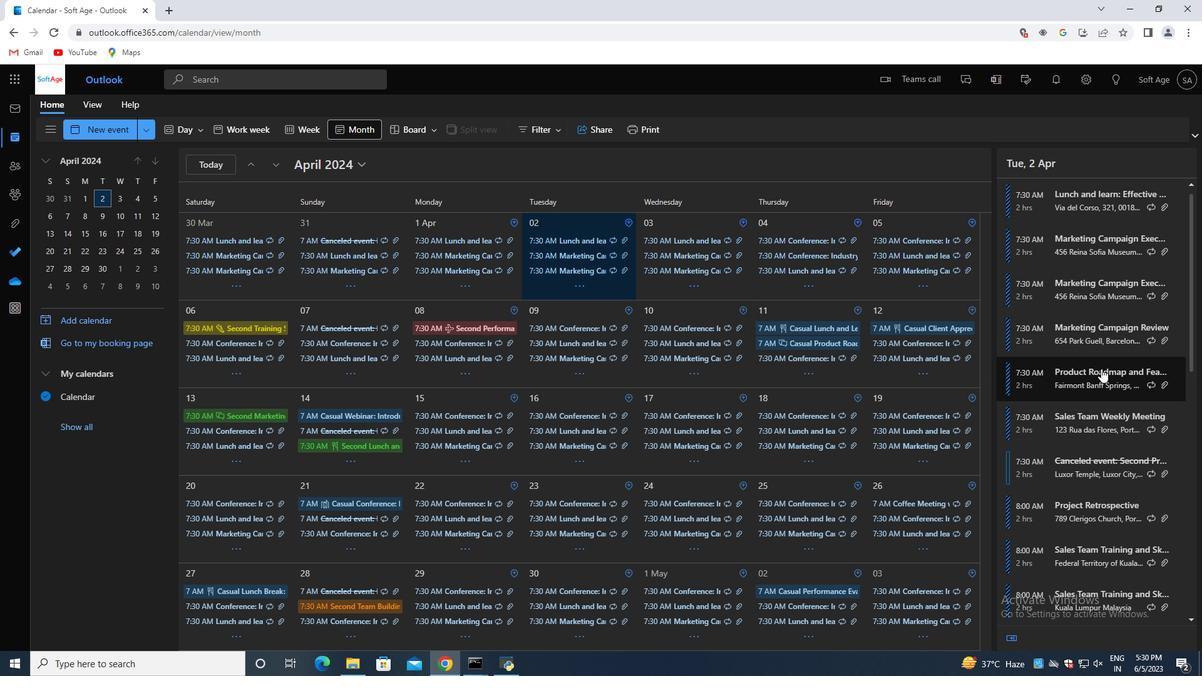 
Action: Mouse scrolled (1097, 368) with delta (0, 0)
Screenshot: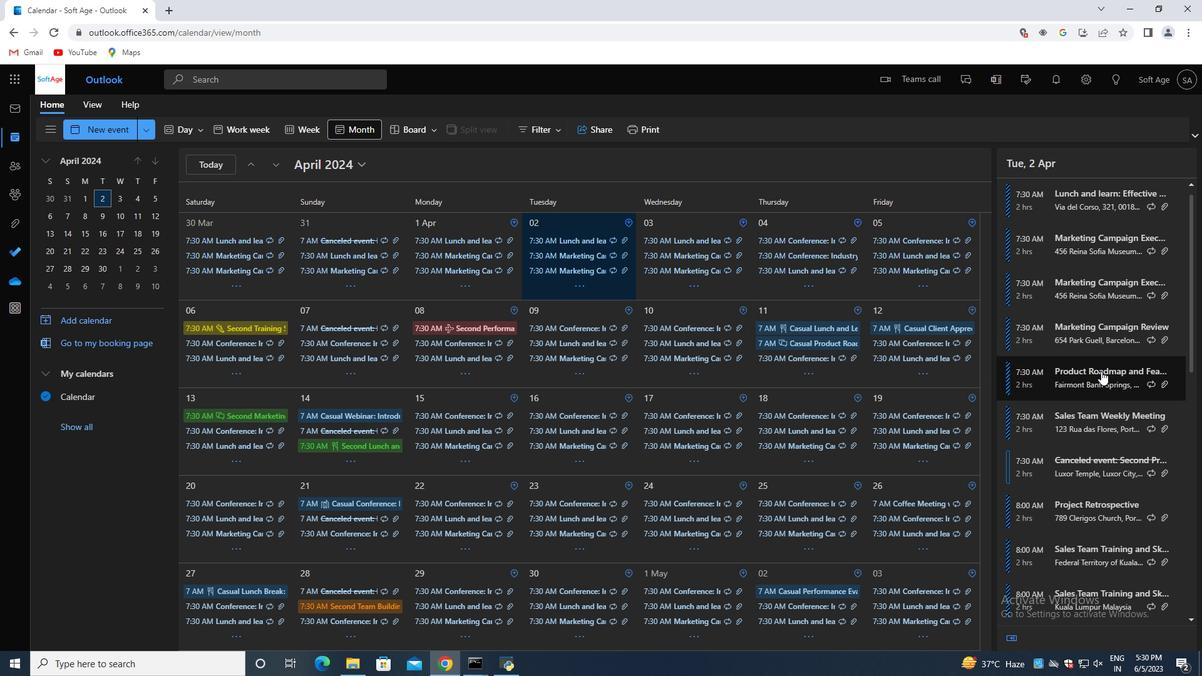 
Action: Mouse moved to (1099, 368)
Screenshot: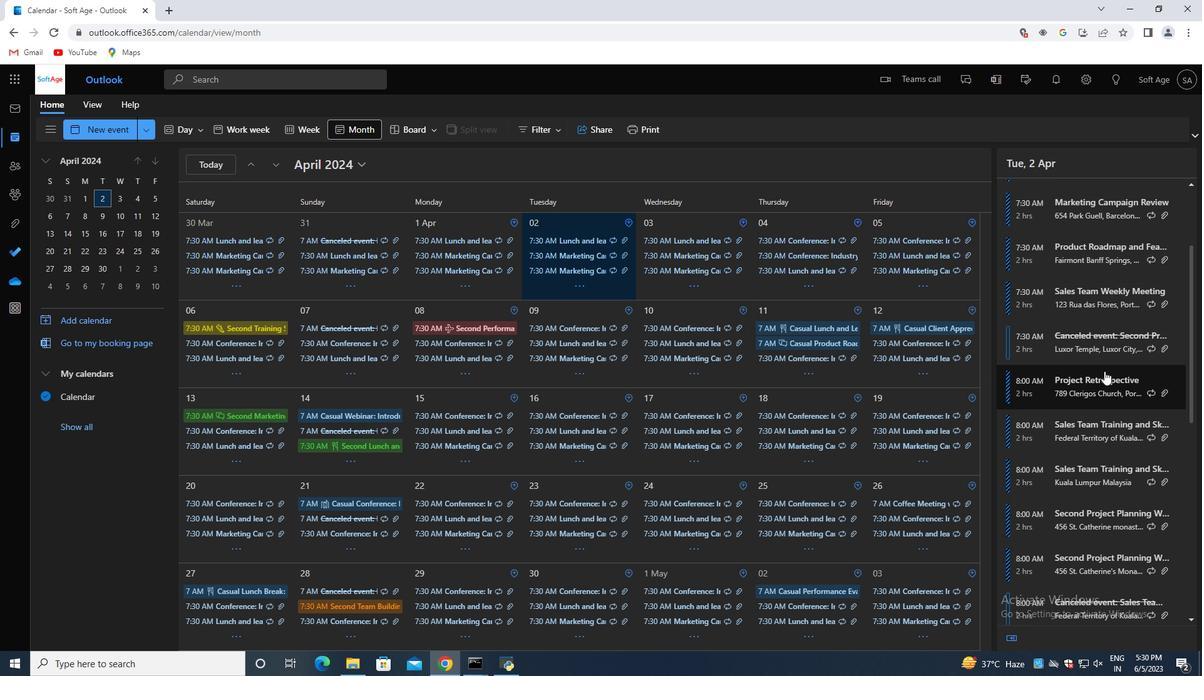
Action: Mouse scrolled (1099, 368) with delta (0, 0)
Screenshot: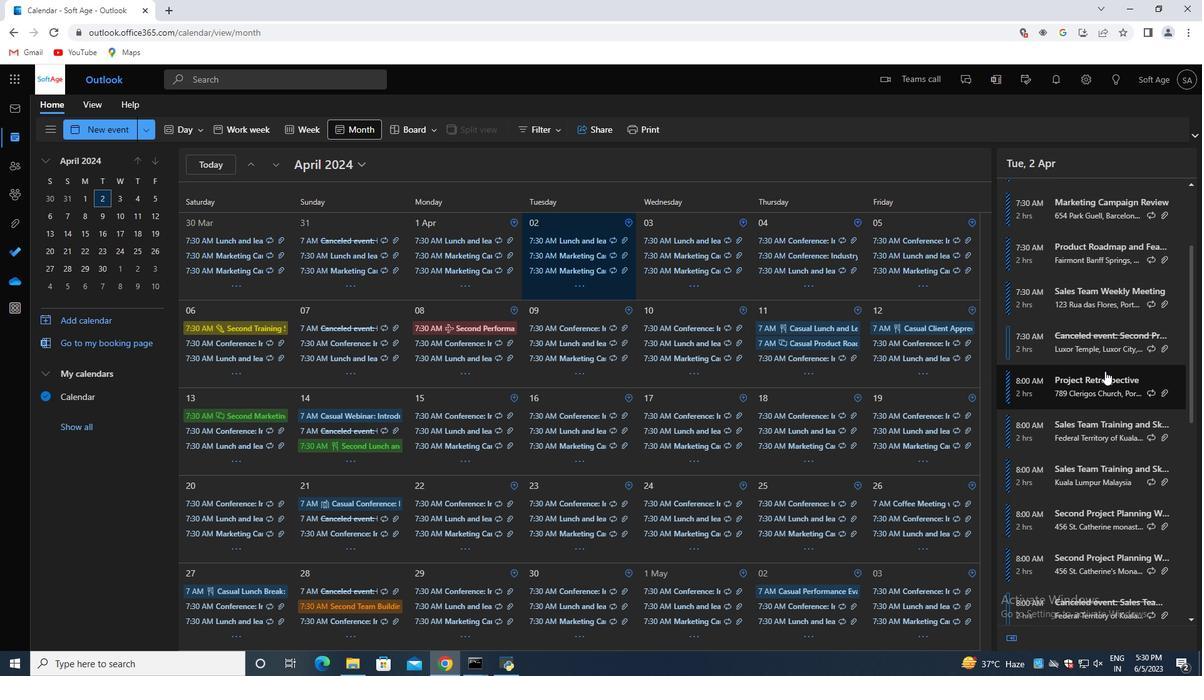 
Action: Mouse moved to (1099, 369)
Screenshot: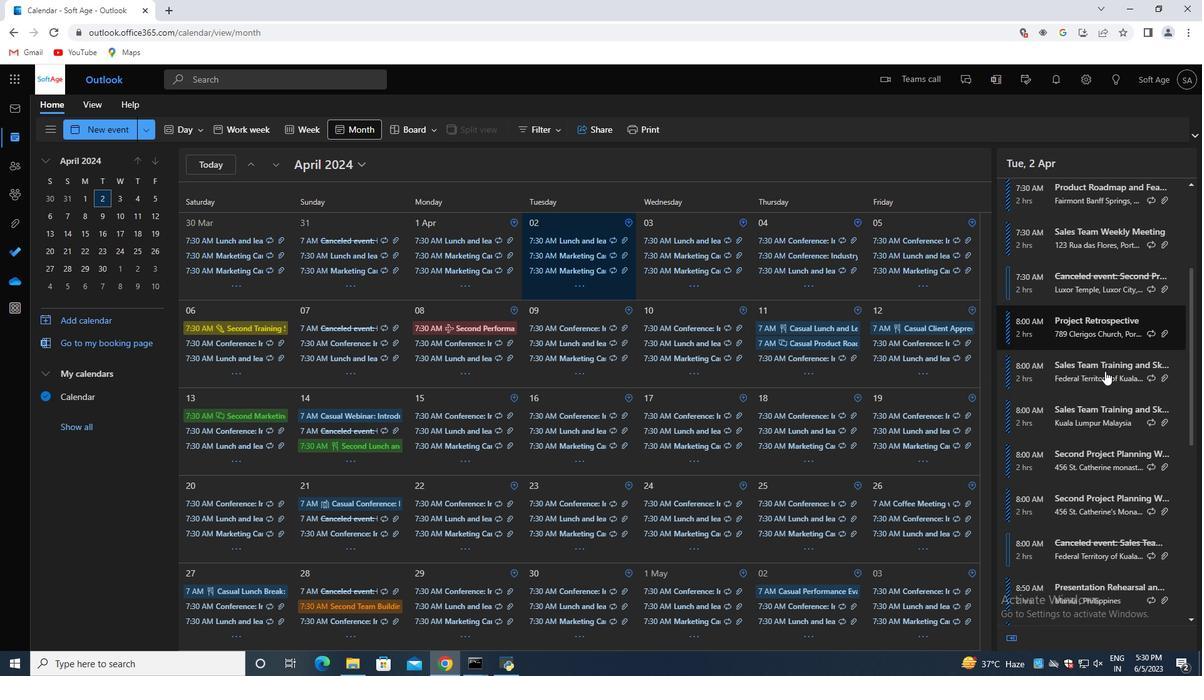 
Action: Mouse scrolled (1099, 368) with delta (0, 0)
Screenshot: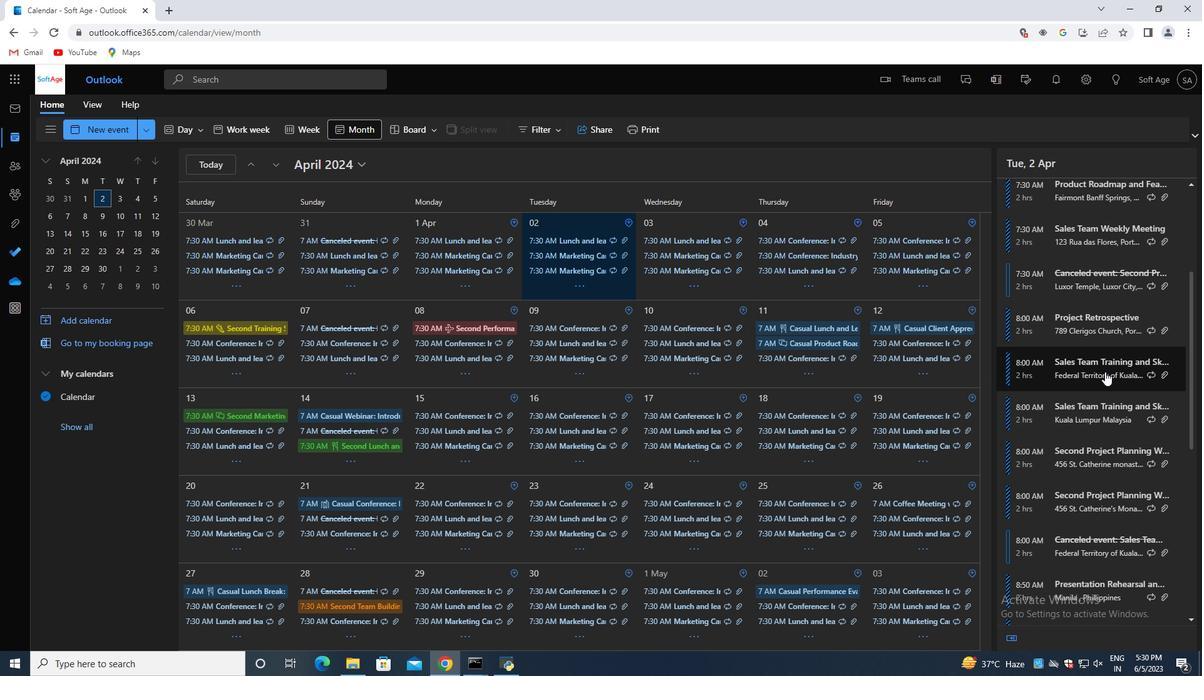 
Action: Mouse moved to (1123, 489)
Screenshot: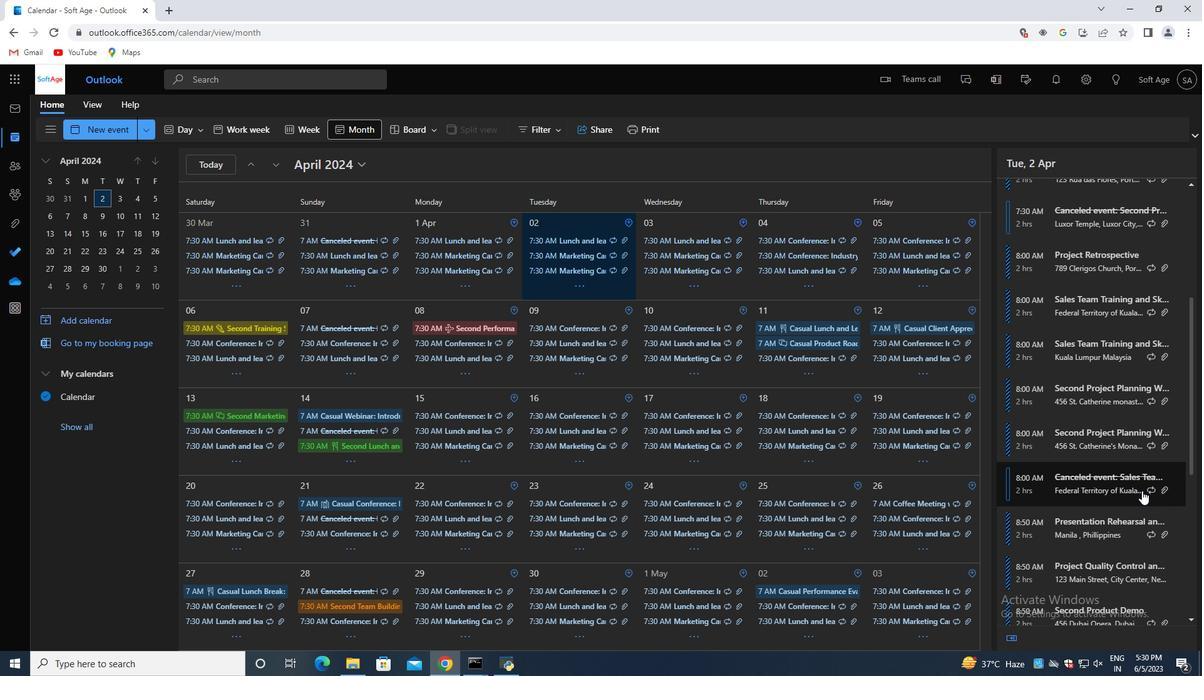
Action: Mouse scrolled (1123, 488) with delta (0, 0)
Screenshot: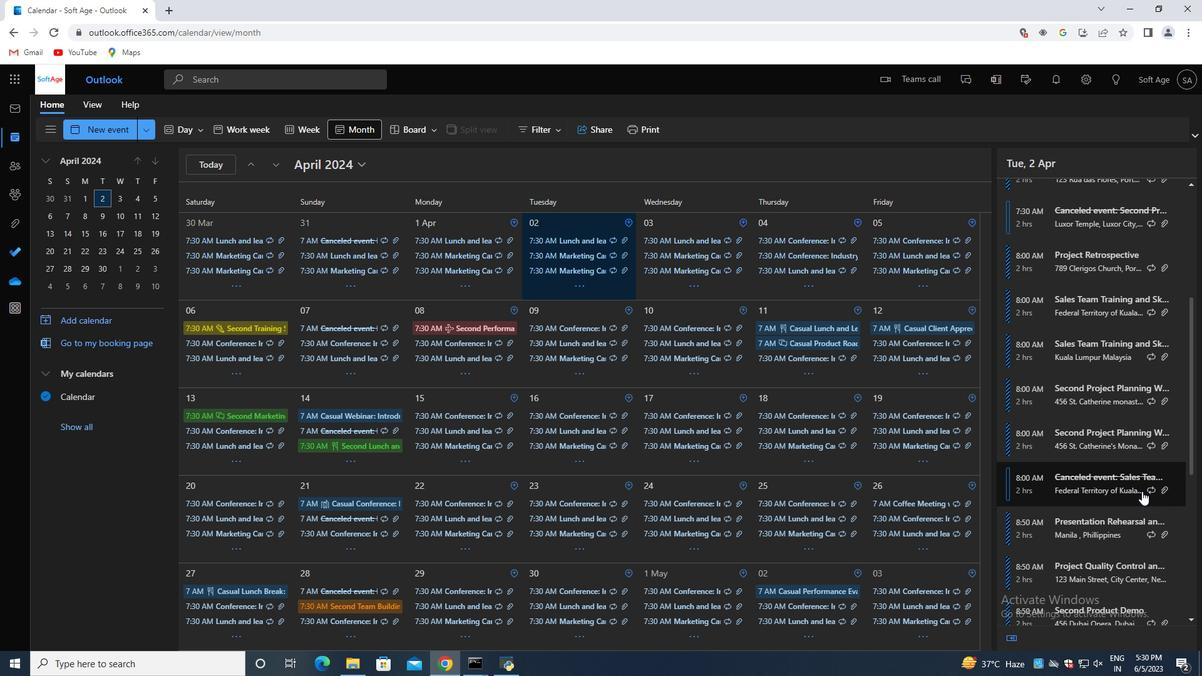 
Action: Mouse moved to (1121, 488)
Screenshot: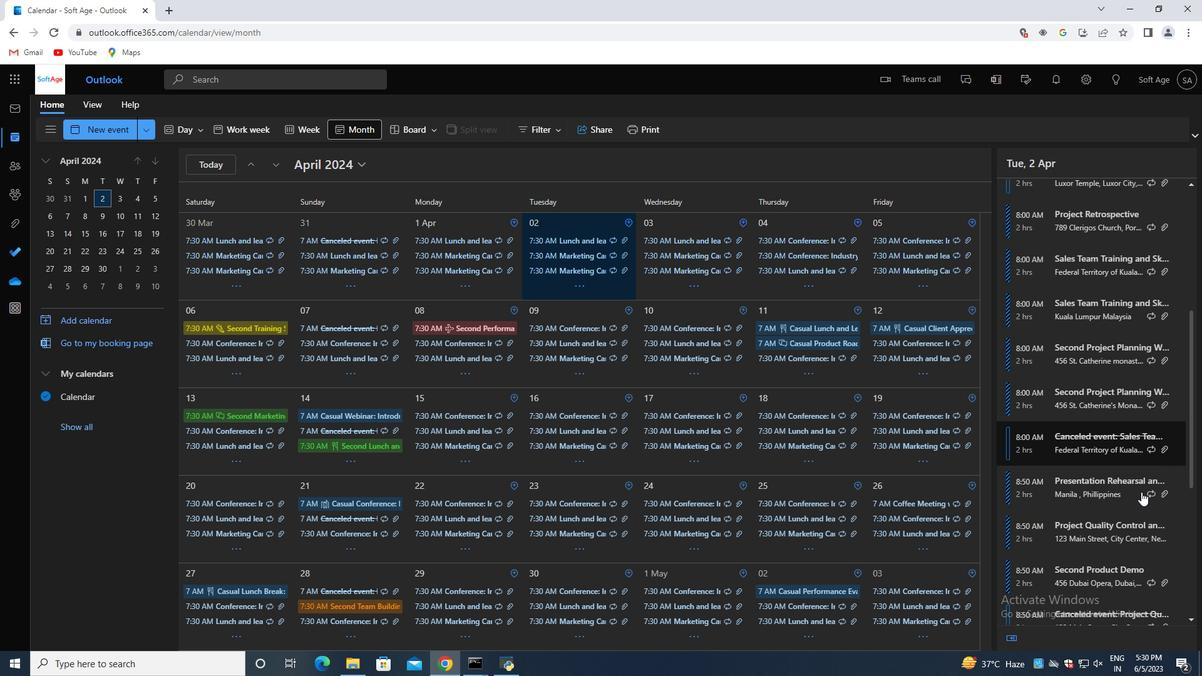
Action: Mouse scrolled (1121, 487) with delta (0, 0)
Screenshot: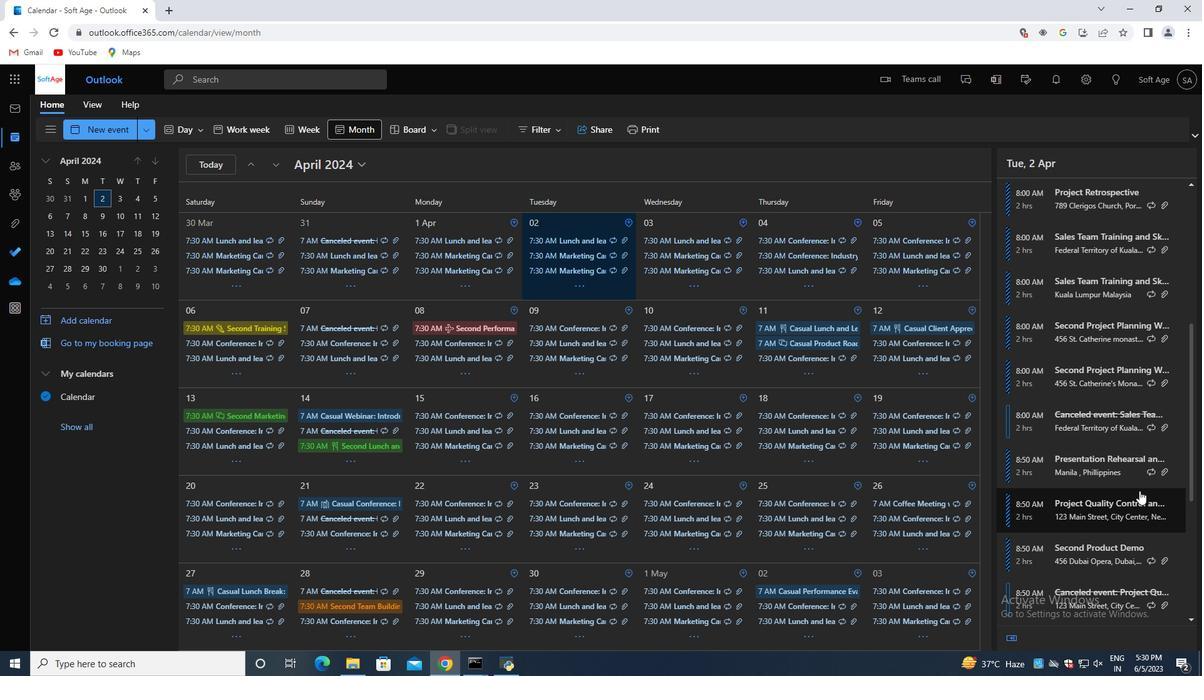 
Action: Mouse moved to (1120, 487)
Screenshot: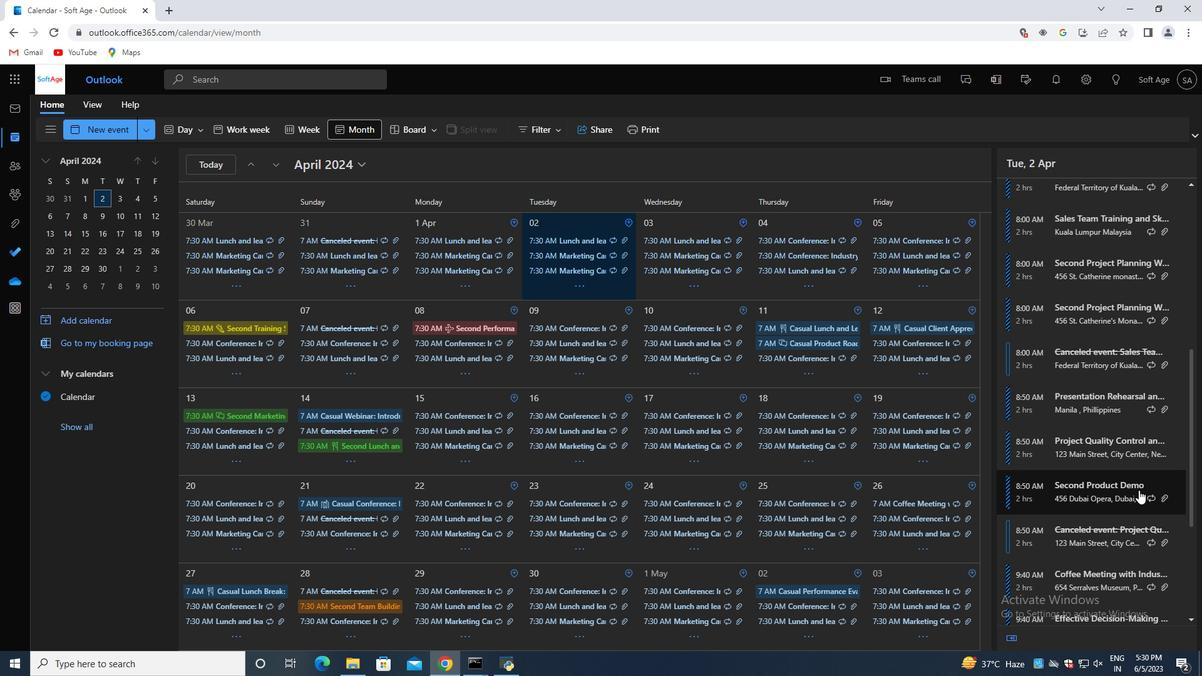 
Action: Mouse scrolled (1120, 486) with delta (0, 0)
Screenshot: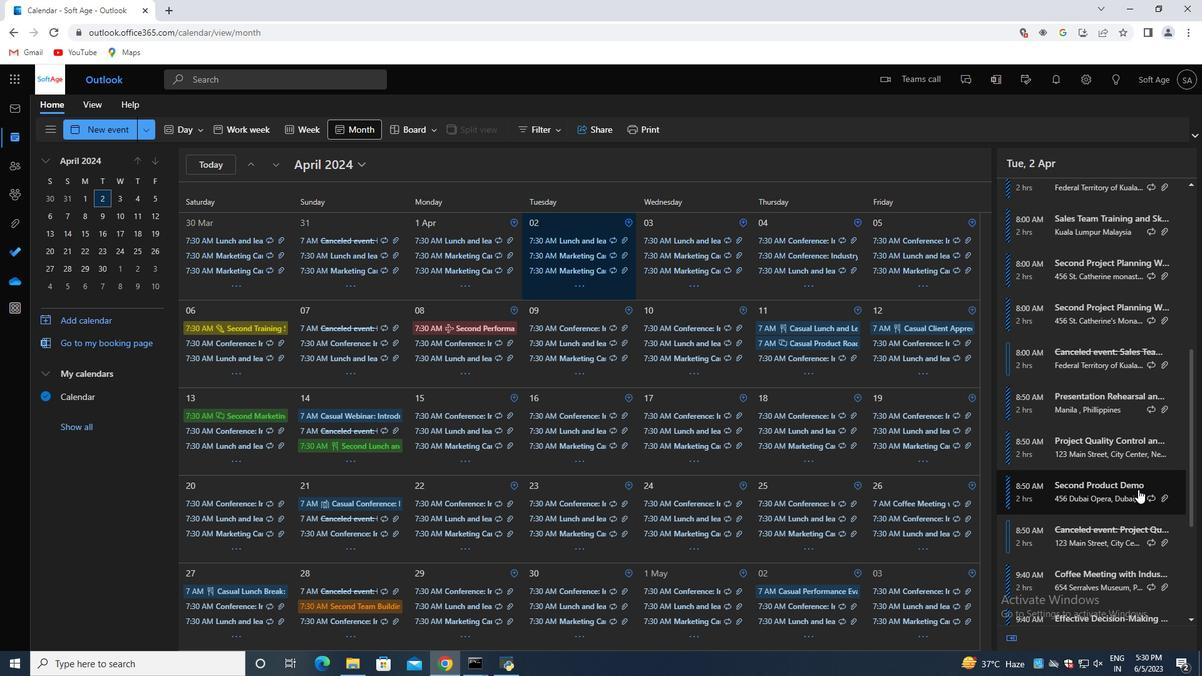 
Action: Mouse scrolled (1120, 486) with delta (0, 0)
Screenshot: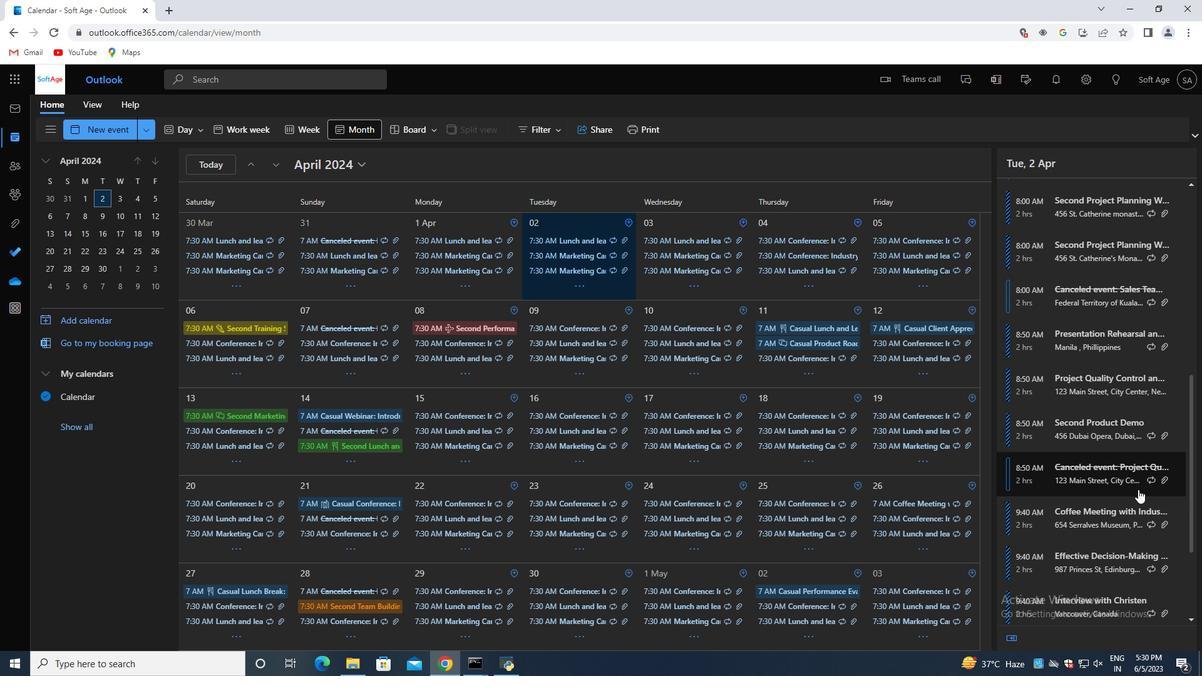 
Action: Mouse moved to (1119, 486)
Screenshot: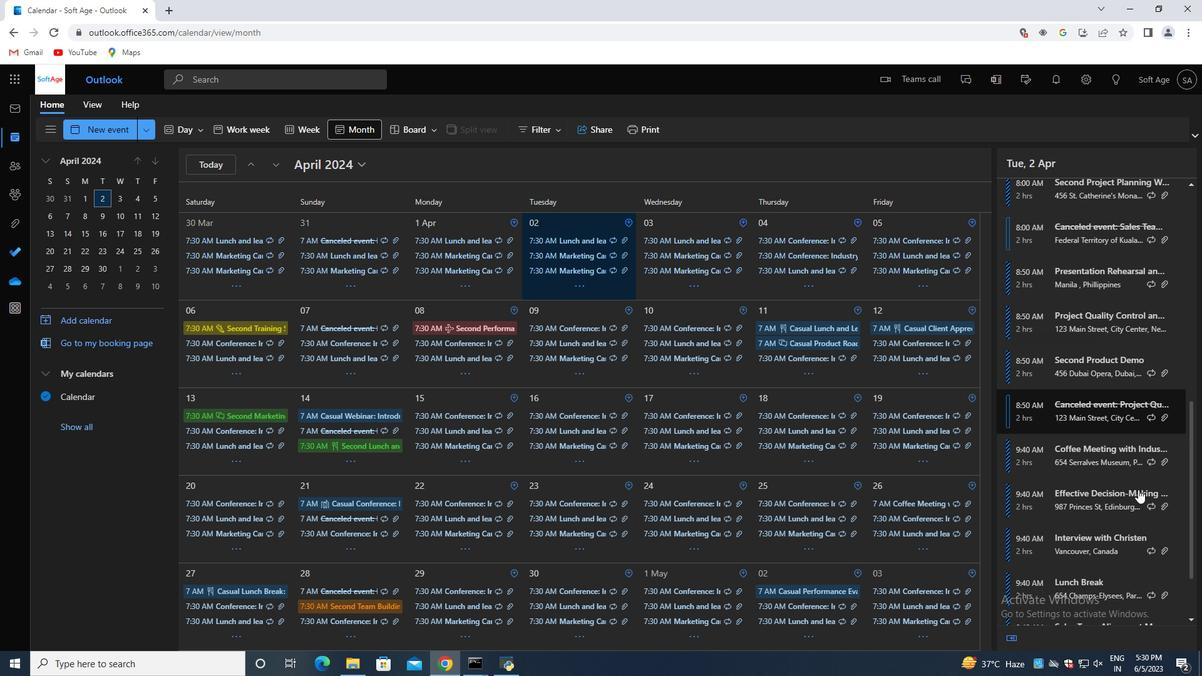 
Action: Mouse scrolled (1119, 486) with delta (0, 0)
Screenshot: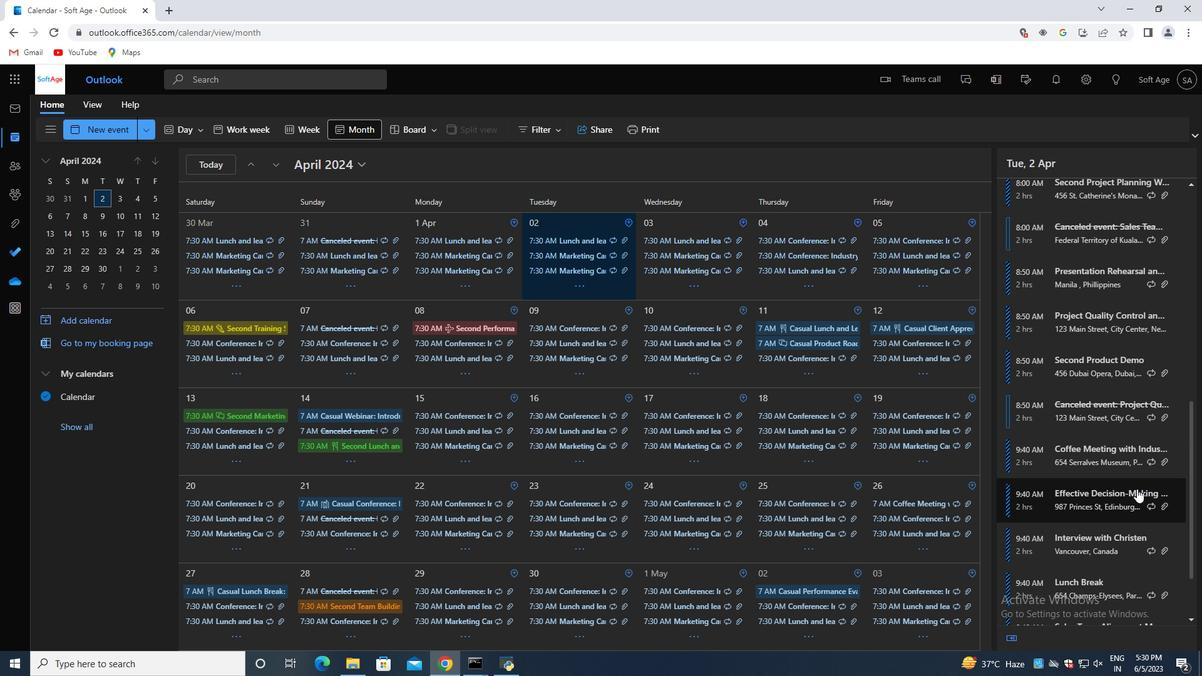
Action: Mouse moved to (1116, 469)
Screenshot: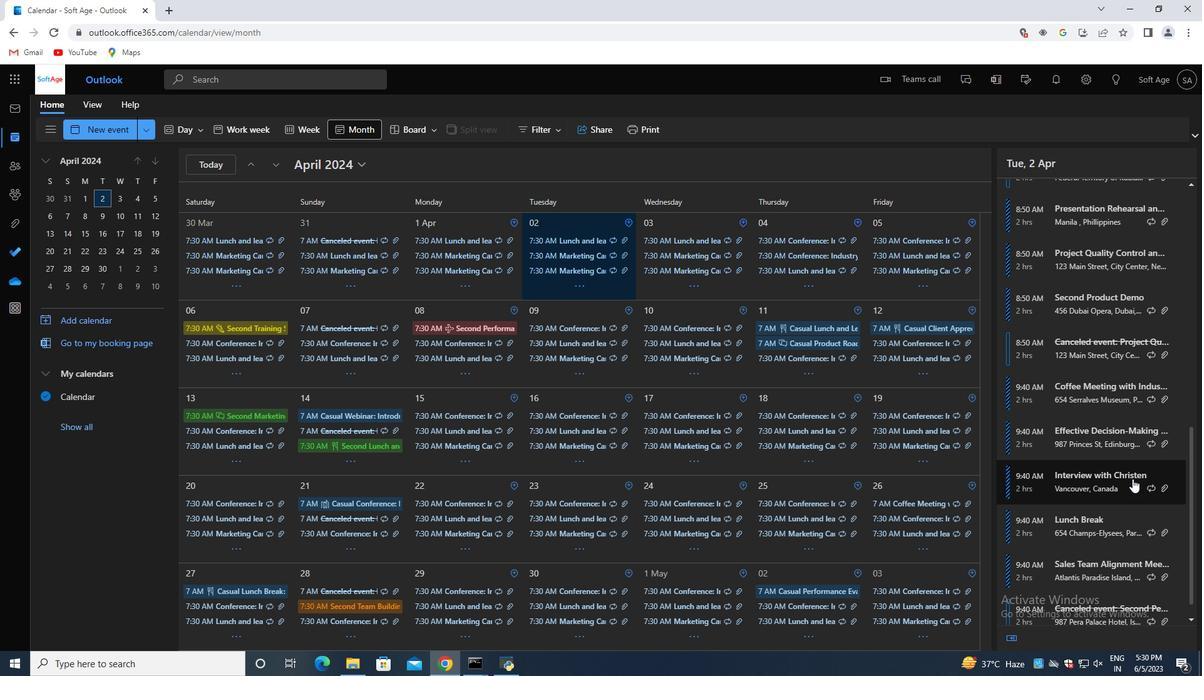 
Action: Mouse scrolled (1116, 469) with delta (0, 0)
Screenshot: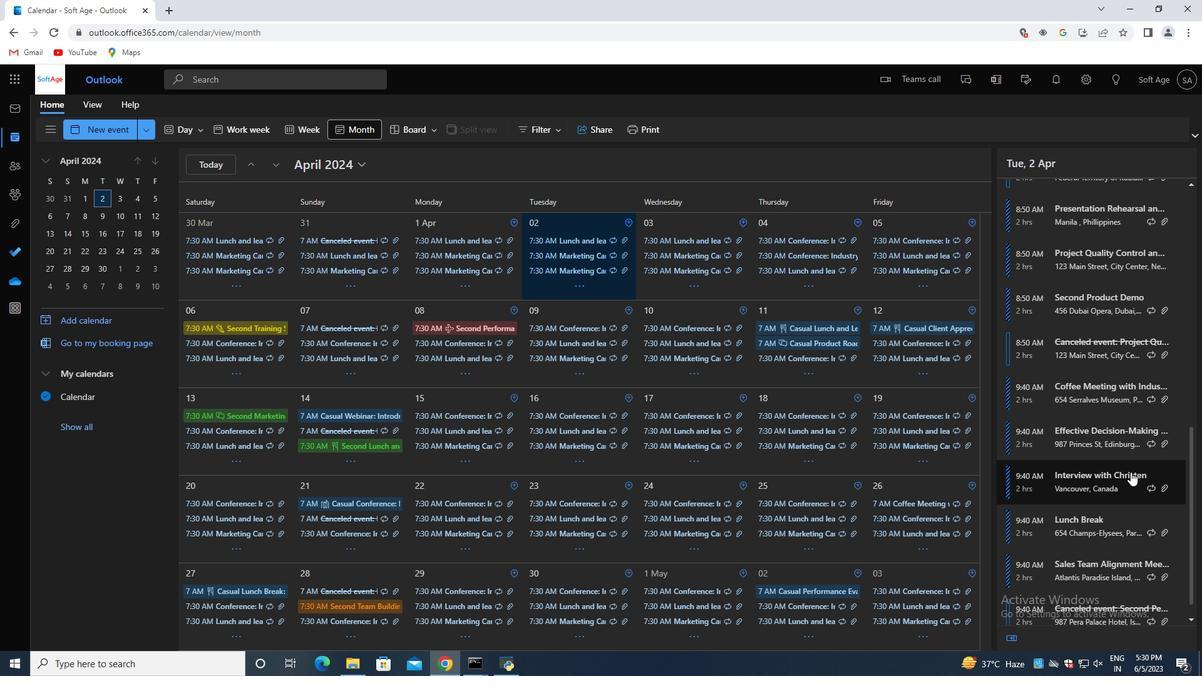 
Action: Mouse moved to (1115, 474)
Screenshot: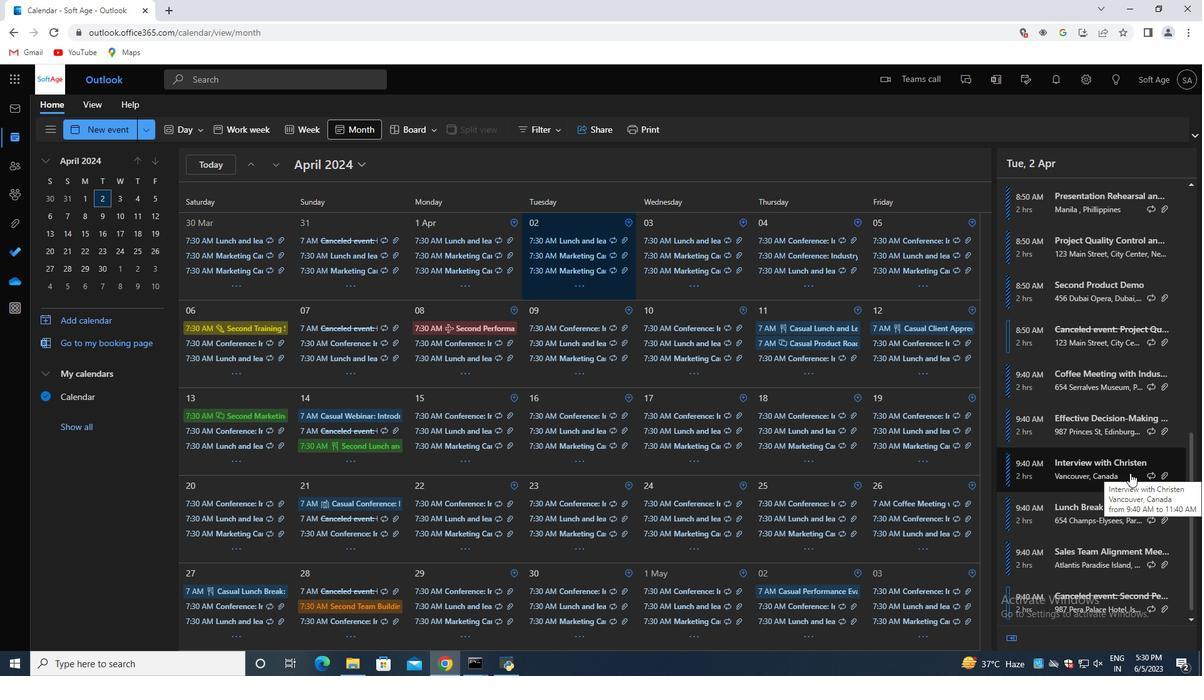 
Action: Mouse scrolled (1115, 472) with delta (0, 0)
Screenshot: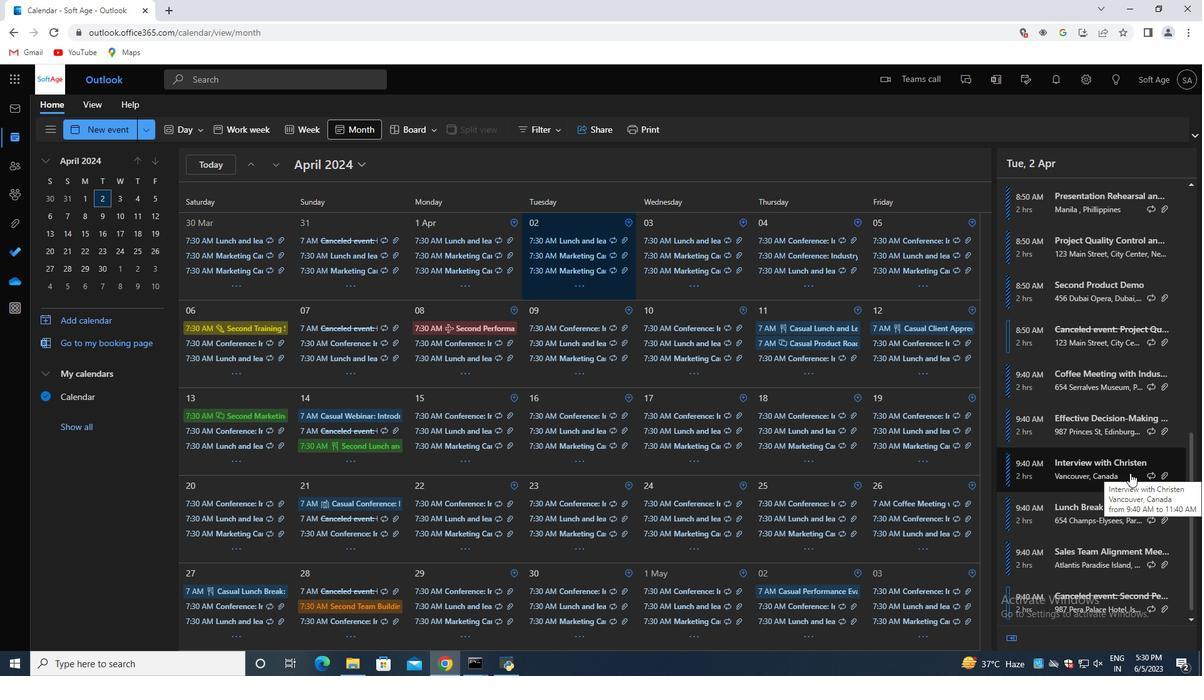 
Action: Mouse moved to (1106, 580)
Screenshot: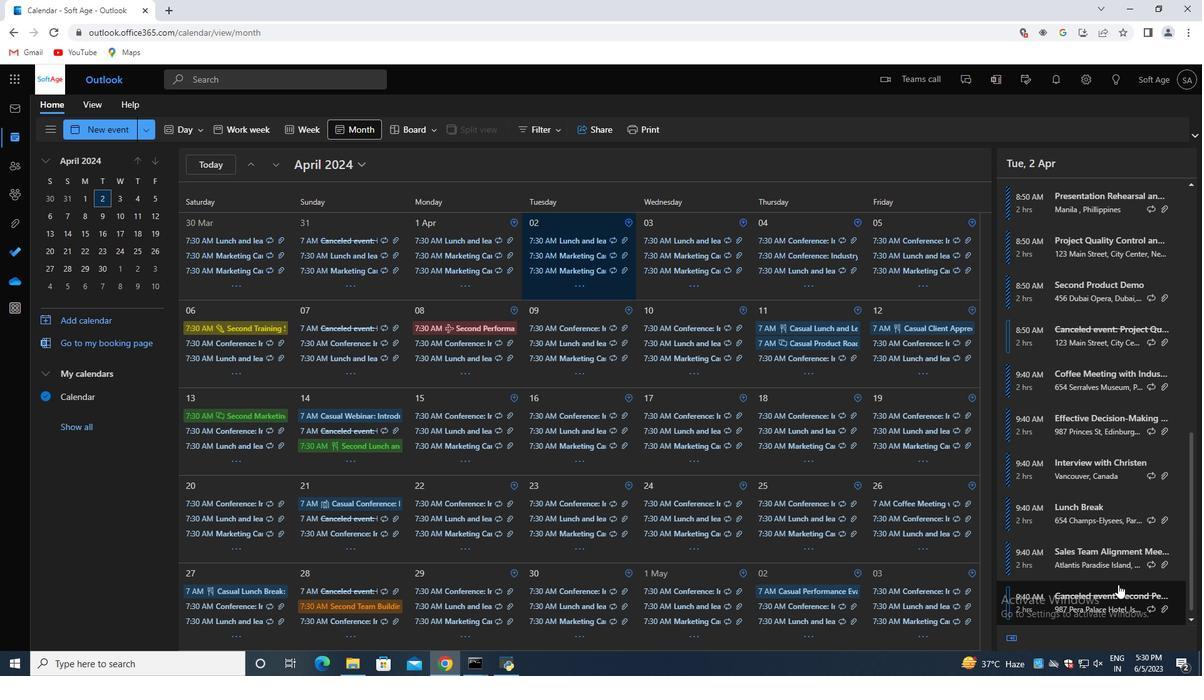 
